 Task: Add an event with the title Second Interview with Hailey, date ''2024/03/13'', time 9:40 AM to 11:40 AMand add a description: The session will begin with an introduction to the importance of effective presentations, emphasizing the impact of clear communication, engaging delivery, and confident body language. Participants will have the opportunity to learn key strategies and best practices for creating impactful presentations that captivate audiences and convey messages effectively.Select event color  Sage . Add location for the event as: 654 Puerta del Sol, Madrid, Spain, logged in from the account softage.9@softage.netand send the event invitation to softage.7@softage.net with CC to  softage.1@softage.net. Set a reminder for the event Every weekday(Monday to Friday)
Action: Mouse moved to (63, 139)
Screenshot: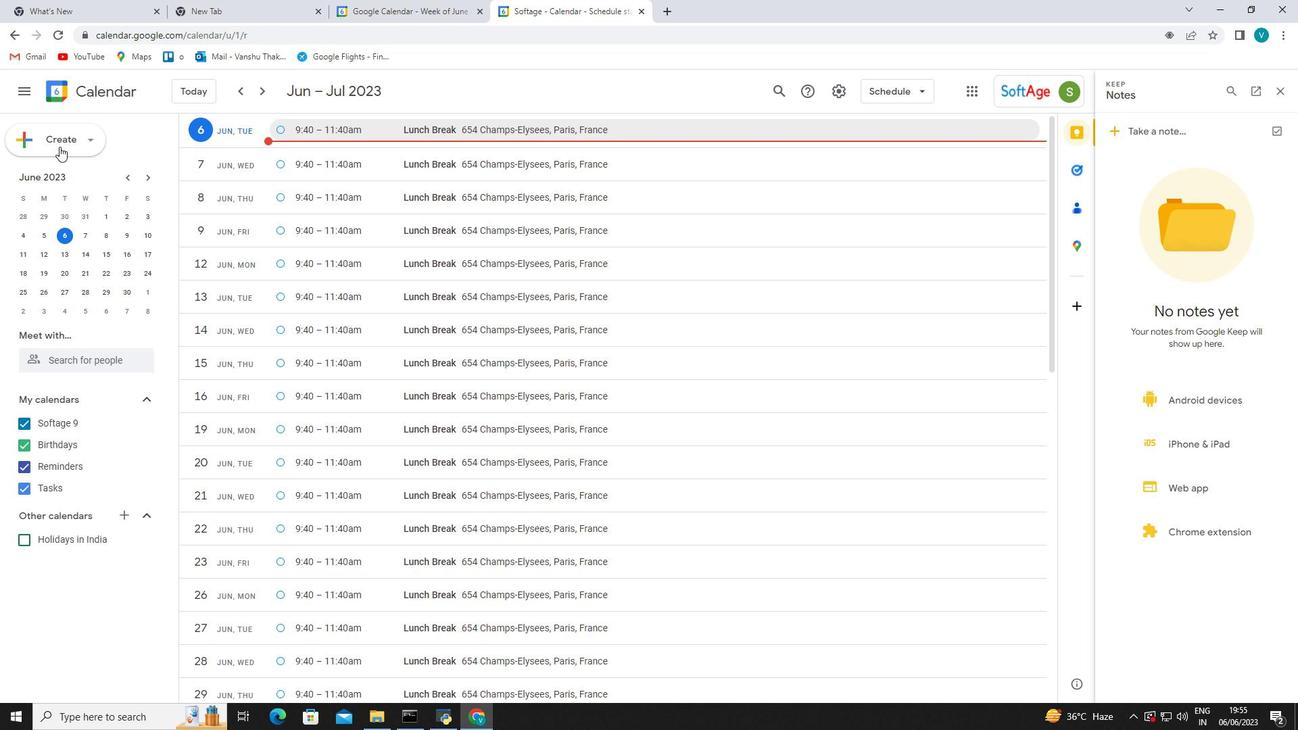 
Action: Mouse pressed left at (63, 139)
Screenshot: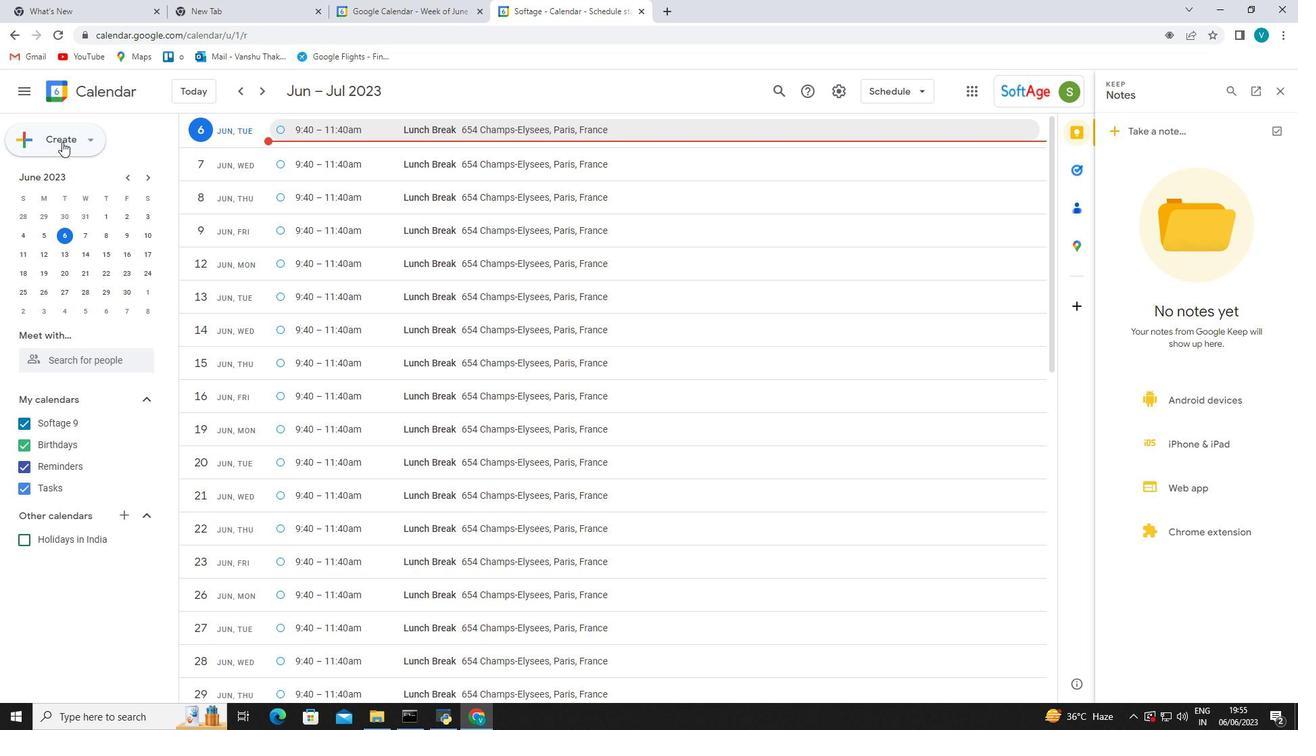 
Action: Mouse moved to (67, 166)
Screenshot: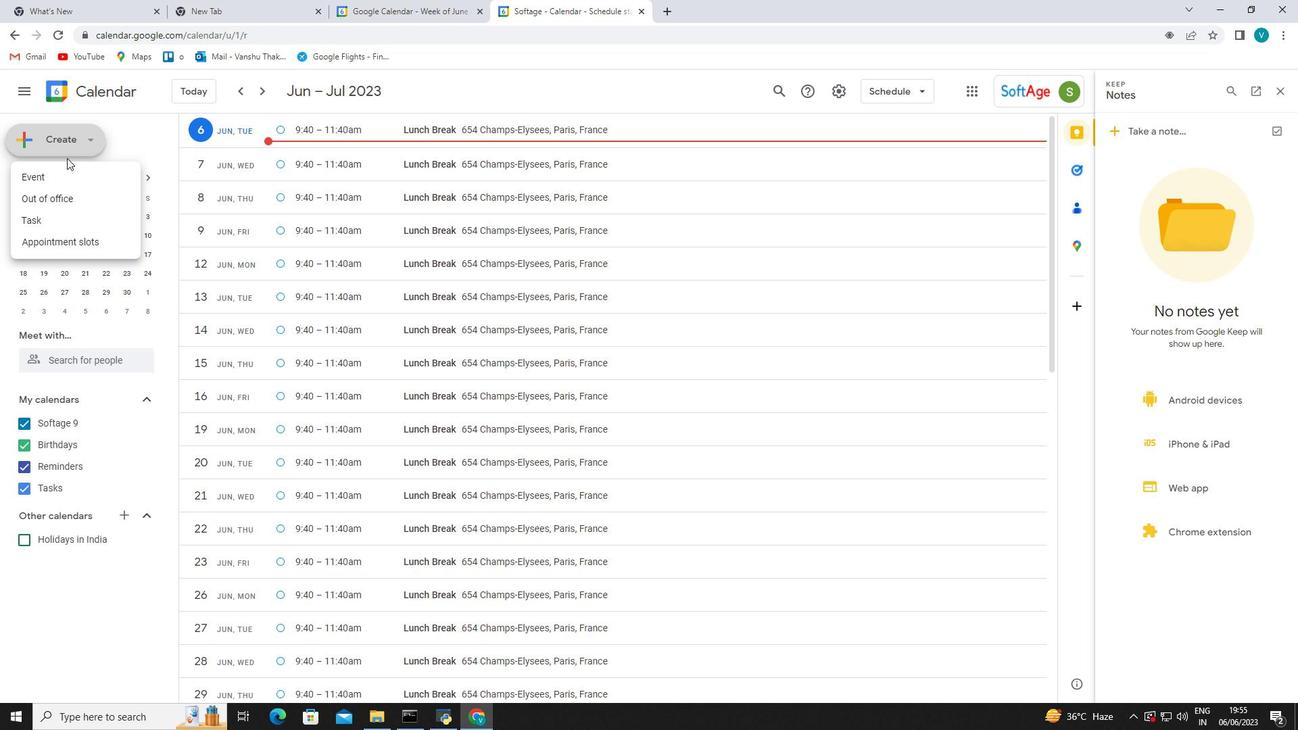 
Action: Mouse pressed left at (67, 166)
Screenshot: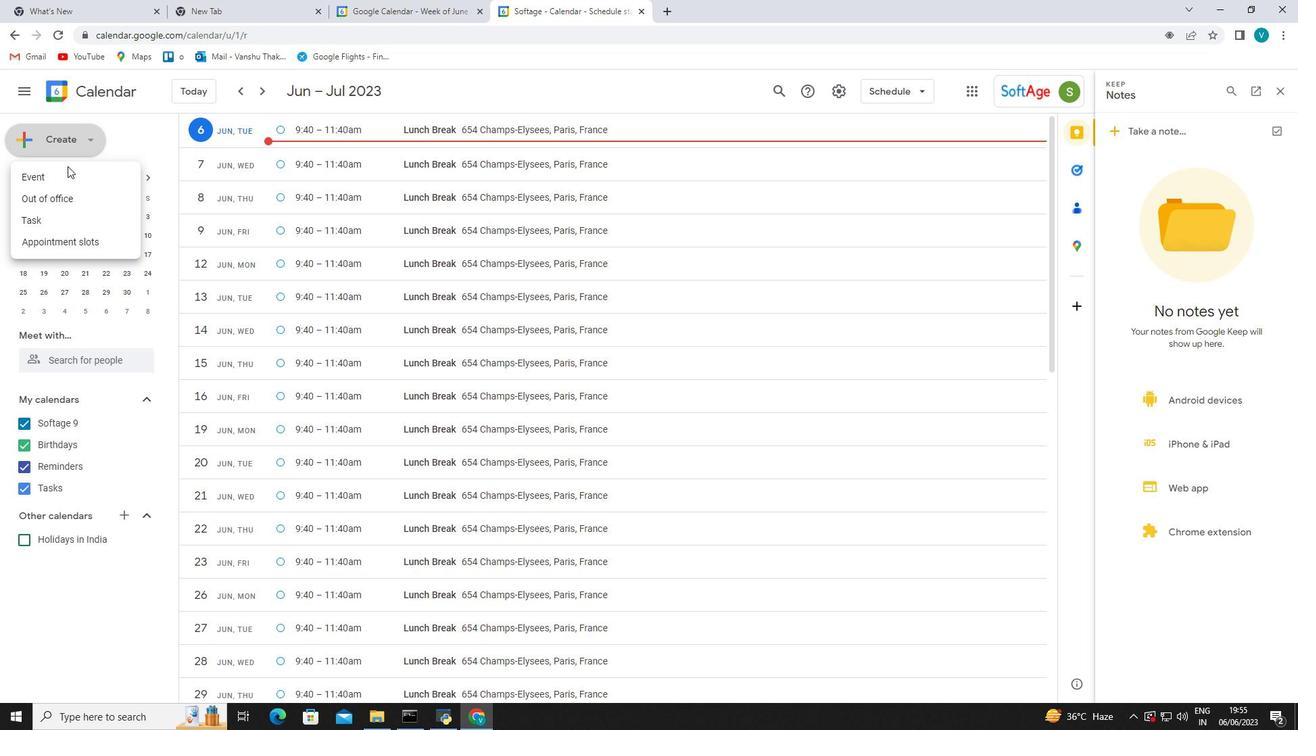 
Action: Mouse moved to (70, 175)
Screenshot: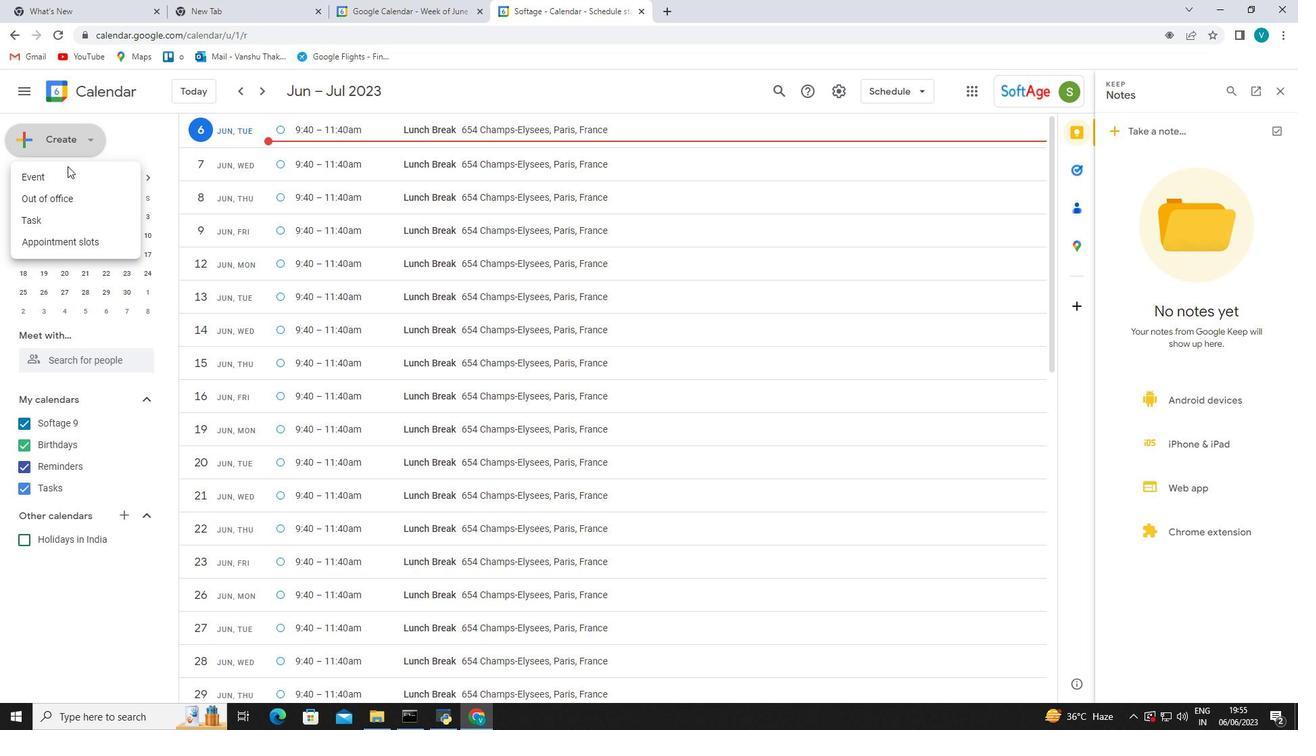 
Action: Mouse pressed left at (70, 175)
Screenshot: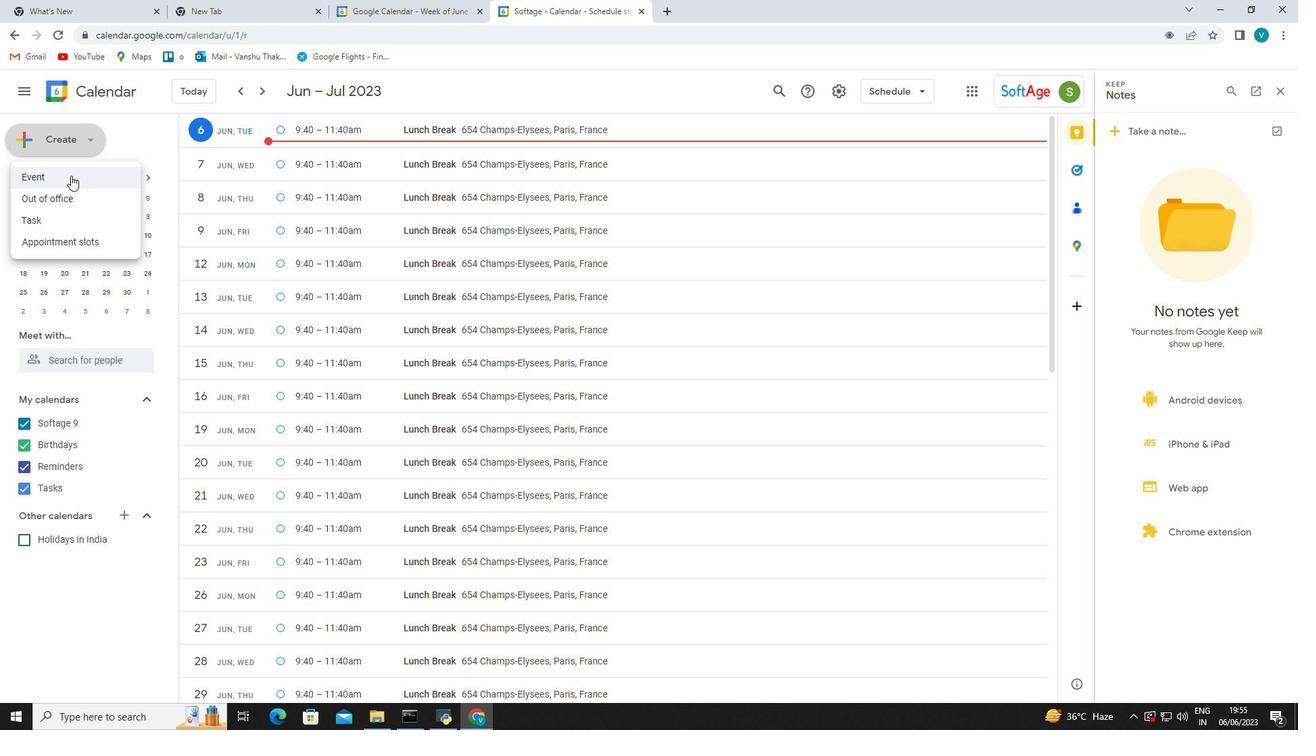 
Action: Mouse moved to (1284, 92)
Screenshot: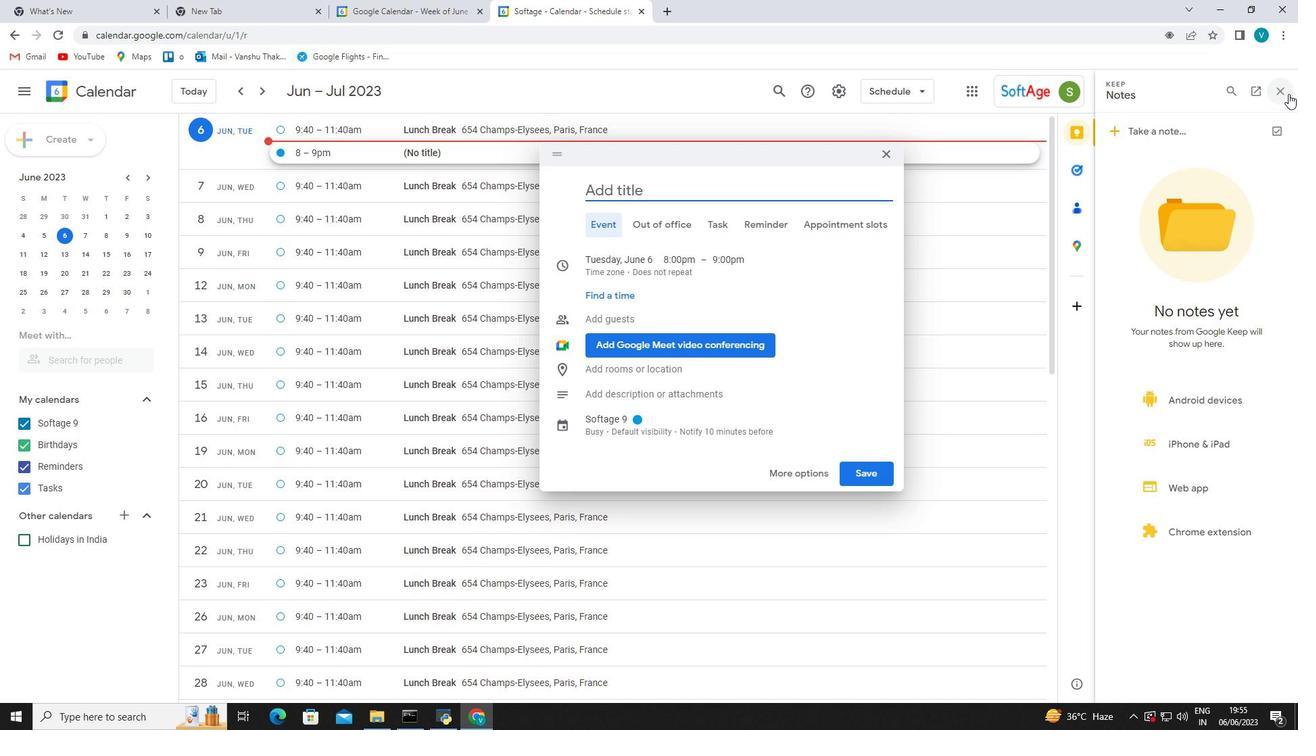 
Action: Mouse pressed left at (1284, 92)
Screenshot: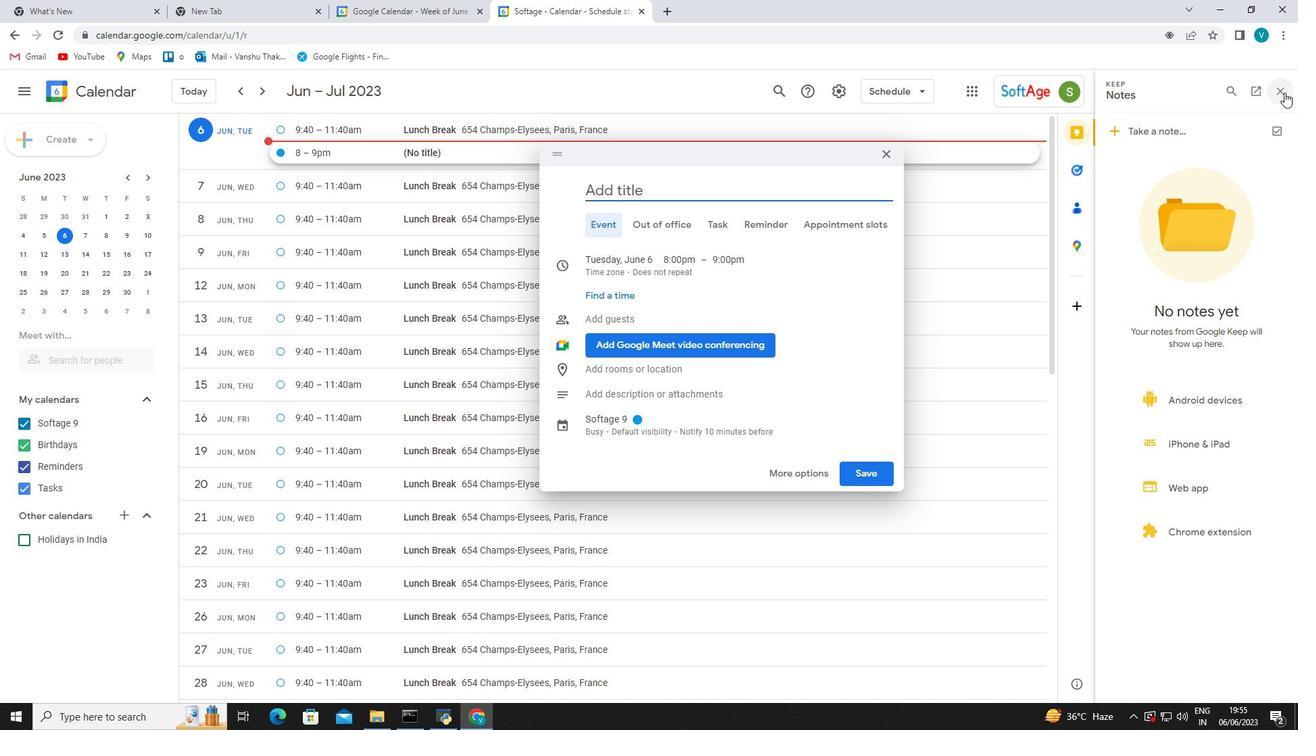 
Action: Mouse moved to (736, 186)
Screenshot: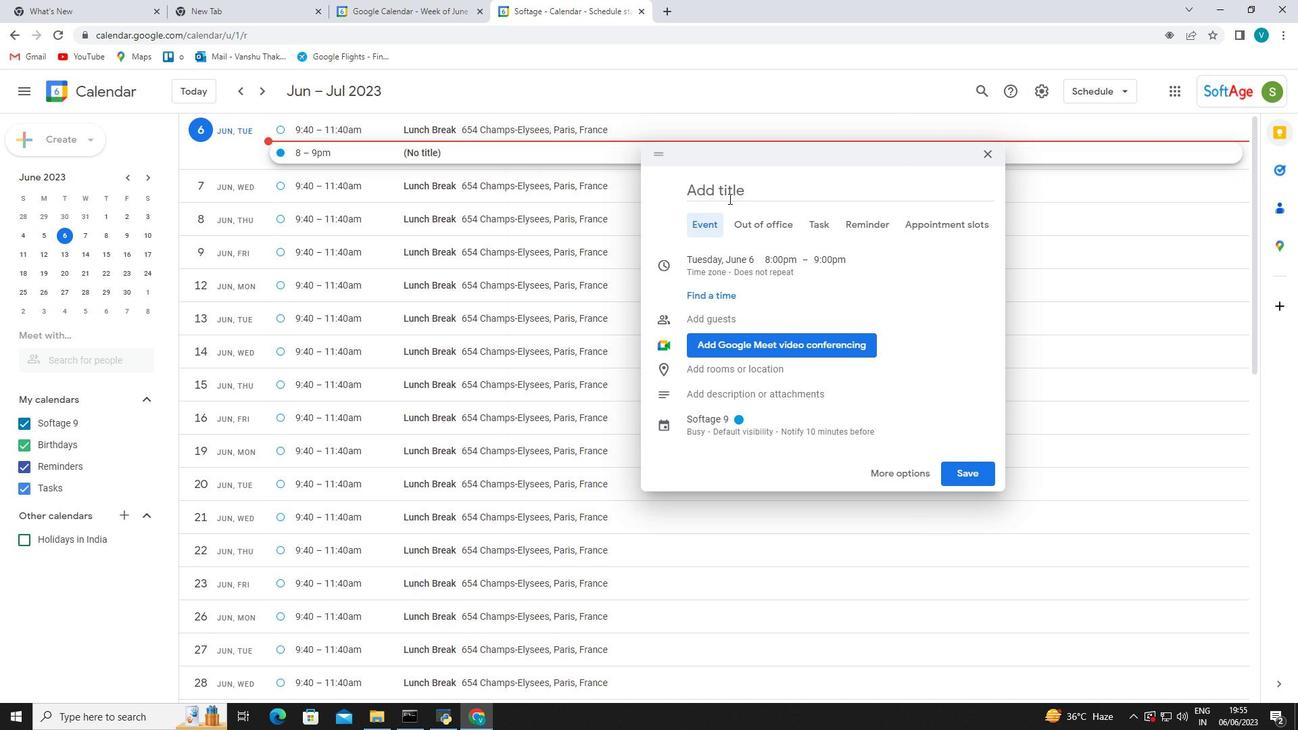 
Action: Mouse pressed left at (736, 186)
Screenshot: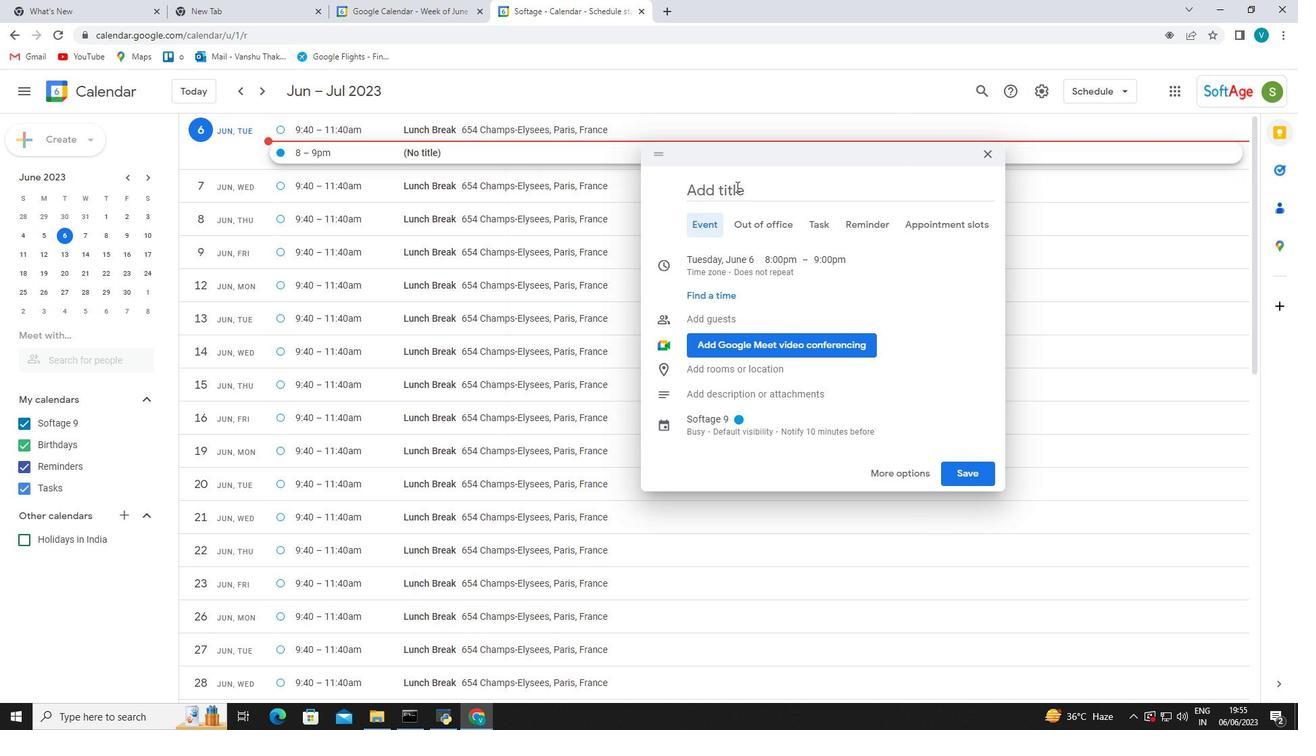 
Action: Key pressed <Key.shift_r>Secom<Key.backspace>nd<Key.space><Key.shift_r>Intervo<Key.backspace>iew<Key.space>with<Key.space><Key.shift_r>Hailey<Key.space>
Screenshot: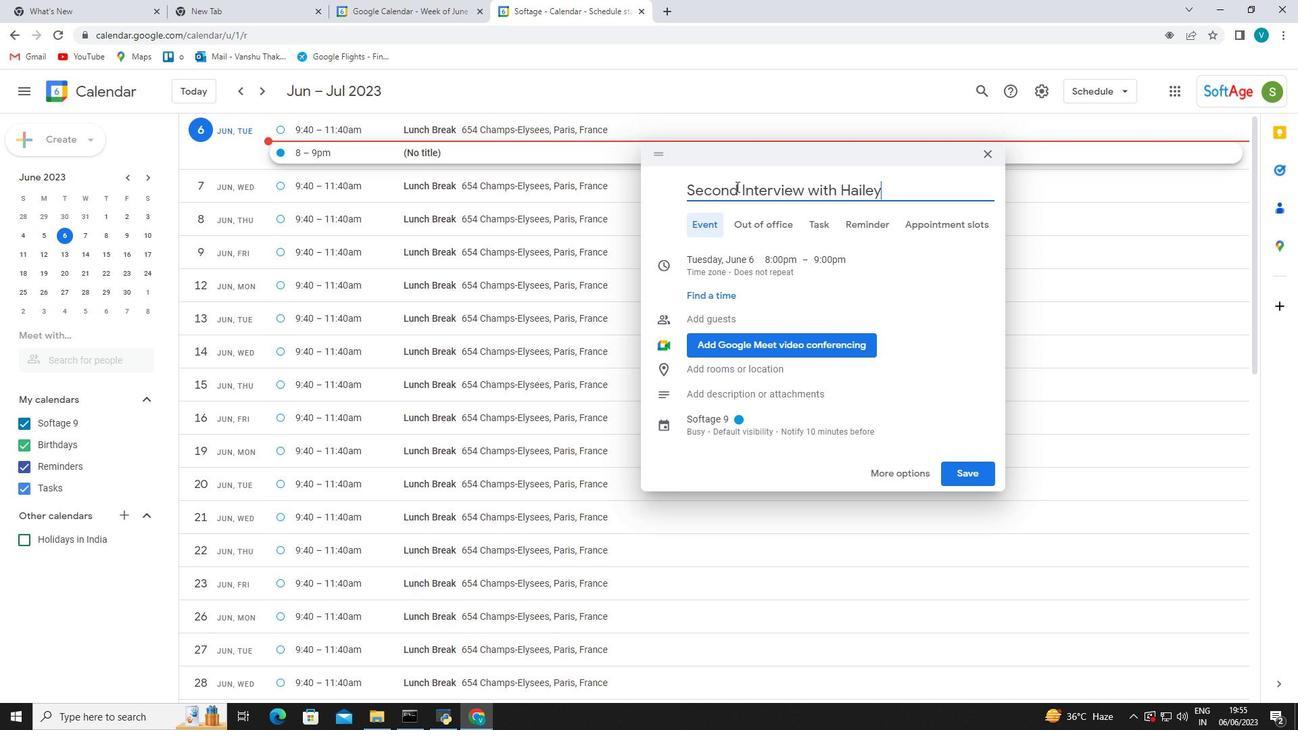 
Action: Mouse moved to (734, 254)
Screenshot: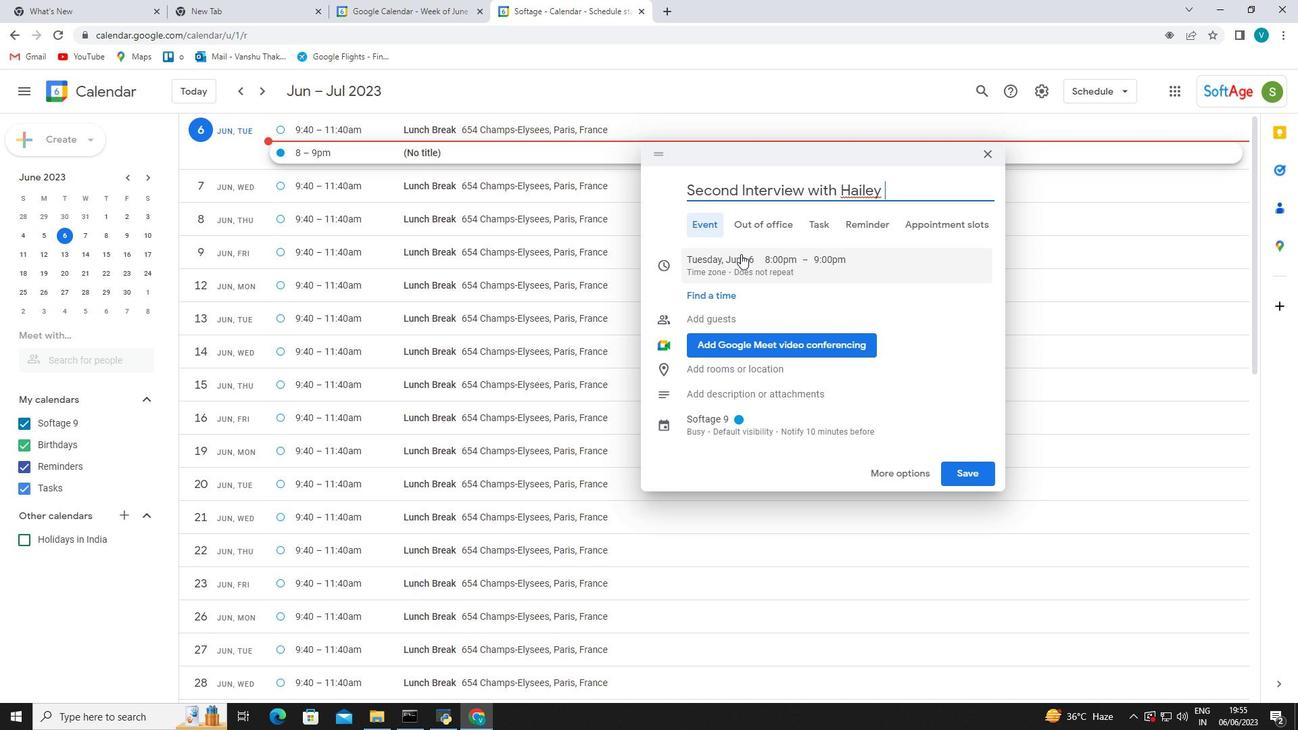 
Action: Mouse pressed left at (734, 254)
Screenshot: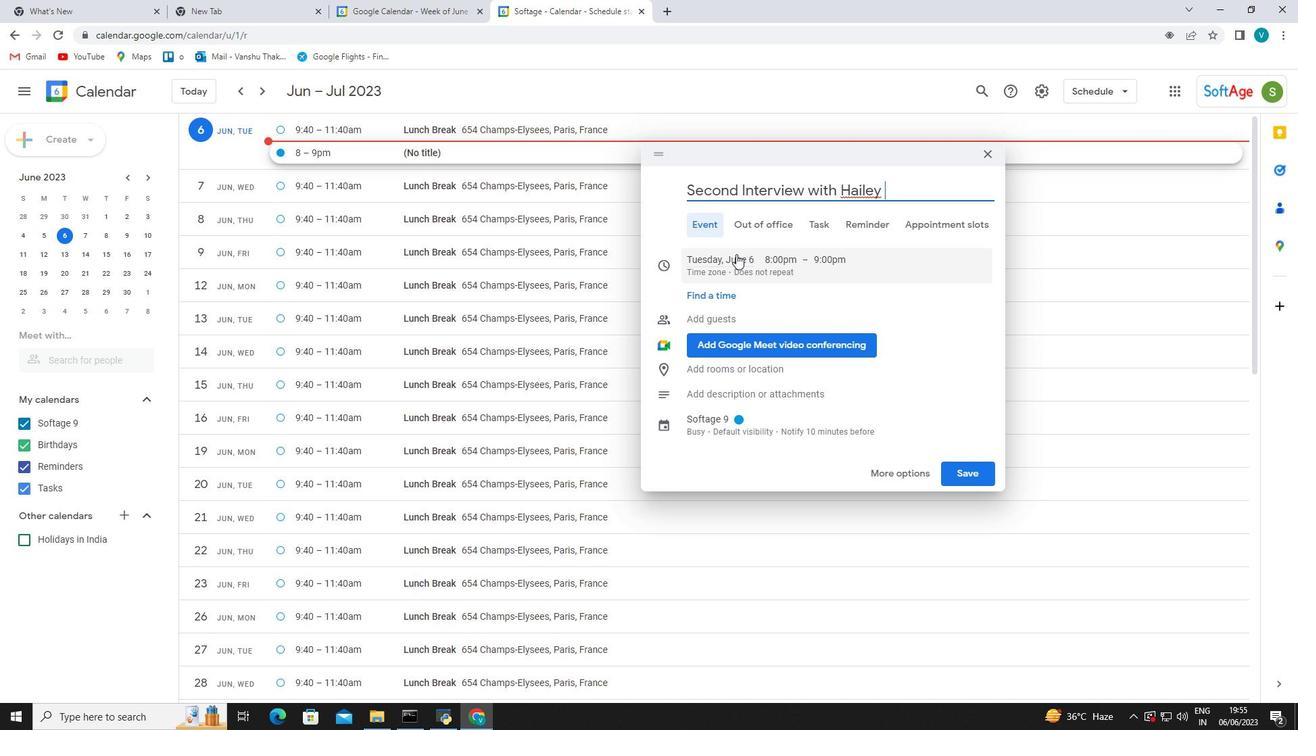 
Action: Mouse moved to (889, 293)
Screenshot: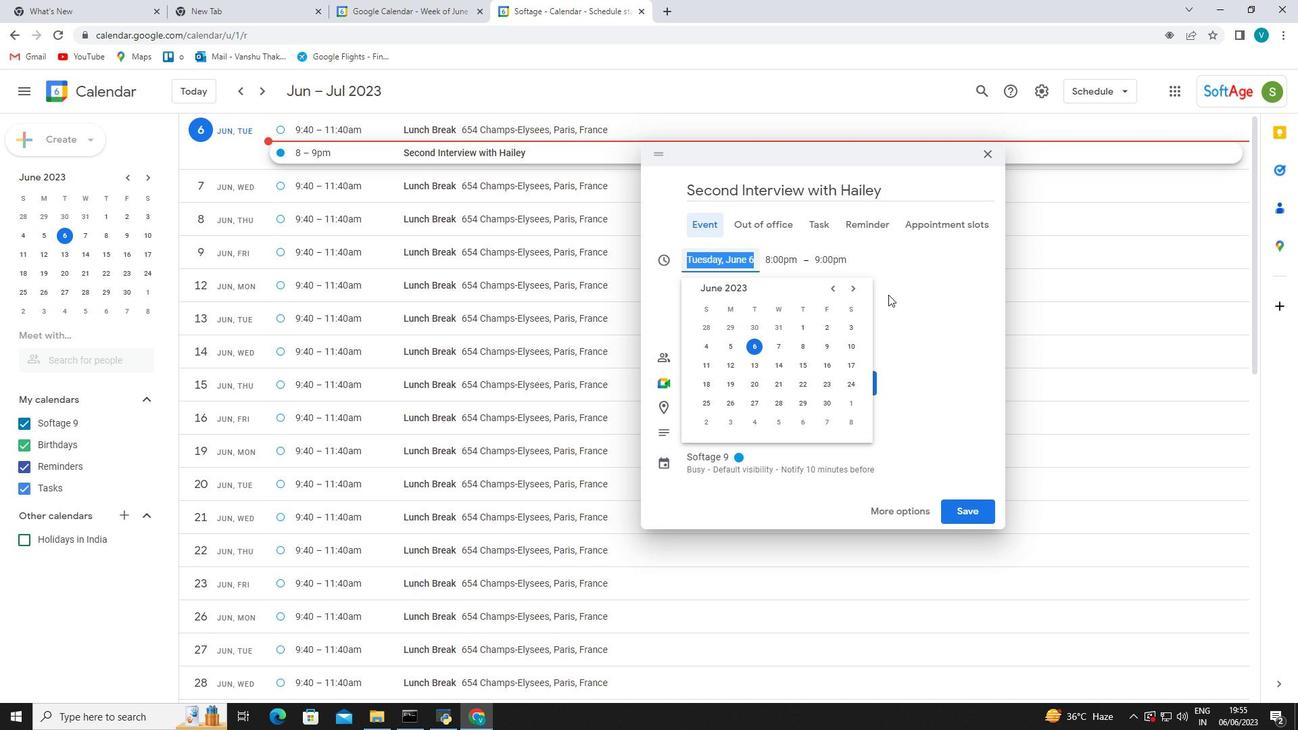 
Action: Key pressed 2024/03/13<Key.enter>
Screenshot: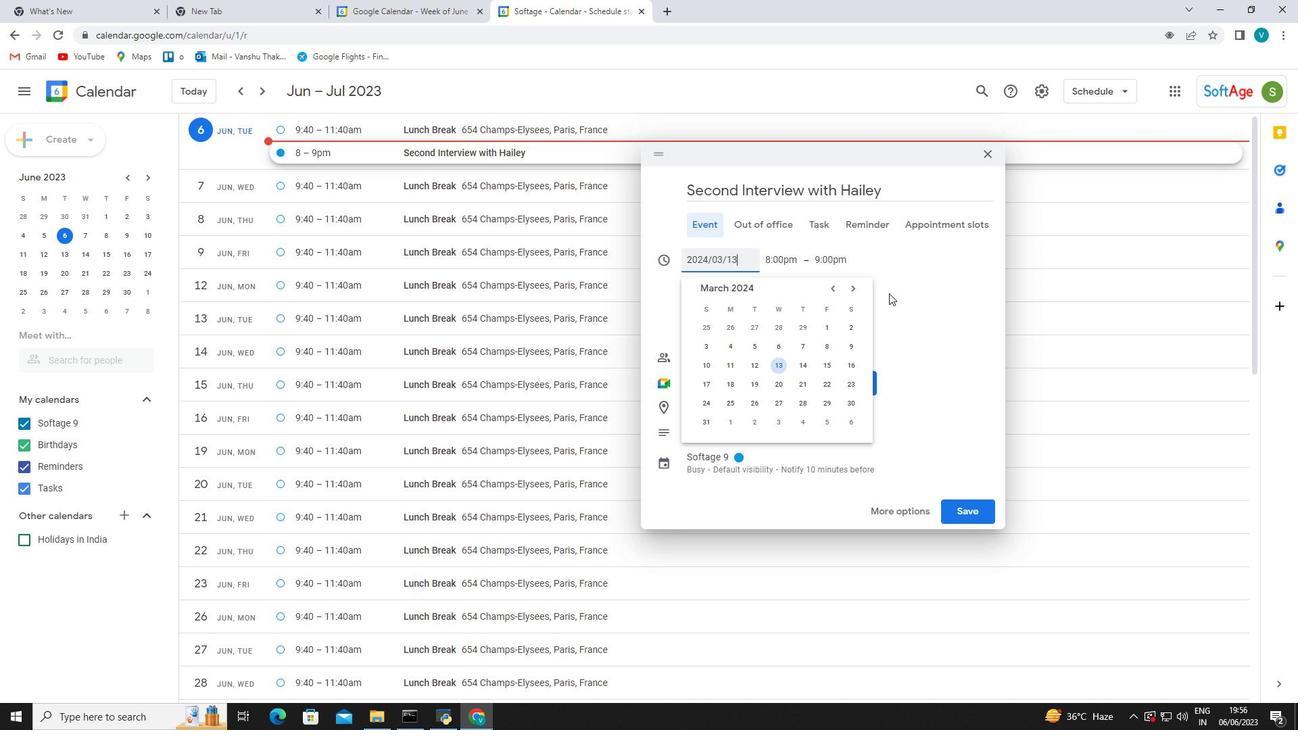 
Action: Mouse moved to (828, 260)
Screenshot: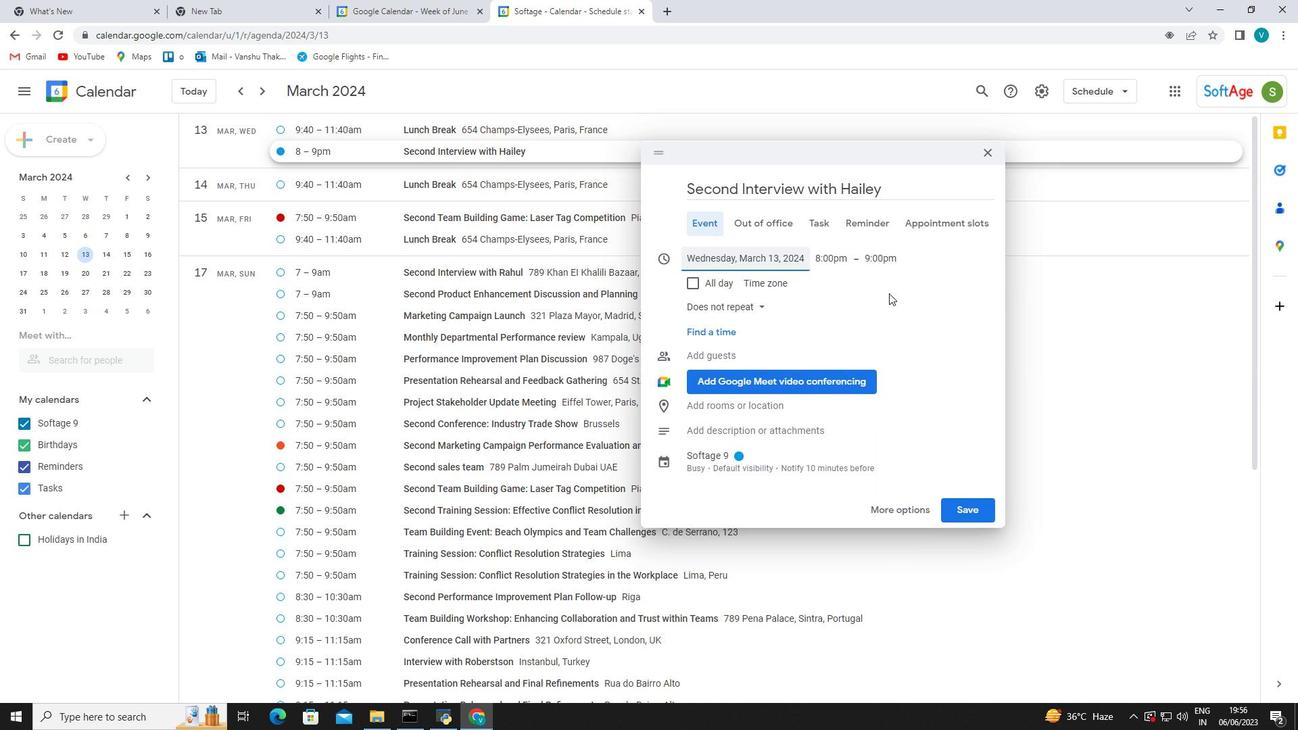 
Action: Mouse pressed left at (828, 260)
Screenshot: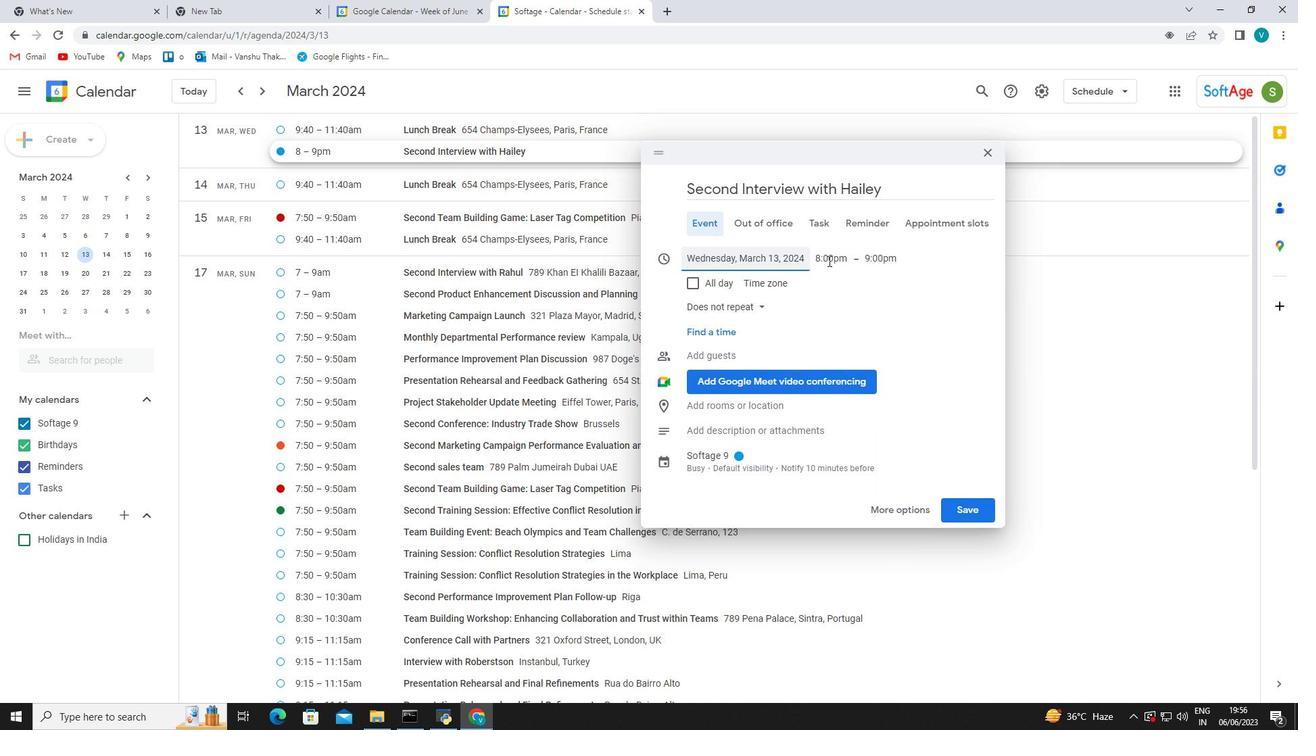 
Action: Mouse moved to (986, 371)
Screenshot: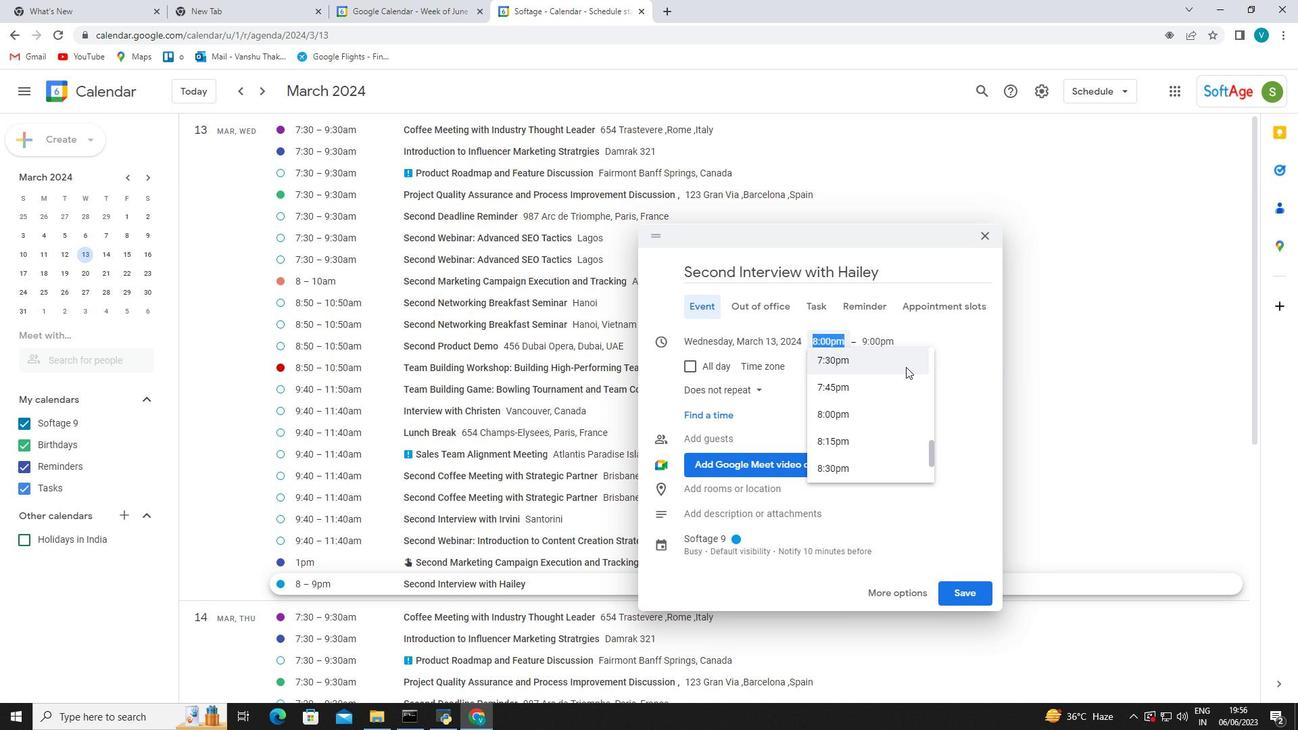 
Action: Key pressed 9<Key.shift_r>:40am<Key.enter>
Screenshot: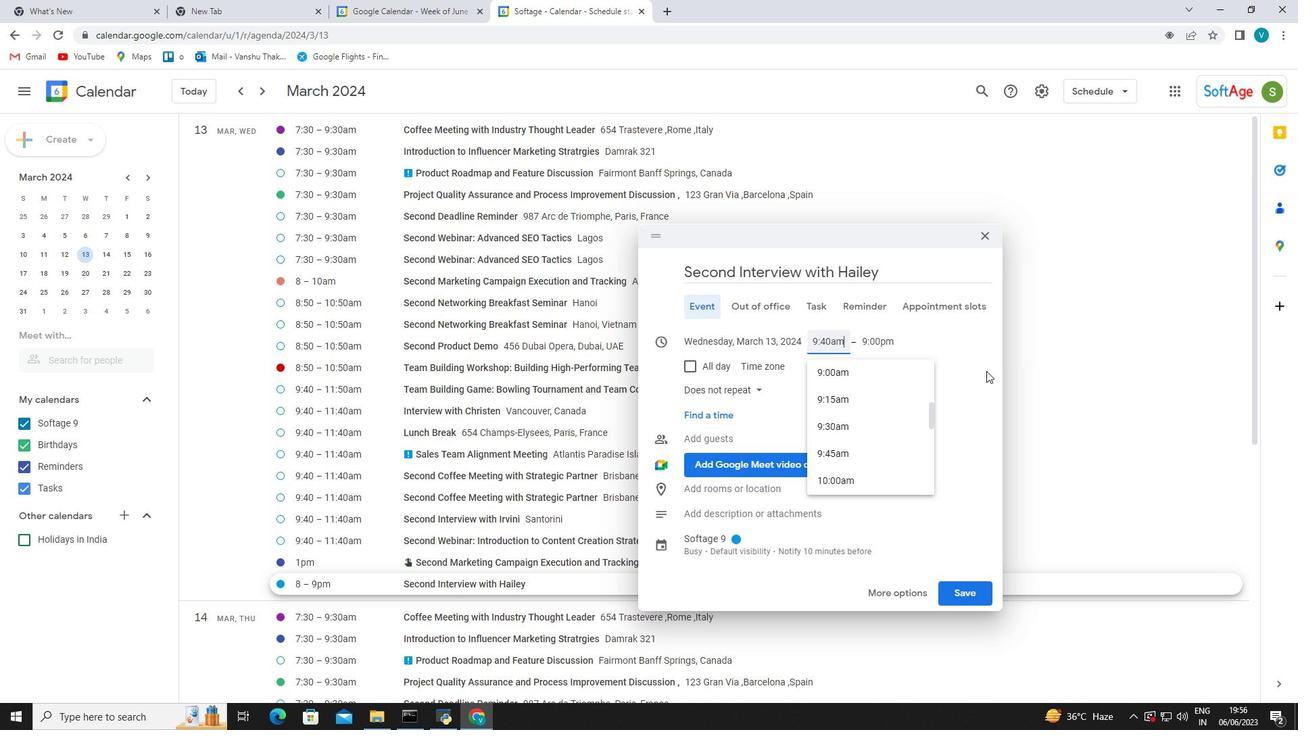 
Action: Mouse moved to (881, 336)
Screenshot: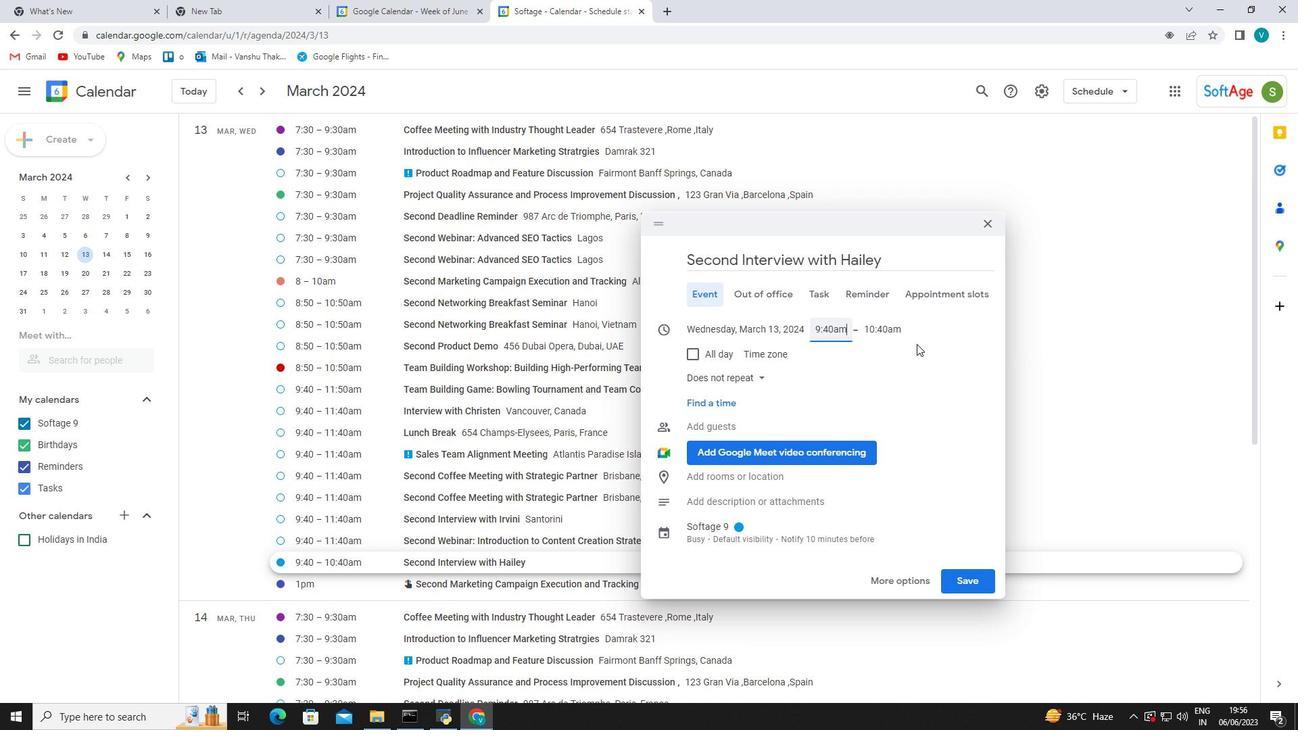 
Action: Mouse pressed left at (881, 336)
Screenshot: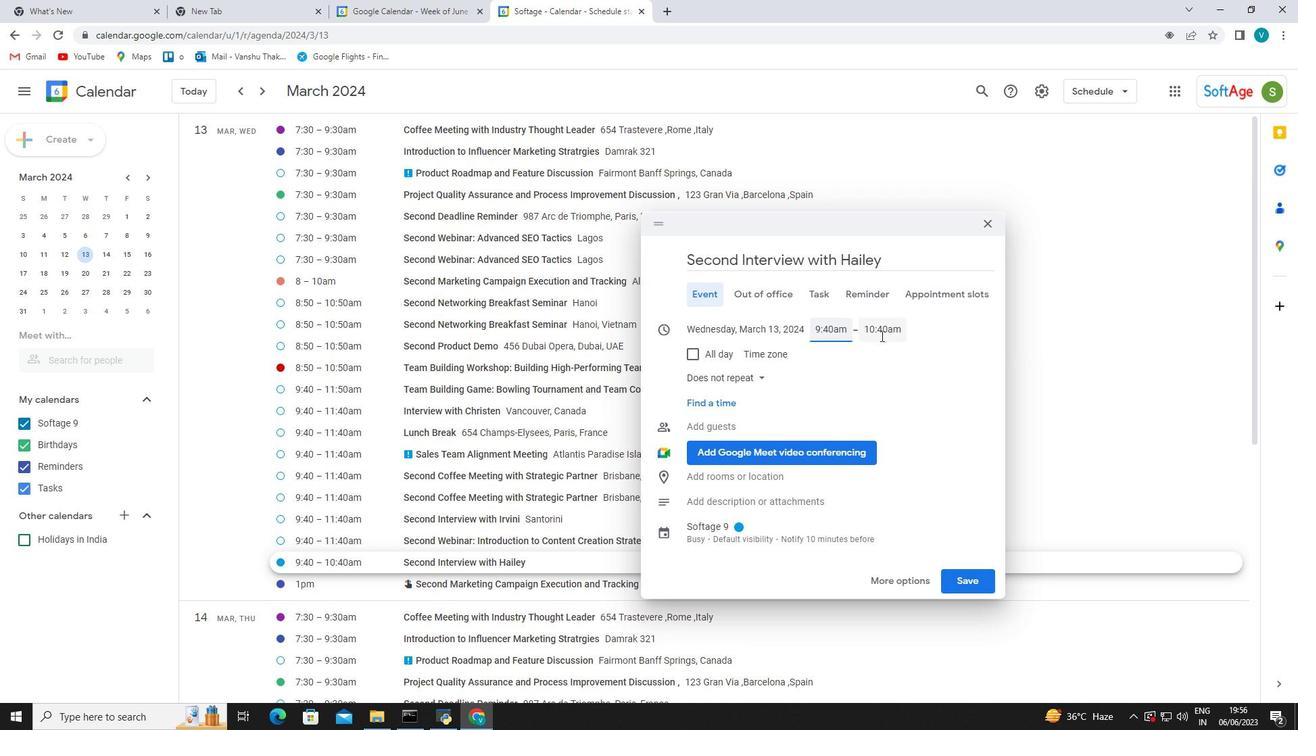 
Action: Mouse moved to (914, 320)
Screenshot: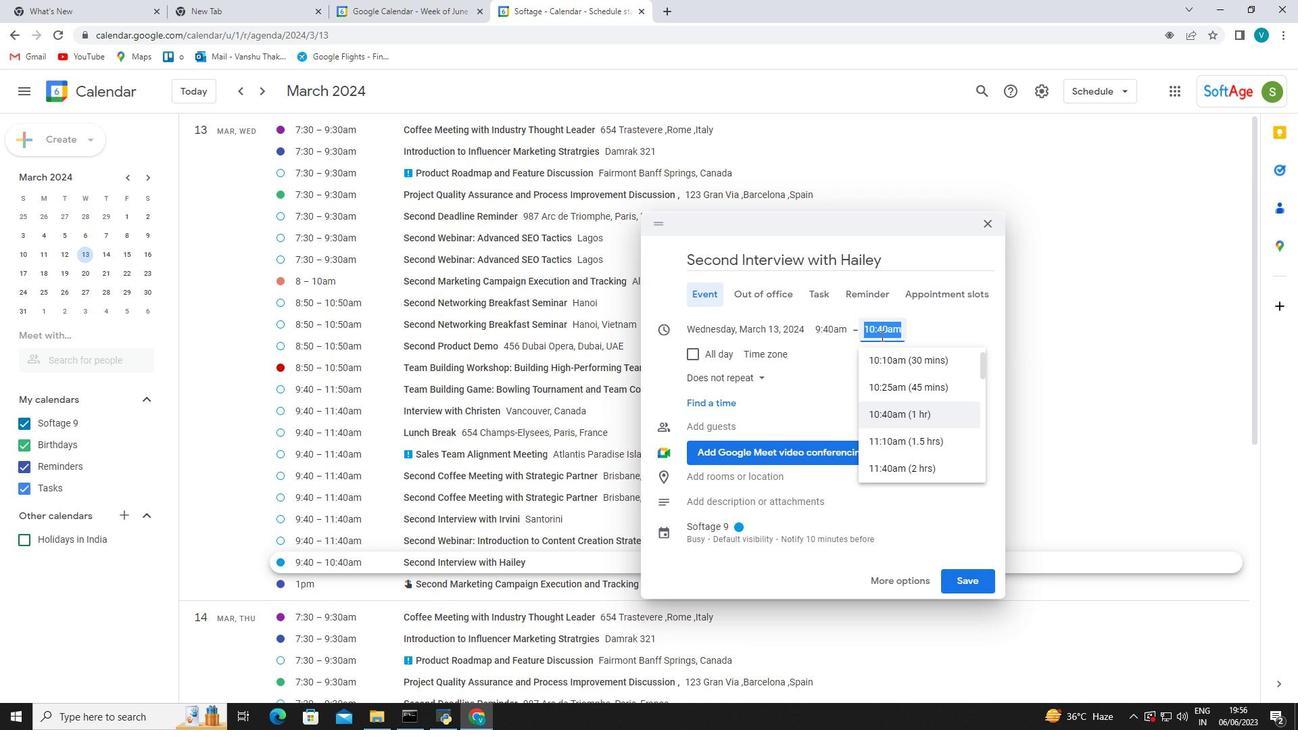 
Action: Key pressed 11<Key.shift_r>:40am<Key.enter>
Screenshot: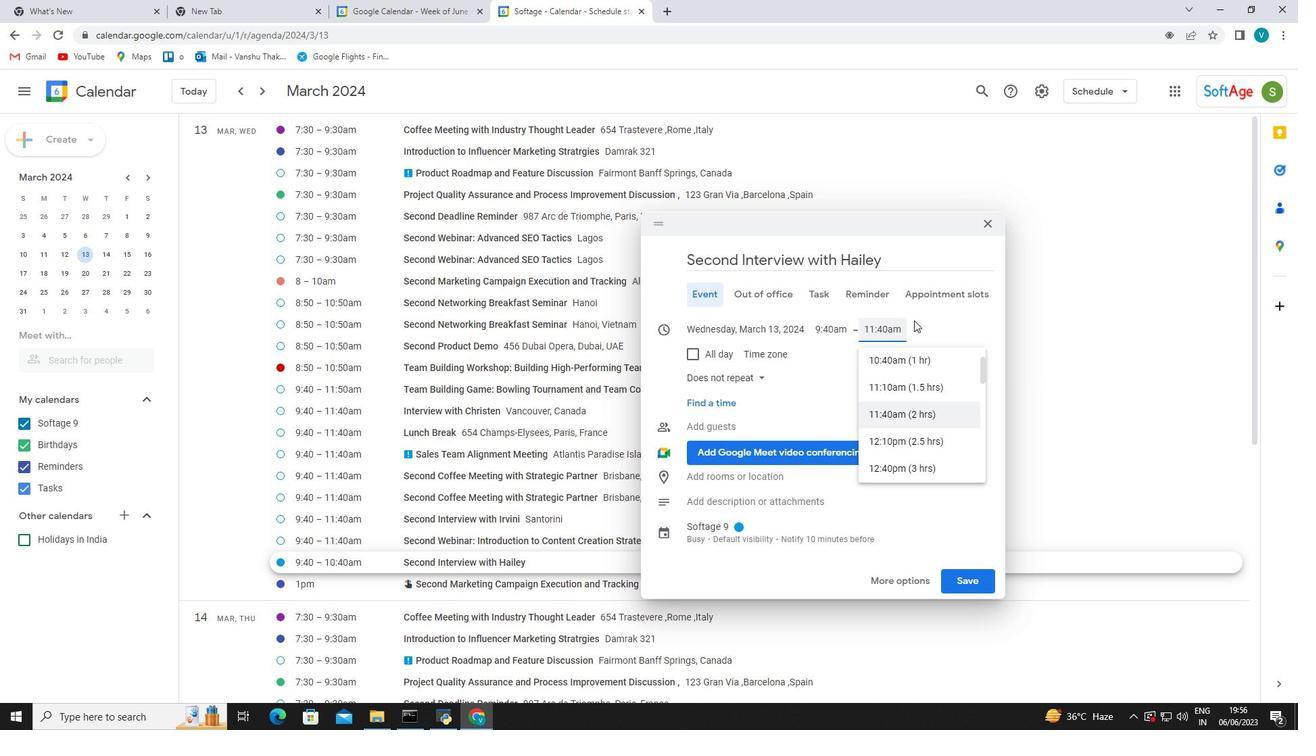 
Action: Mouse moved to (699, 428)
Screenshot: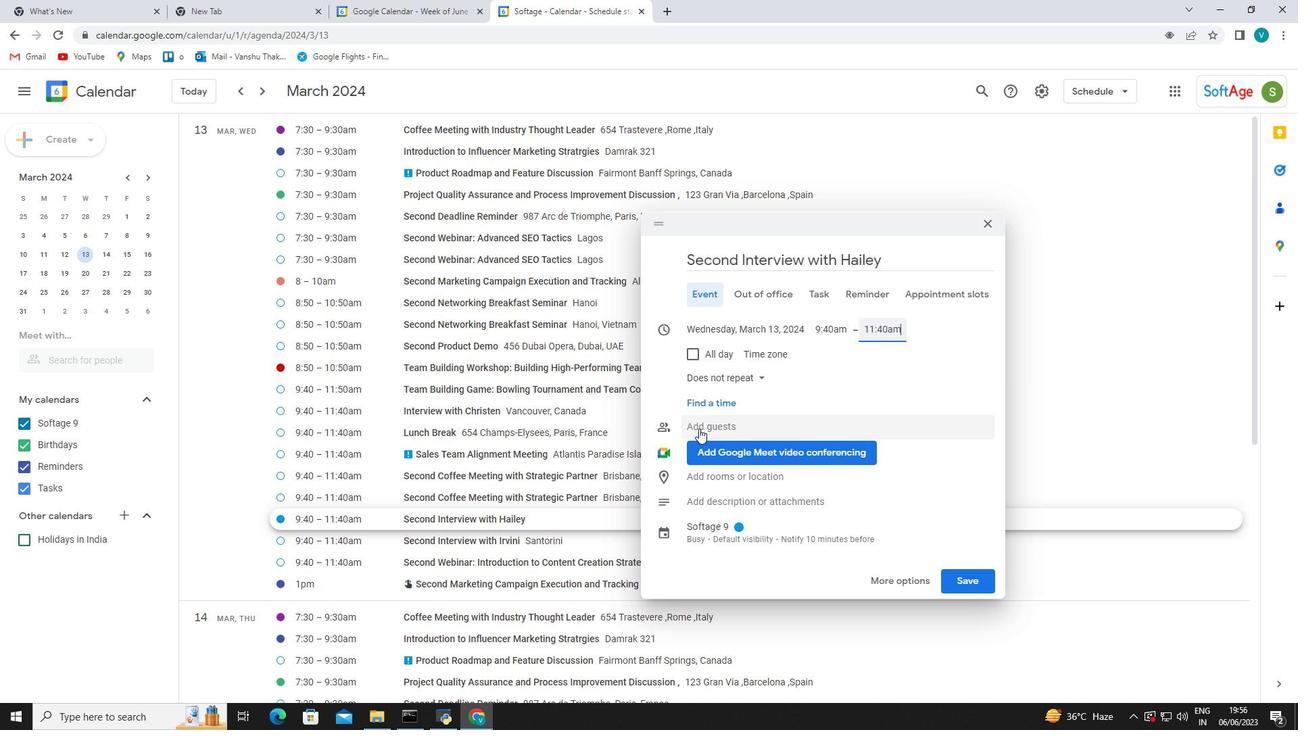 
Action: Mouse scrolled (699, 428) with delta (0, 0)
Screenshot: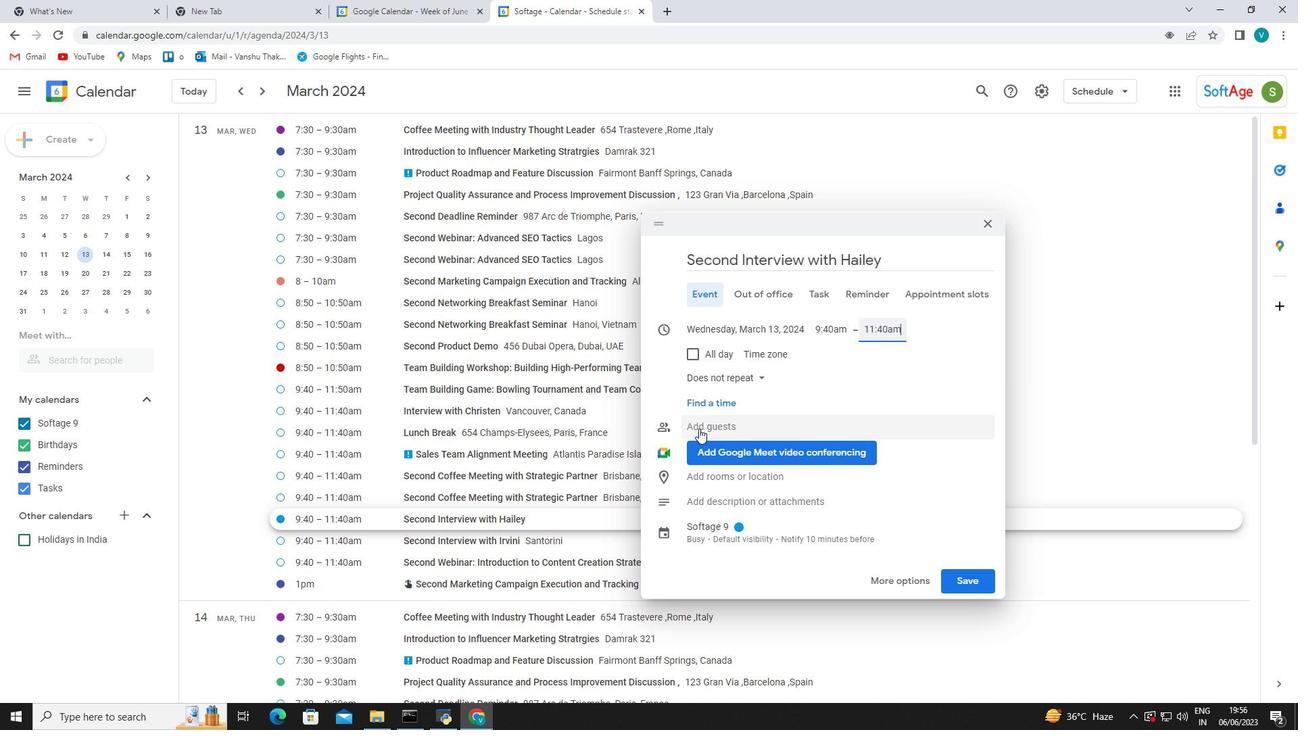 
Action: Mouse moved to (722, 426)
Screenshot: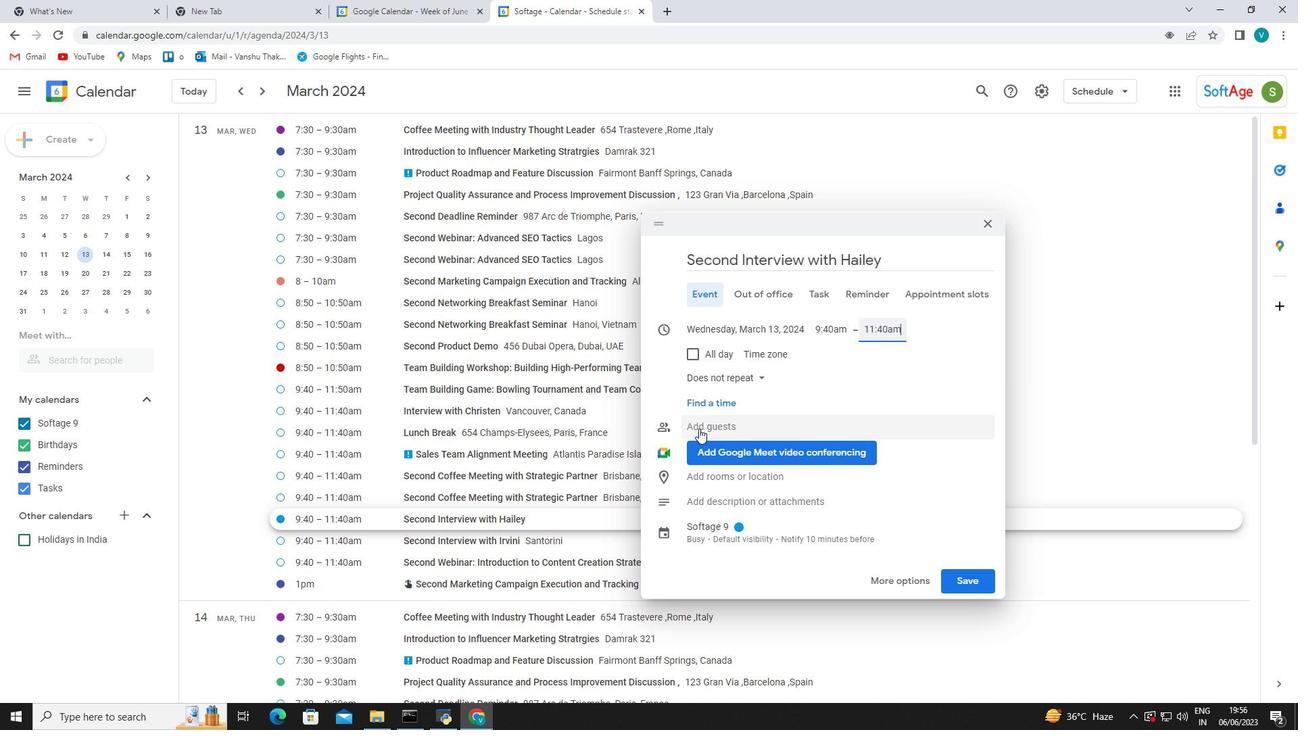
Action: Mouse scrolled (722, 425) with delta (0, 0)
Screenshot: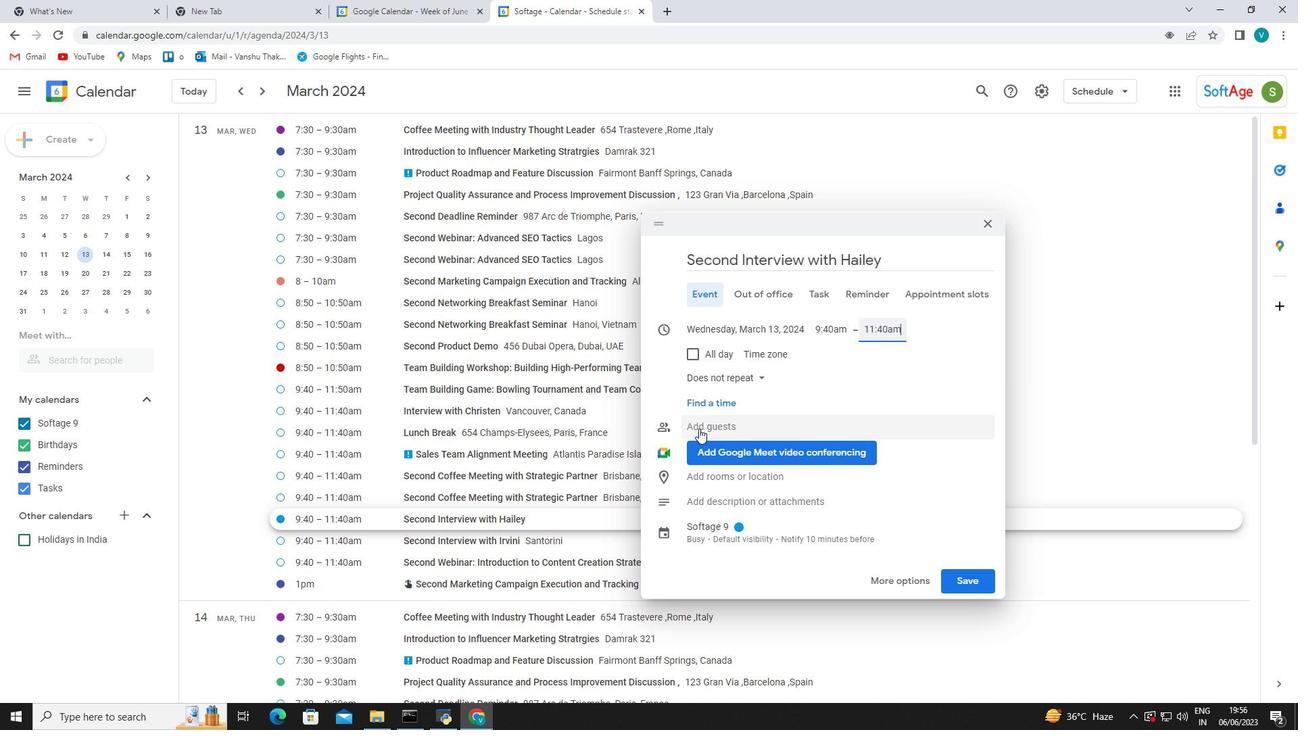 
Action: Mouse moved to (758, 424)
Screenshot: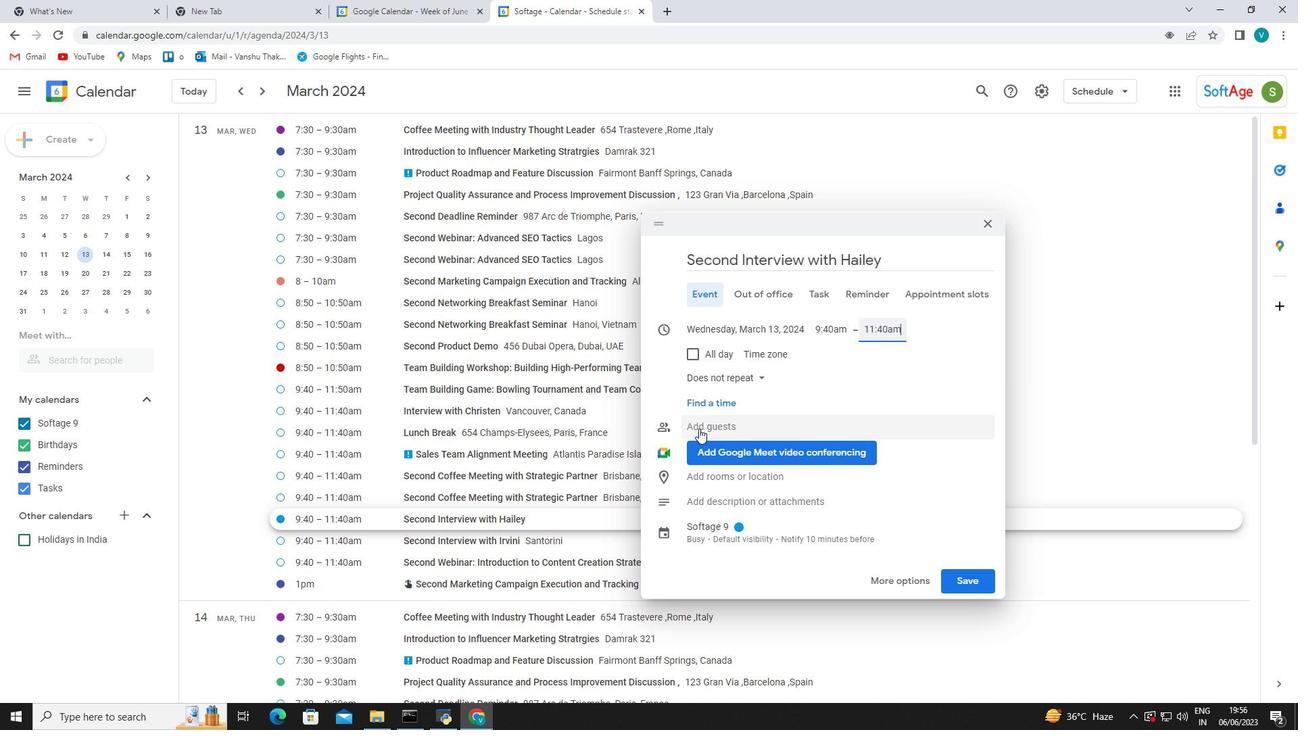 
Action: Mouse scrolled (758, 423) with delta (0, 0)
Screenshot: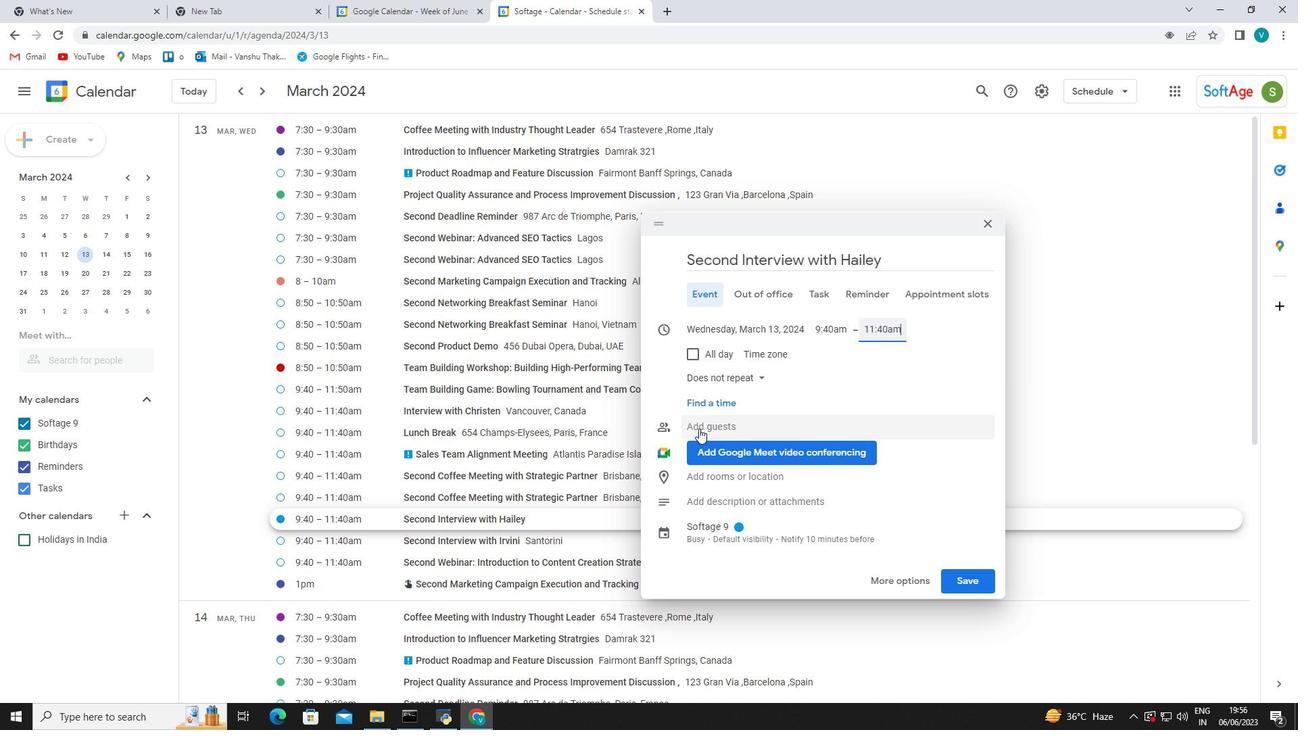 
Action: Mouse moved to (732, 502)
Screenshot: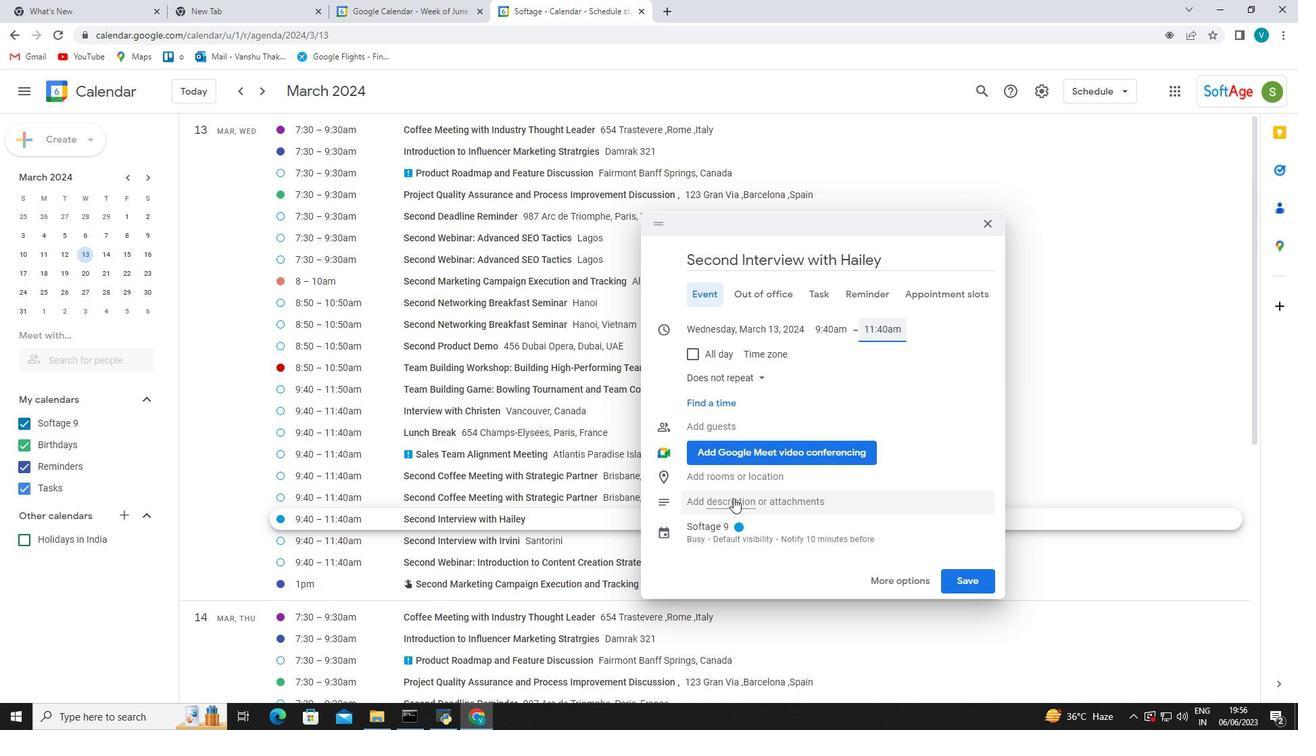 
Action: Mouse pressed left at (732, 502)
Screenshot: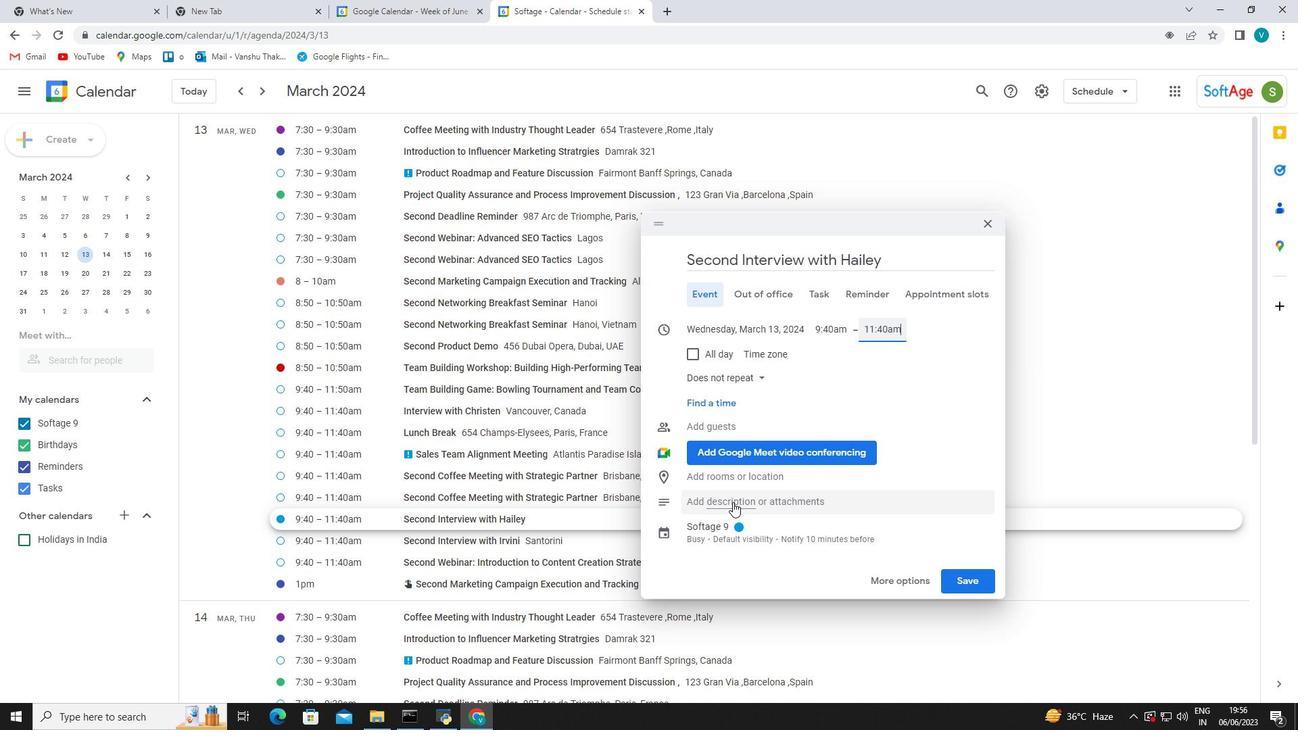 
Action: Mouse moved to (715, 515)
Screenshot: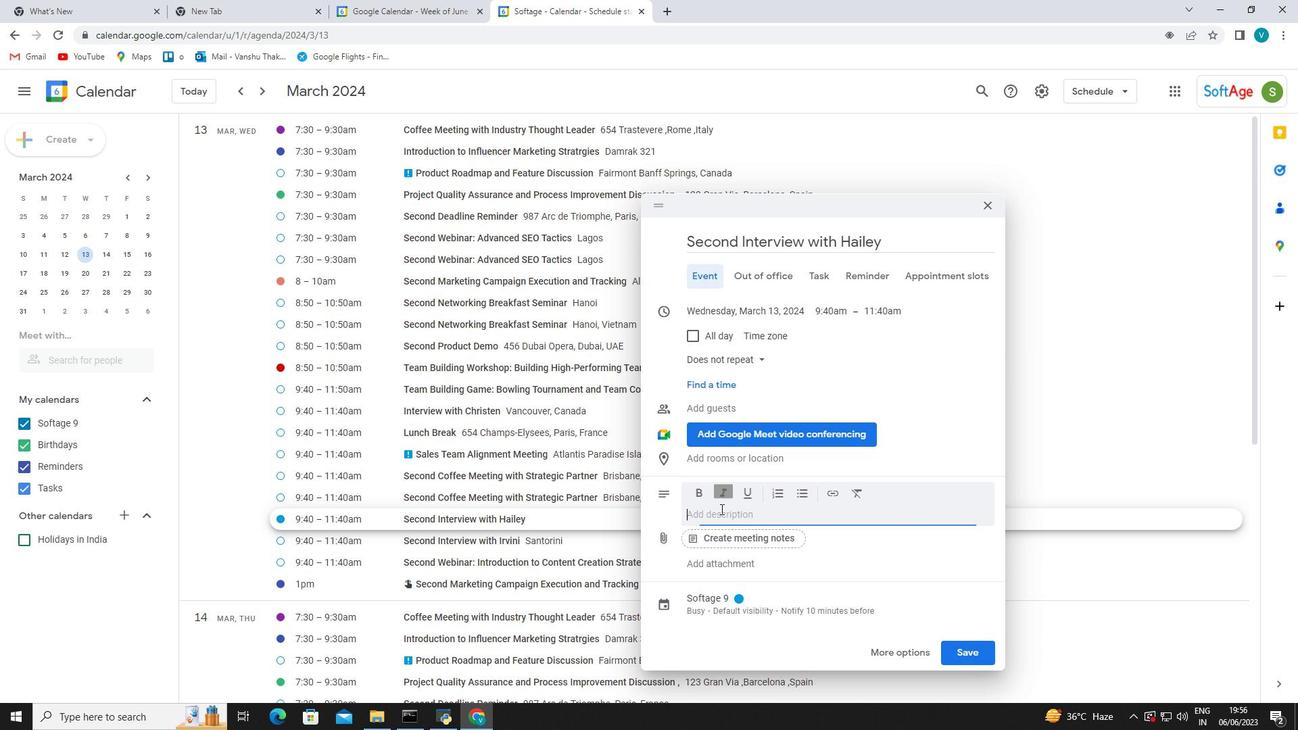 
Action: Mouse pressed left at (715, 515)
Screenshot: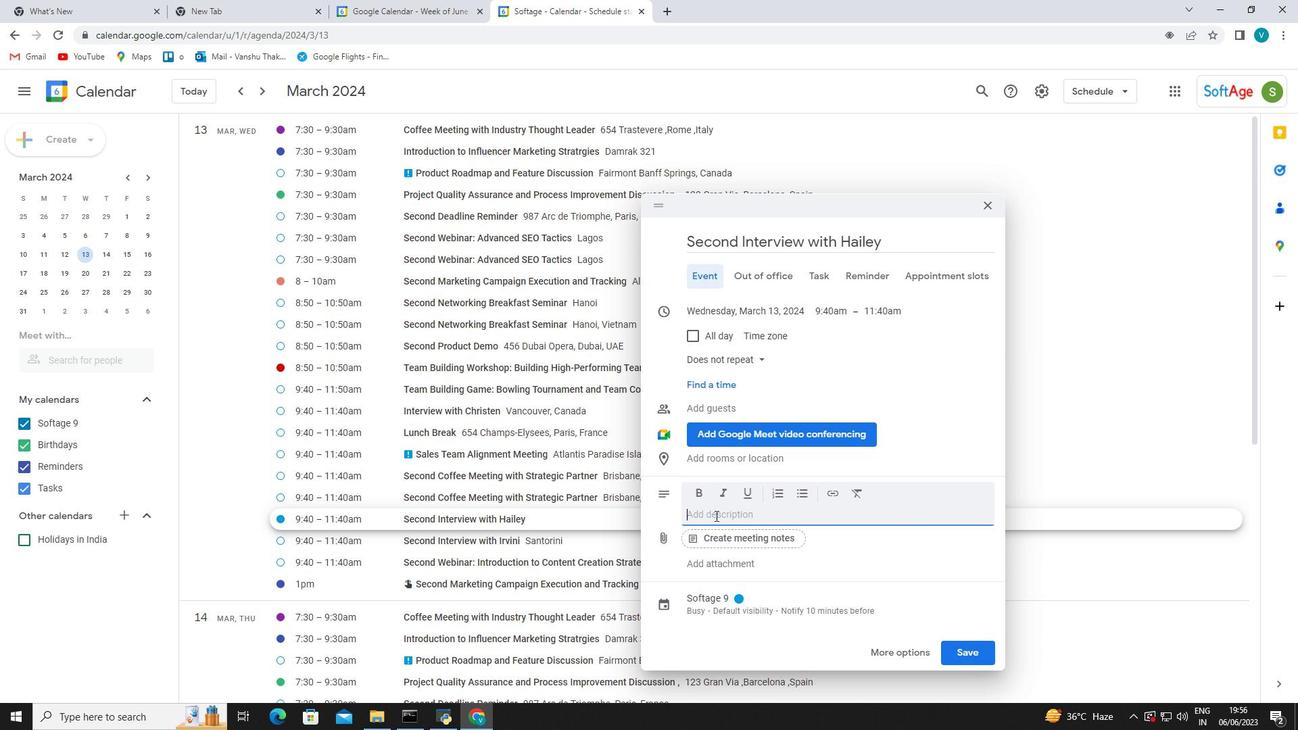 
Action: Key pressed <Key.shift_r><Key.shift_r><Key.shift_r><Key.shift_r><Key.shift_r><Key.shift_r><Key.shift_r><Key.shift_r><Key.shift_r><Key.shift_r><Key.shift_r><Key.shift_r><Key.shift_r><Key.shift_r><Key.shift_r><Key.shift_r><Key.shift_r>The<Key.space>sessionwi;<Key.backspace><Key.backspace><Key.backspace><Key.space>will<Key.space>begin<Key.space>with<Key.space>an<Key.space>introduction<Key.space>to<Key.space>the<Key.space>importance<Key.space>of<Key.space>effective<Key.space>presentations<Key.space>,emphasizing<Key.space>r<Key.backspace>the<Key.space>impact<Key.space>of<Key.space>clear<Key.space>communication<Key.space>,engaging<Key.space>the<Key.space>impact<Key.space>of<Key.space>cler<Key.space><Key.backspace><Key.backspace>ar<Key.space>communication<Key.space>,e<Key.backspace><Key.backspace><Key.backspace><Key.backspace><Key.backspace><Key.backspace><Key.backspace><Key.backspace><Key.backspace><Key.backspace><Key.backspace><Key.backspace><Key.backspace><Key.backspace><Key.backspace><Key.backspace><Key.backspace><Key.backspace><Key.backspace><Key.backspace><Key.backspace><Key.backspace><Key.backspace><Key.backspace><Key.backspace><Key.backspace><Key.backspace><Key.backspace><Key.backspace><Key.backspace><Key.backspace><Key.backspace><Key.backspace><Key.backspace><Key.backspace><Key.backspace>delivery<Key.space>,and<Key.space>confident<Key.space>body<Key.space>language<Key.space>.<Key.shift_r>Participans<Key.space>
Screenshot: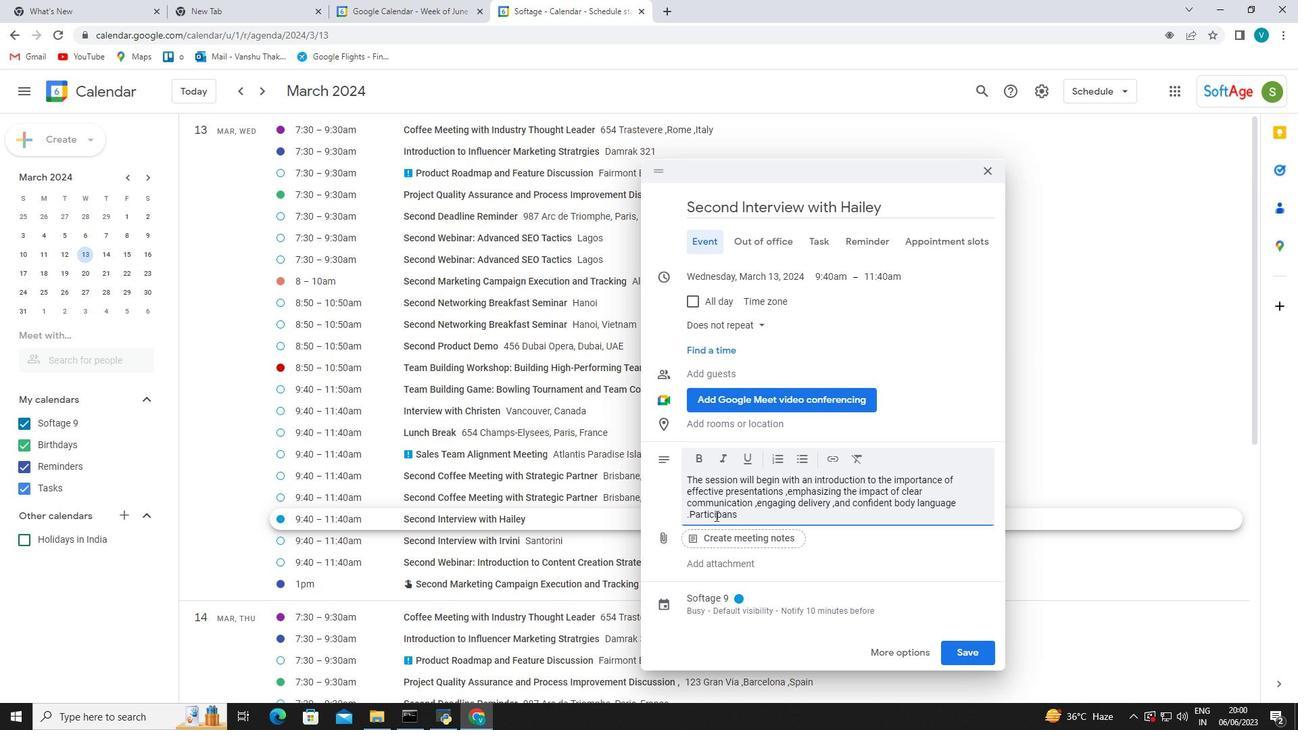 
Action: Mouse pressed right at (715, 515)
Screenshot: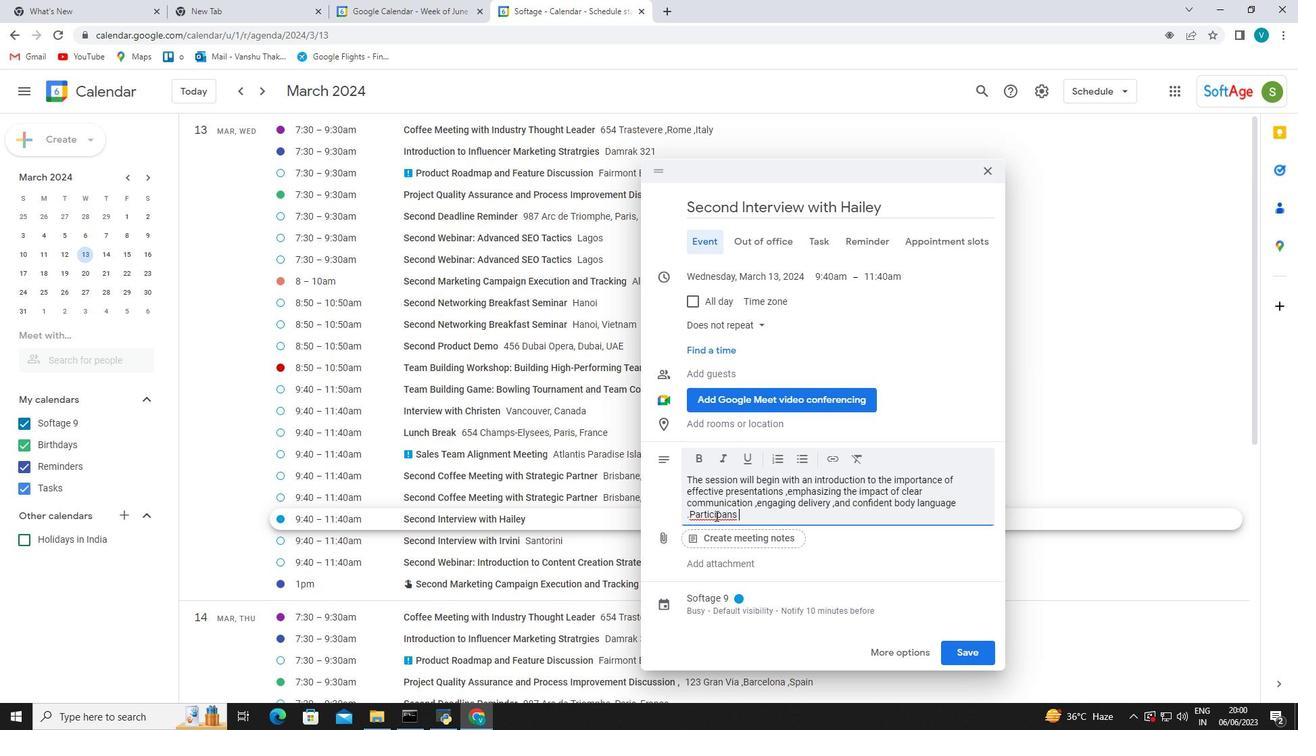 
Action: Mouse moved to (778, 311)
Screenshot: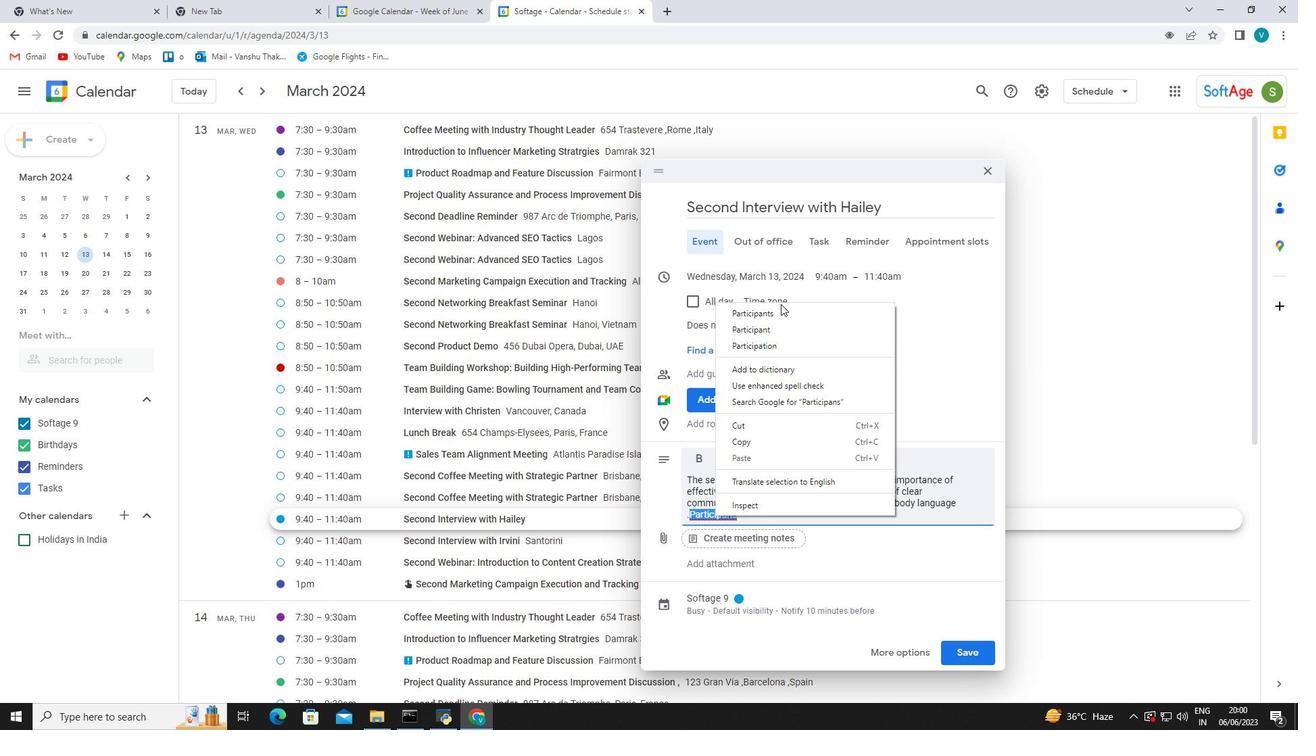 
Action: Mouse pressed left at (778, 311)
Screenshot: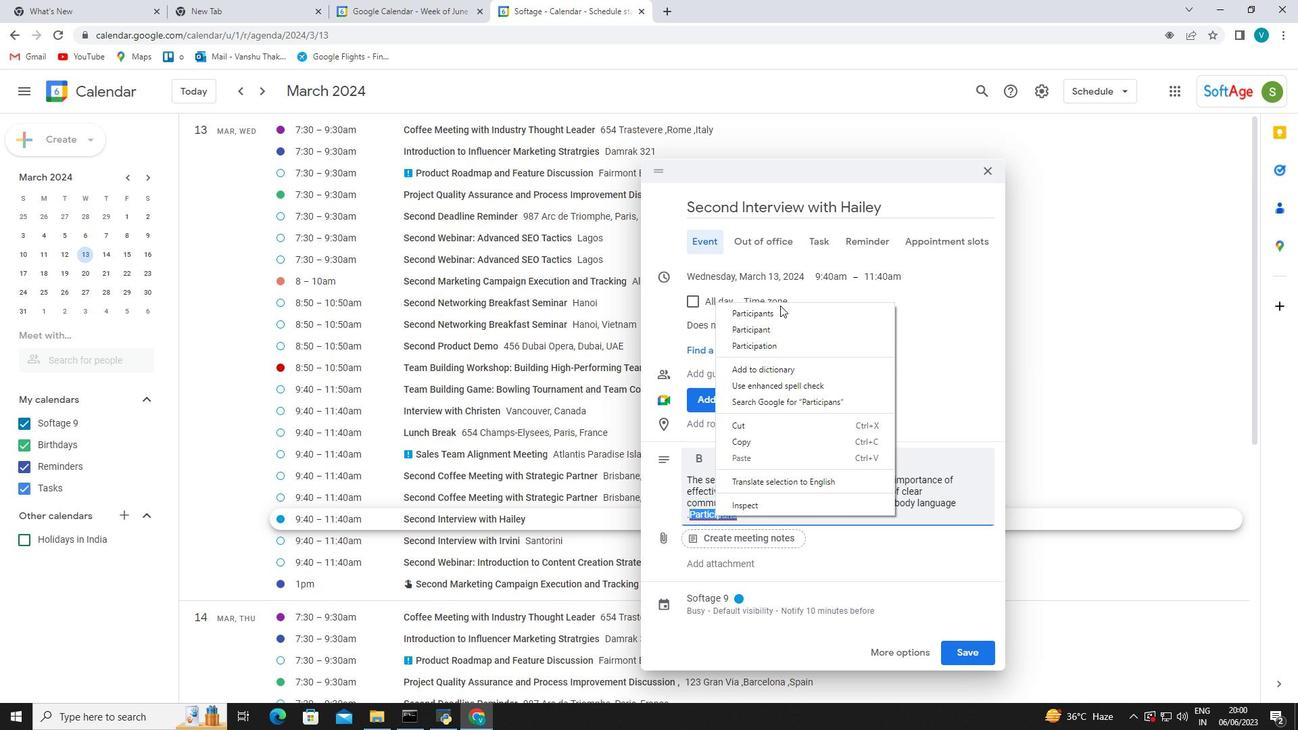 
Action: Mouse moved to (772, 510)
Screenshot: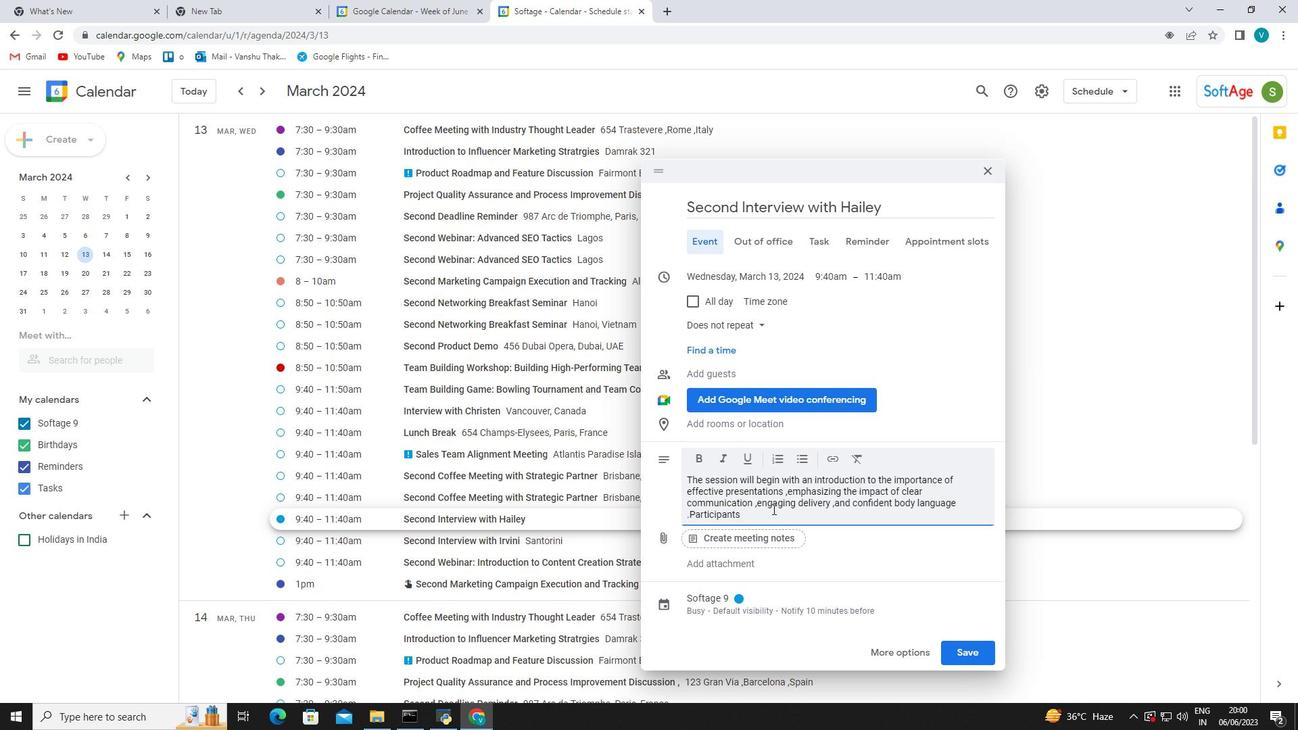 
Action: Key pressed <Key.space>will<Key.space>have<Key.space>the<Key.space>opportunity<Key.space>to<Key.space>leaa<Key.backspace>rn<Key.space>l<Key.backspace>key<Key.space>strategies<Key.space>ab<Key.backspace>nd<Key.space>best<Key.space>praccccccccccccccc<Key.backspace><Key.backspace><Key.backspace><Key.backspace><Key.backspace><Key.backspace><Key.backspace><Key.backspace><Key.backspace><Key.backspace><Key.backspace><Key.backspace><Key.backspace><Key.backspace>tices<Key.space>force<Key.backspace><Key.backspace><Key.space>creting<Key.space><Key.backspace><Key.backspace><Key.backspace><Key.backspace><Key.backspace>ating<Key.space>impactful<Key.space>
Screenshot: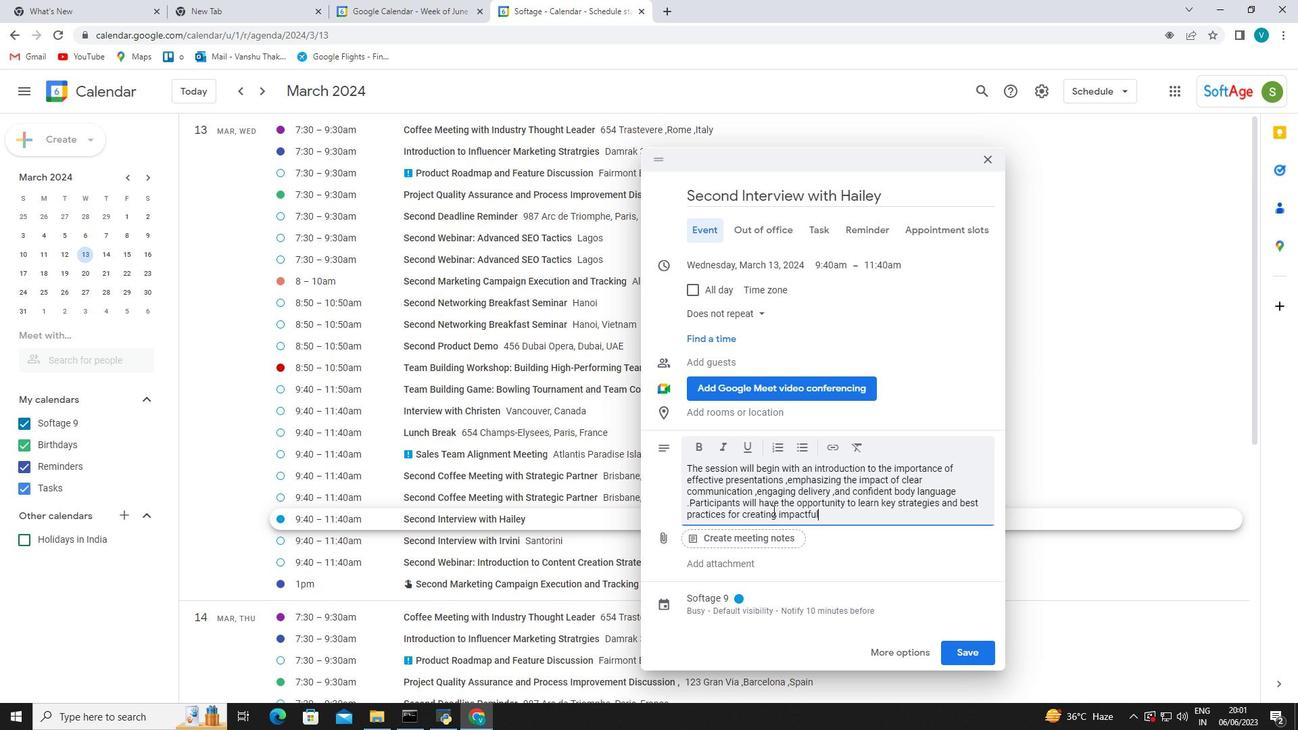 
Action: Mouse moved to (809, 515)
Screenshot: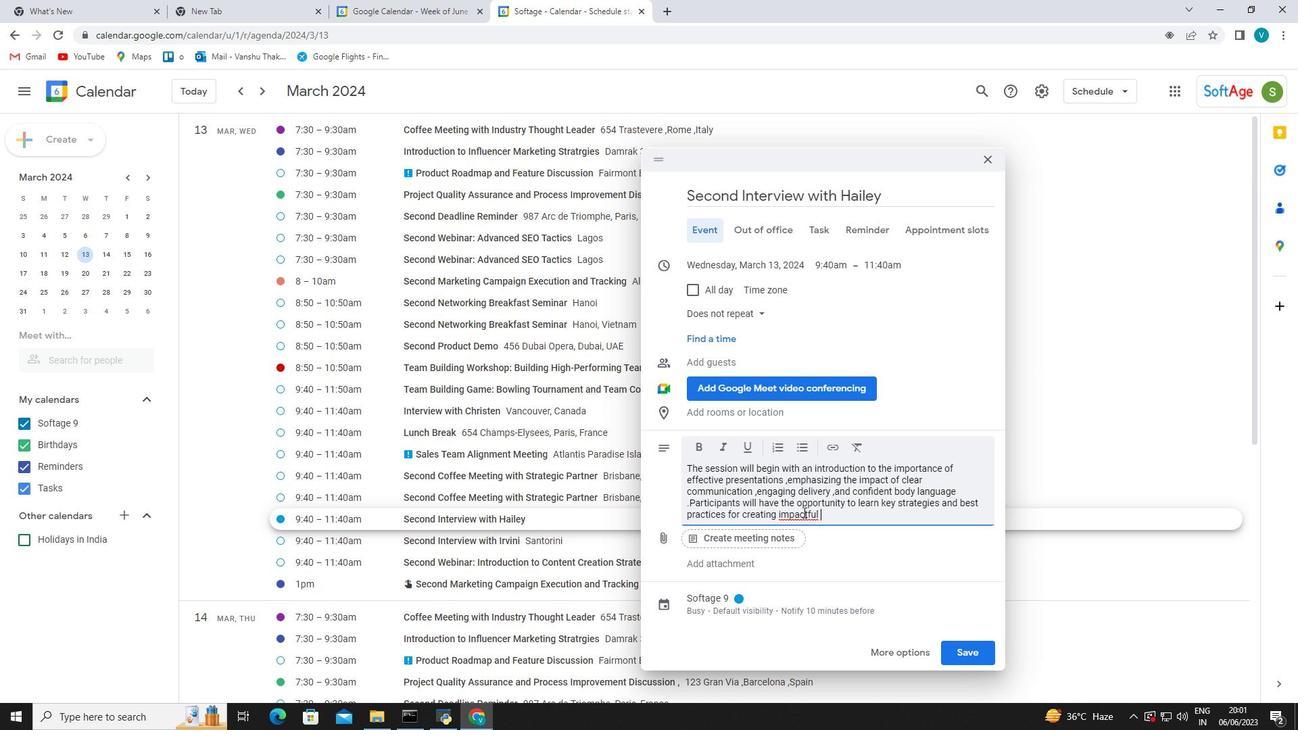 
Action: Mouse pressed right at (809, 515)
Screenshot: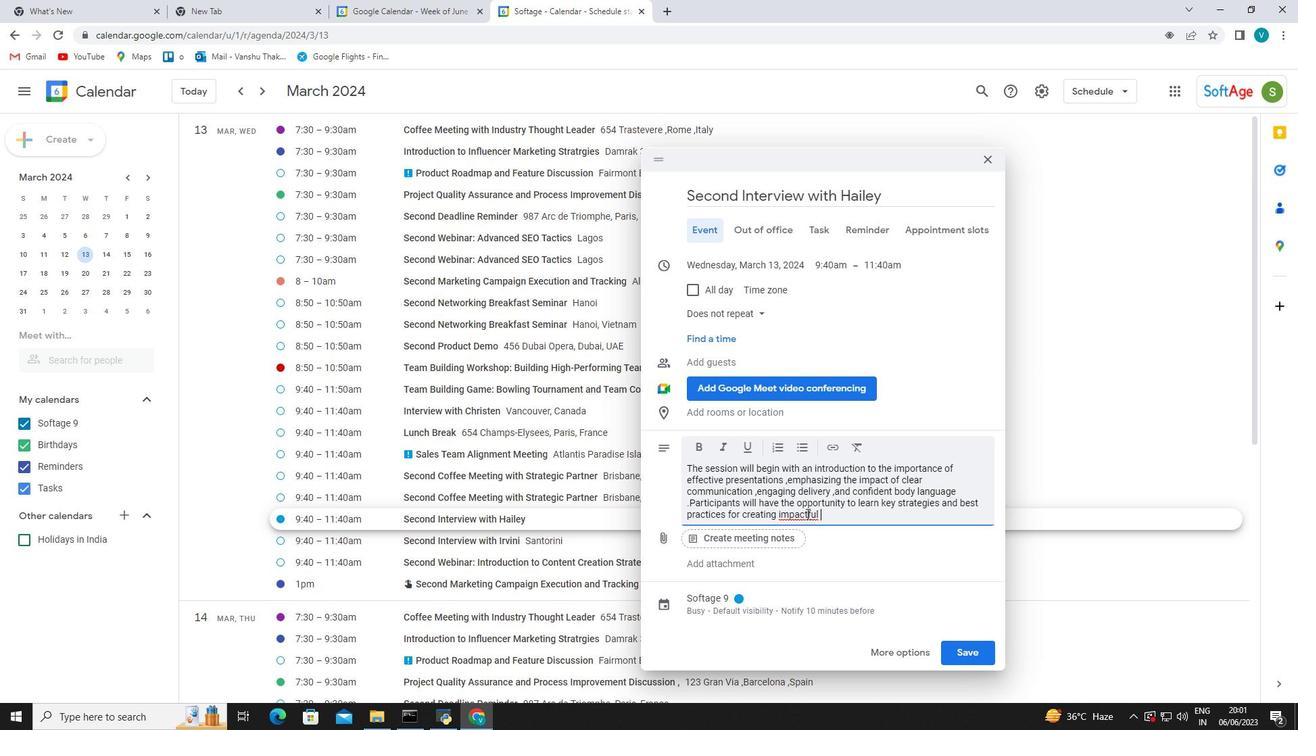 
Action: Mouse moved to (800, 513)
Screenshot: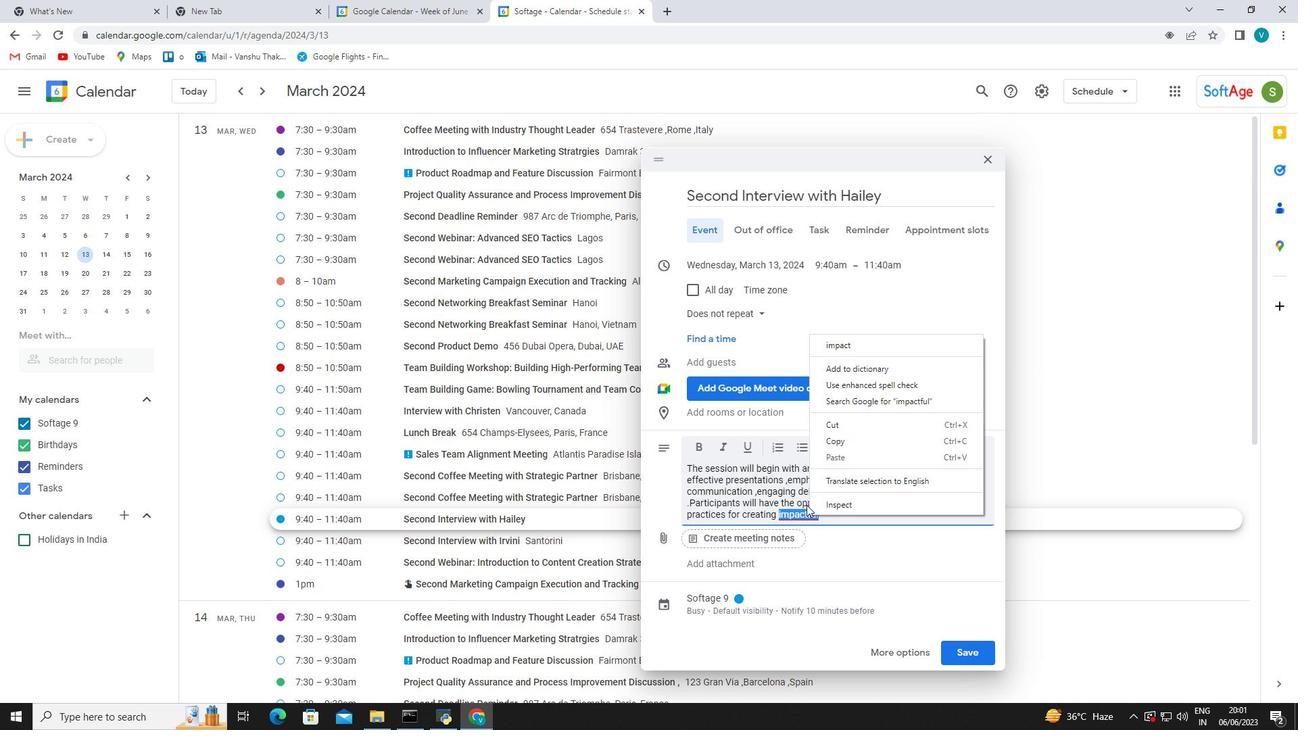 
Action: Mouse pressed left at (800, 513)
Screenshot: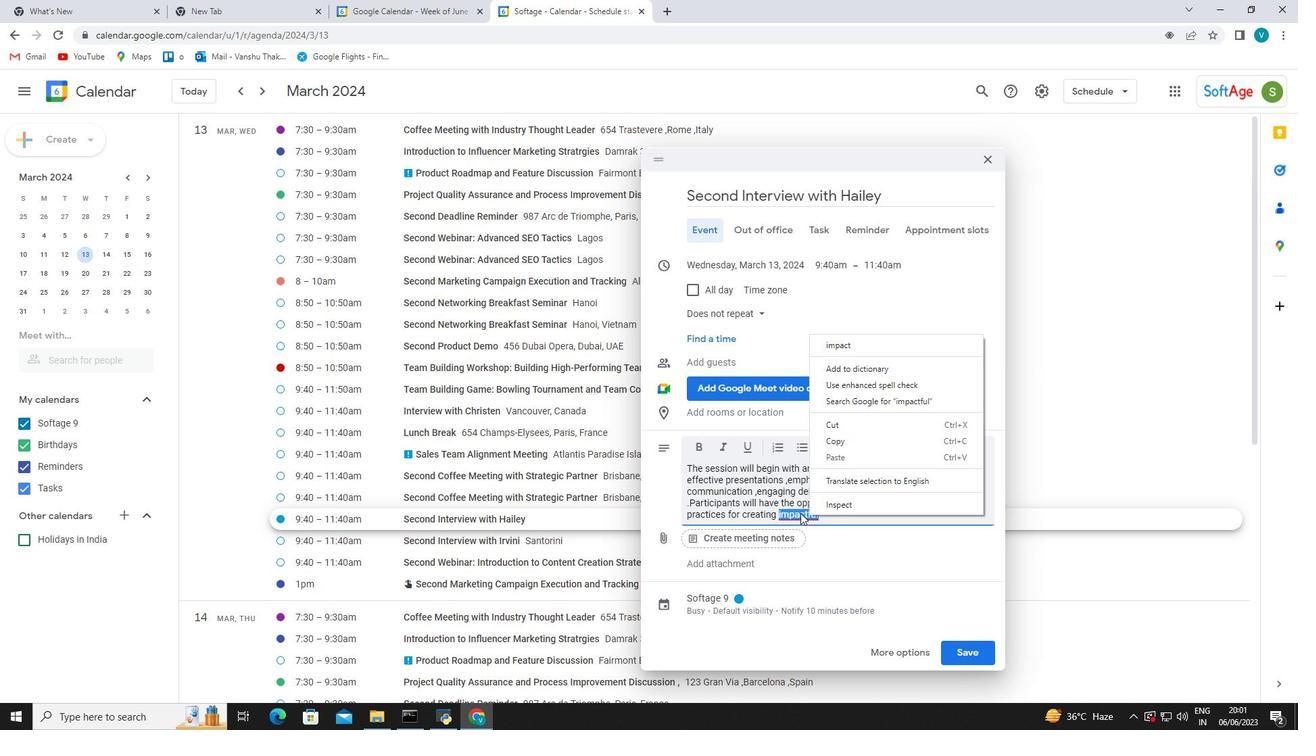 
Action: Mouse moved to (853, 517)
Screenshot: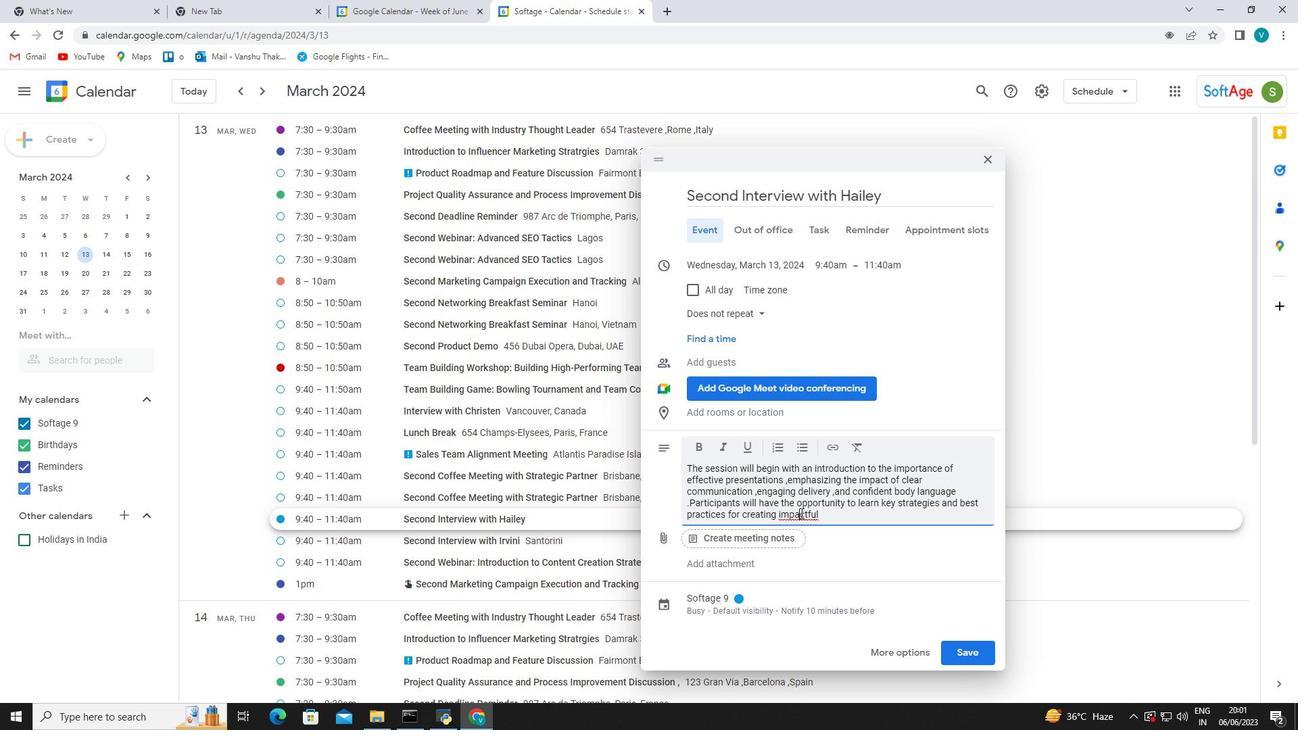 
Action: Mouse pressed left at (853, 517)
Screenshot: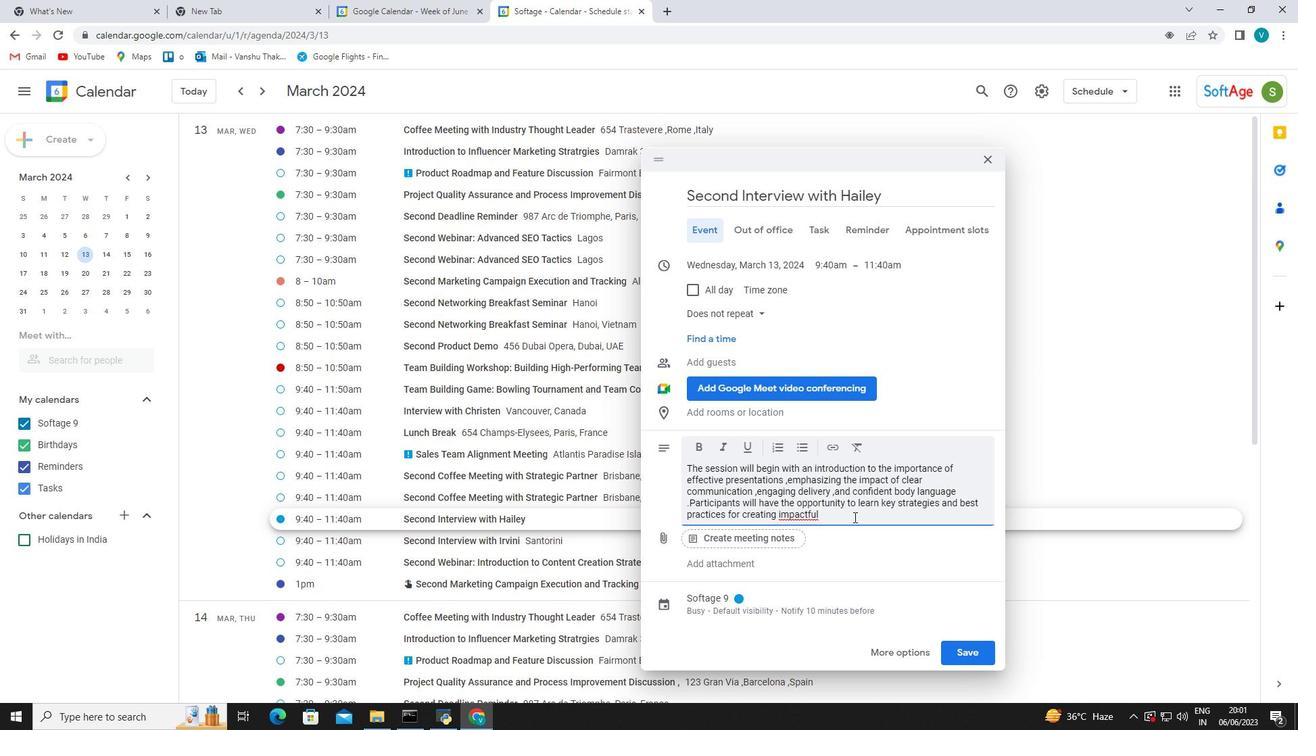 
Action: Key pressed presentations<Key.space>that<Key.space>captivate<Key.space>audiences<Key.space>and<Key.space>convey<Key.space>message<Key.space>effectively<Key.space>.
Screenshot: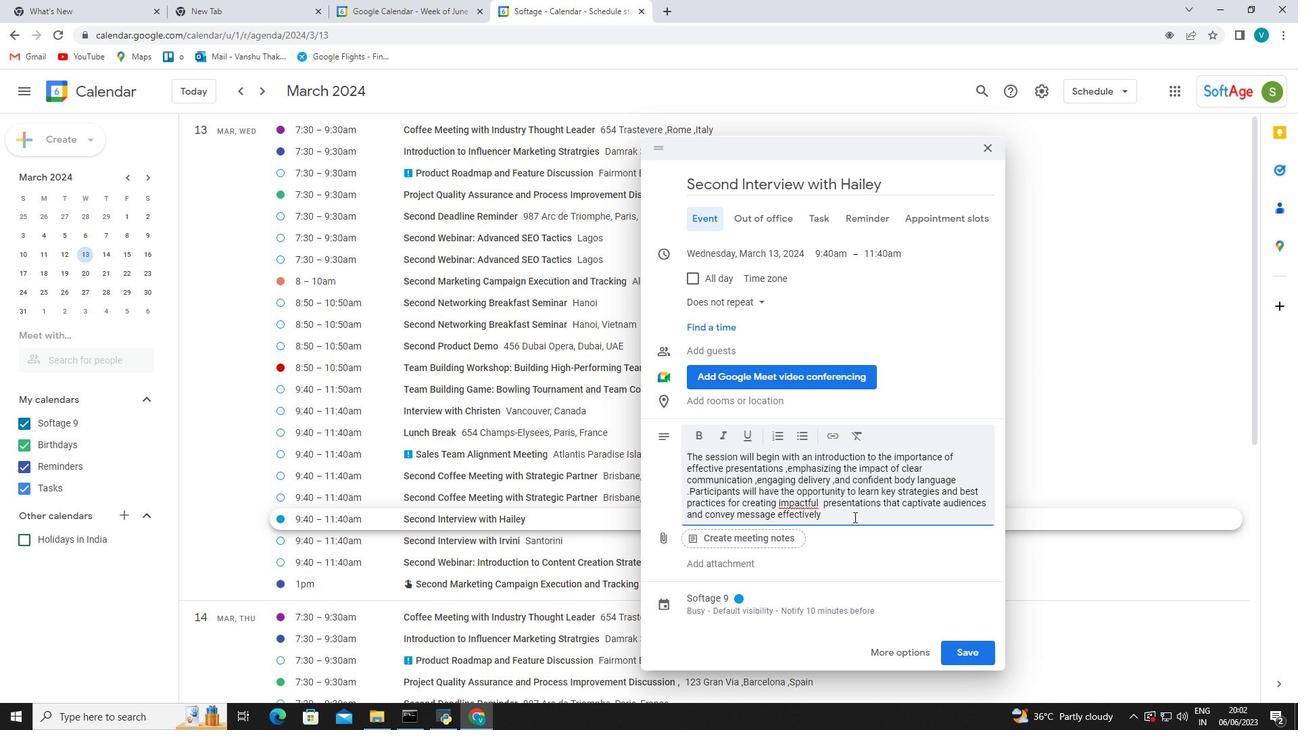 
Action: Mouse moved to (870, 456)
Screenshot: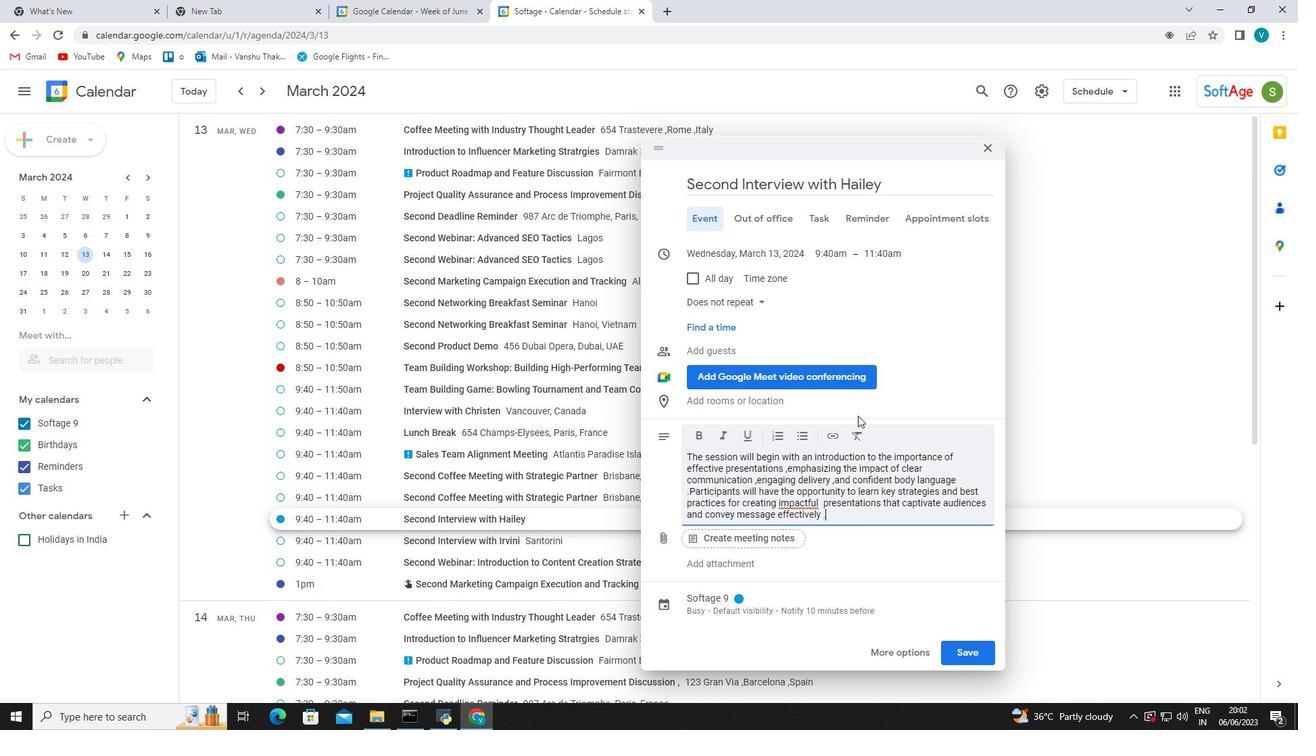 
Action: Mouse scrolled (870, 455) with delta (0, 0)
Screenshot: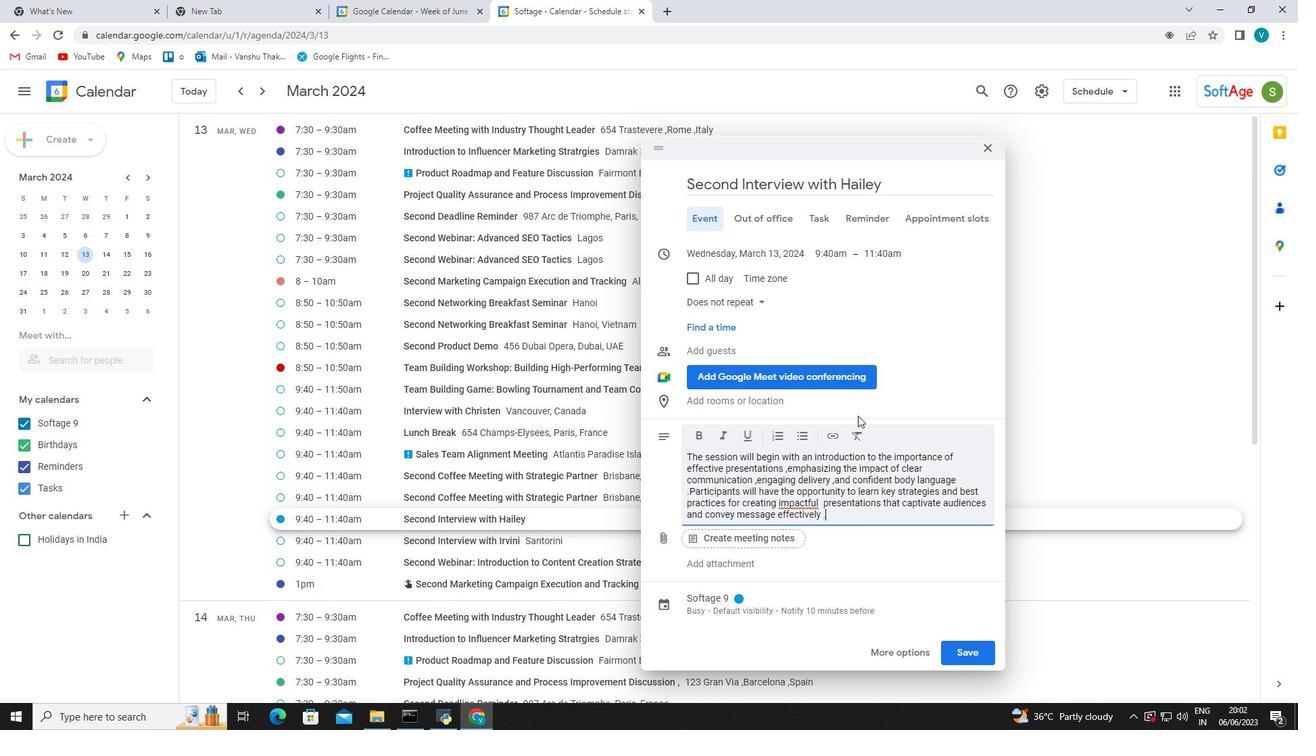 
Action: Mouse moved to (870, 461)
Screenshot: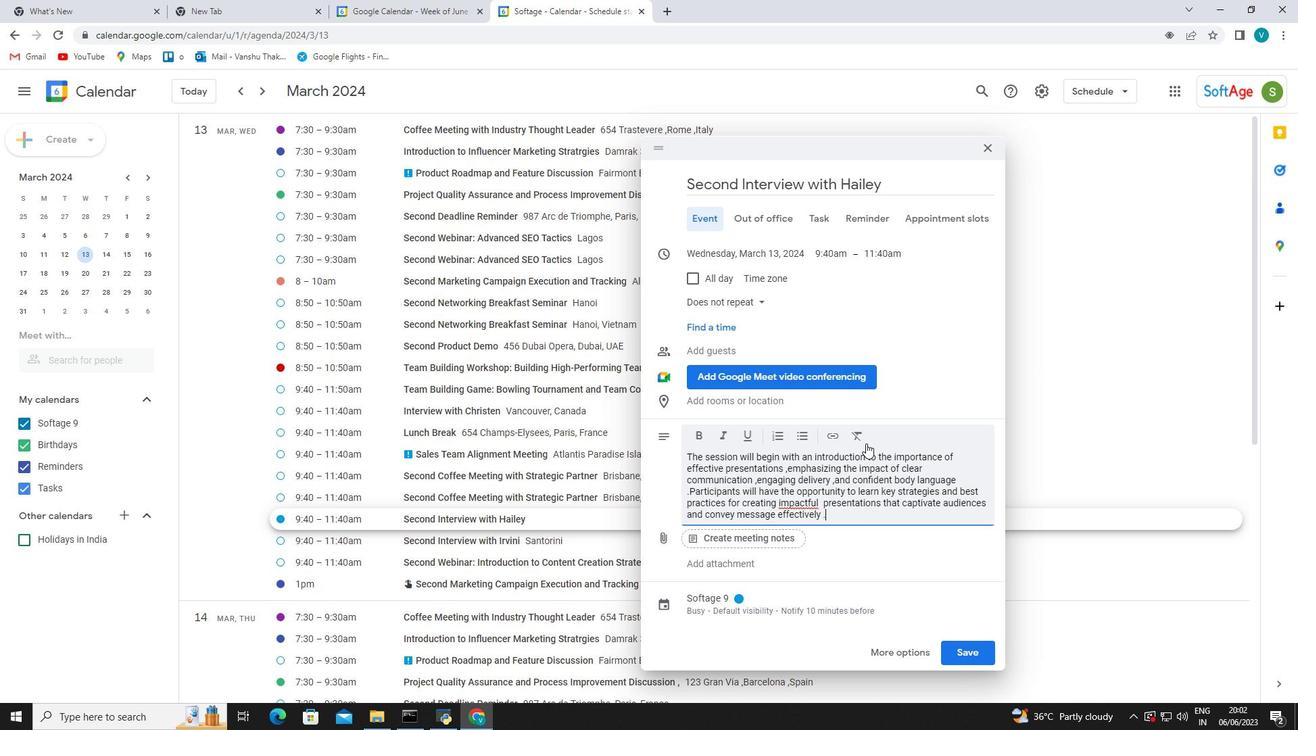 
Action: Mouse scrolled (870, 461) with delta (0, 0)
Screenshot: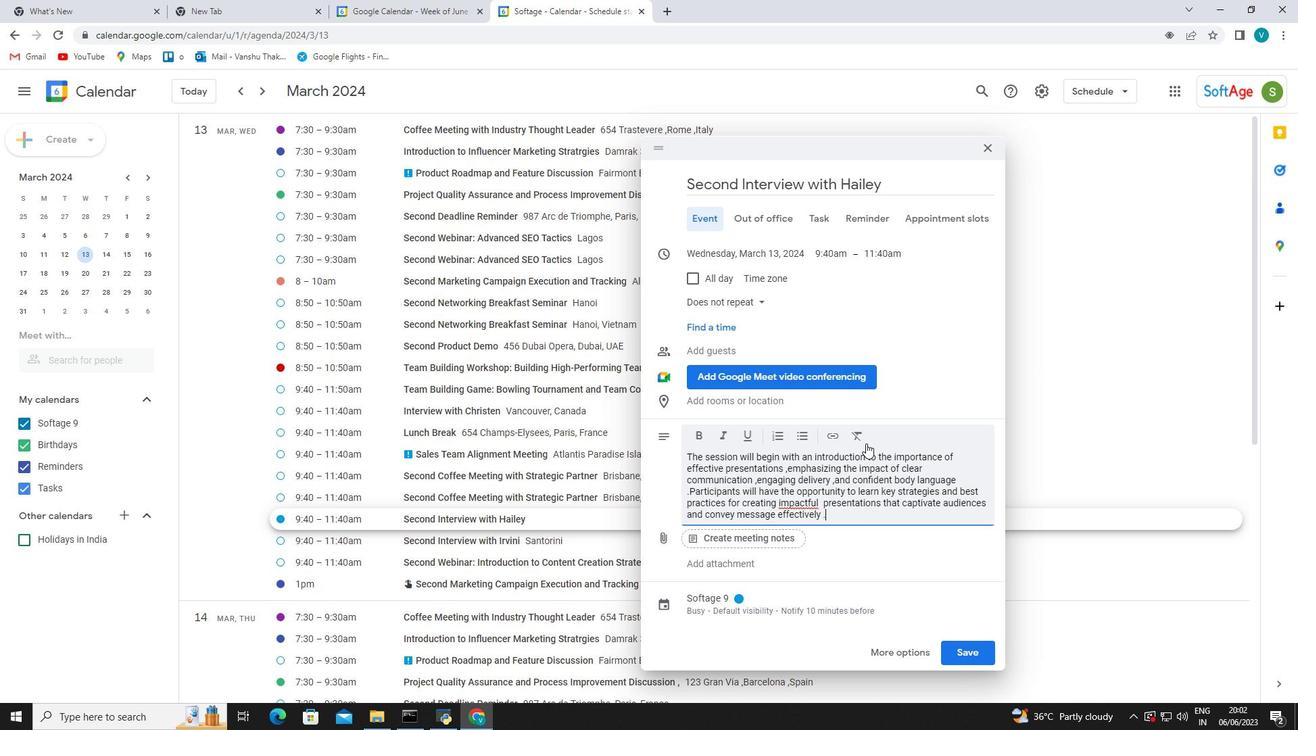
Action: Mouse moved to (870, 464)
Screenshot: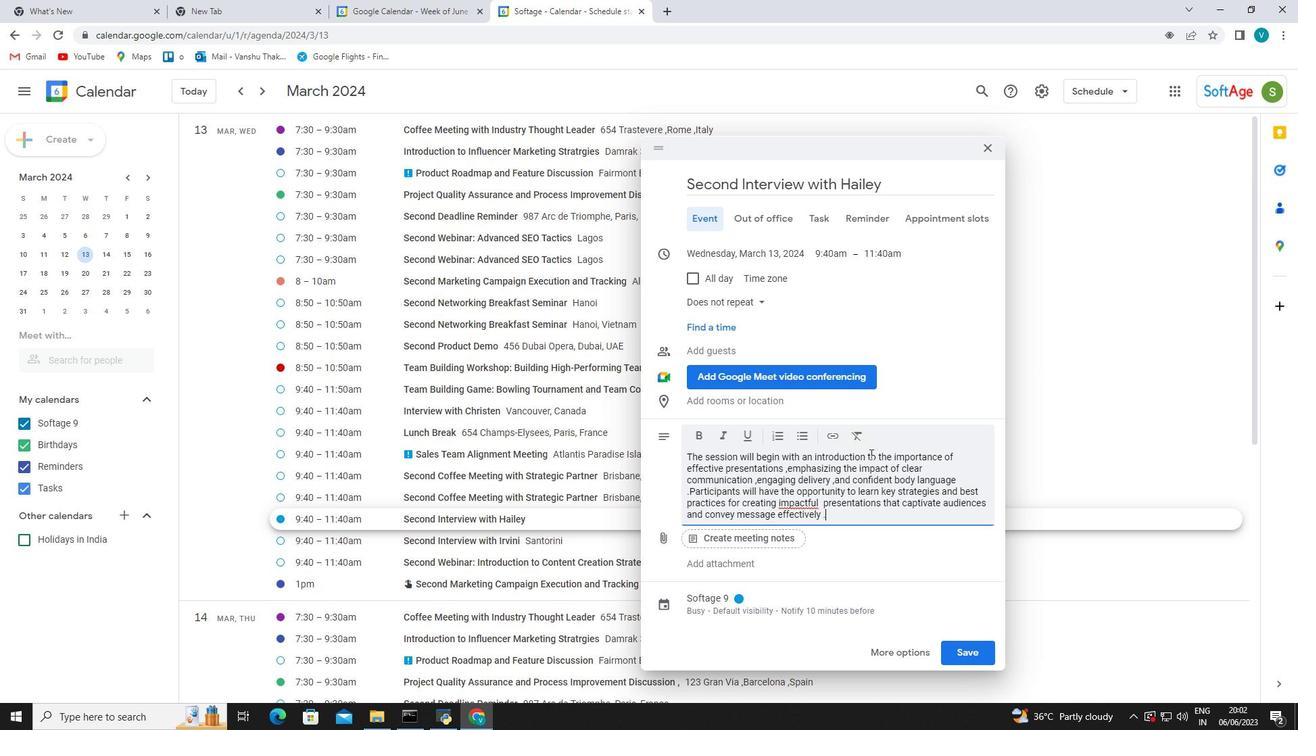 
Action: Mouse scrolled (870, 463) with delta (0, 0)
Screenshot: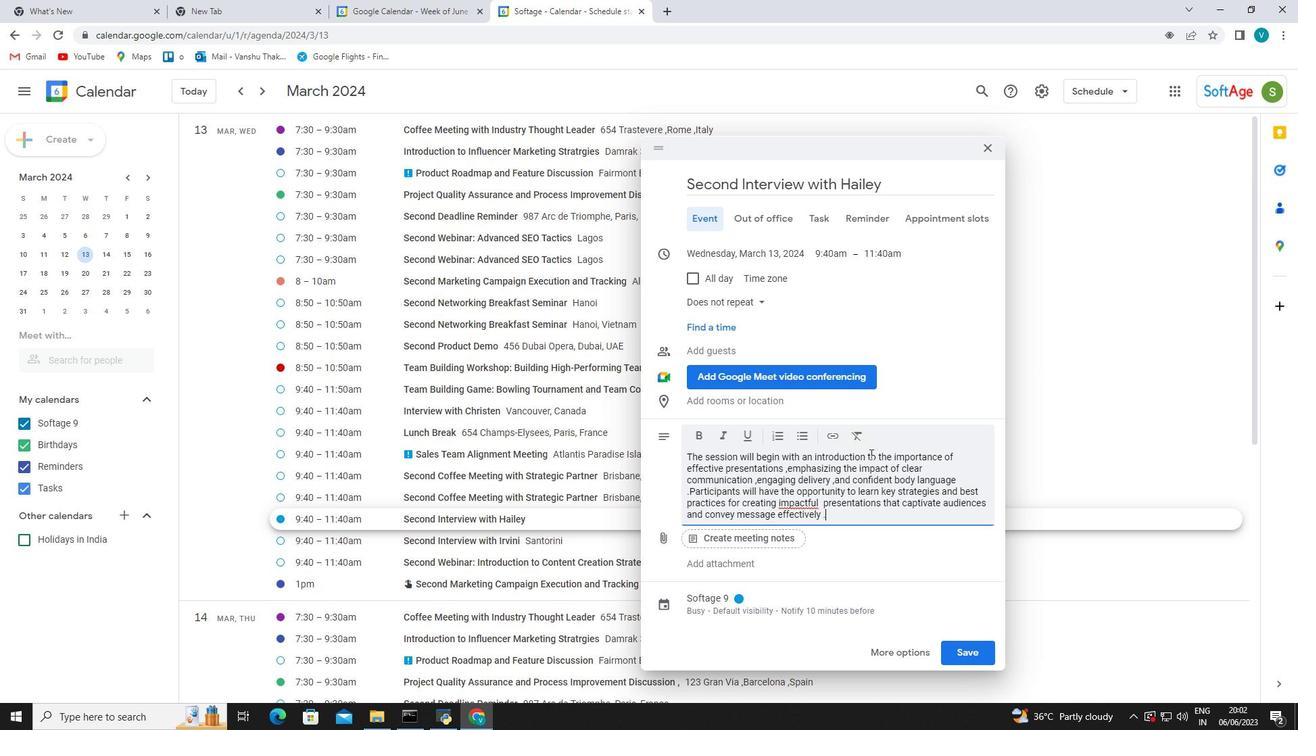 
Action: Mouse moved to (870, 468)
Screenshot: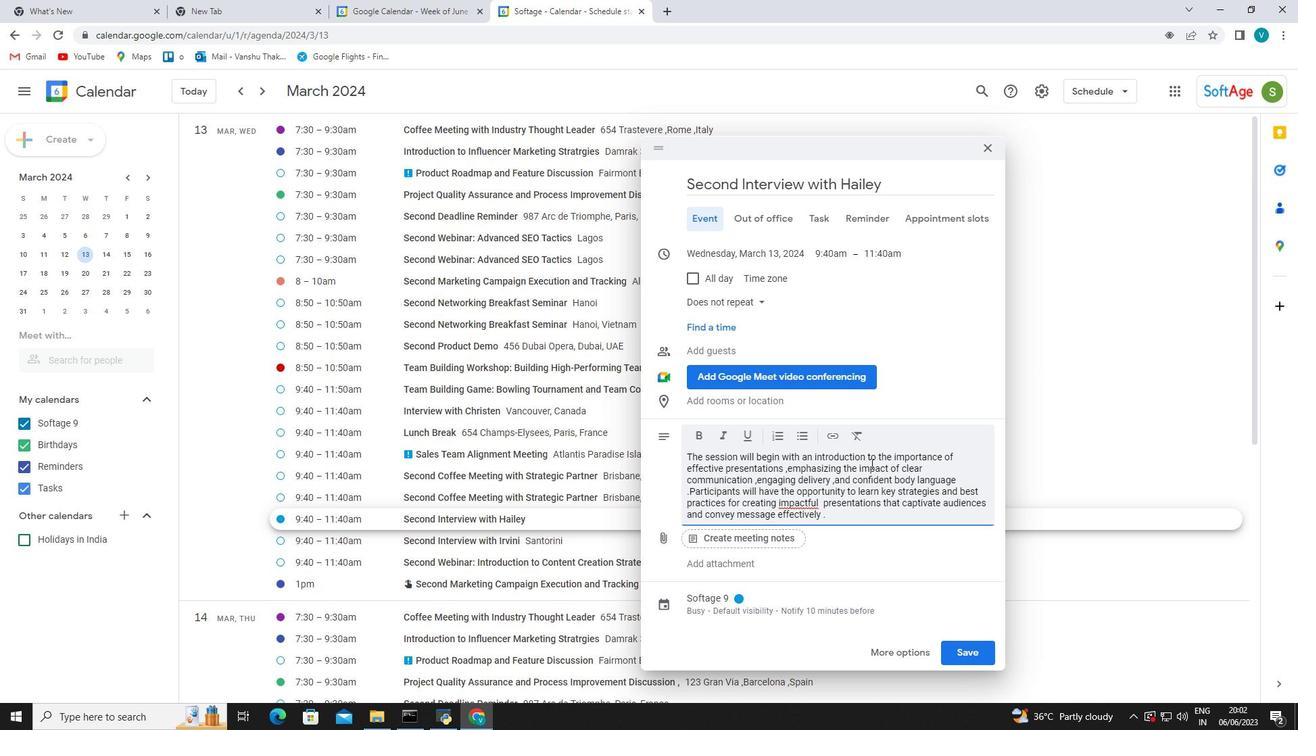 
Action: Mouse scrolled (870, 467) with delta (0, 0)
Screenshot: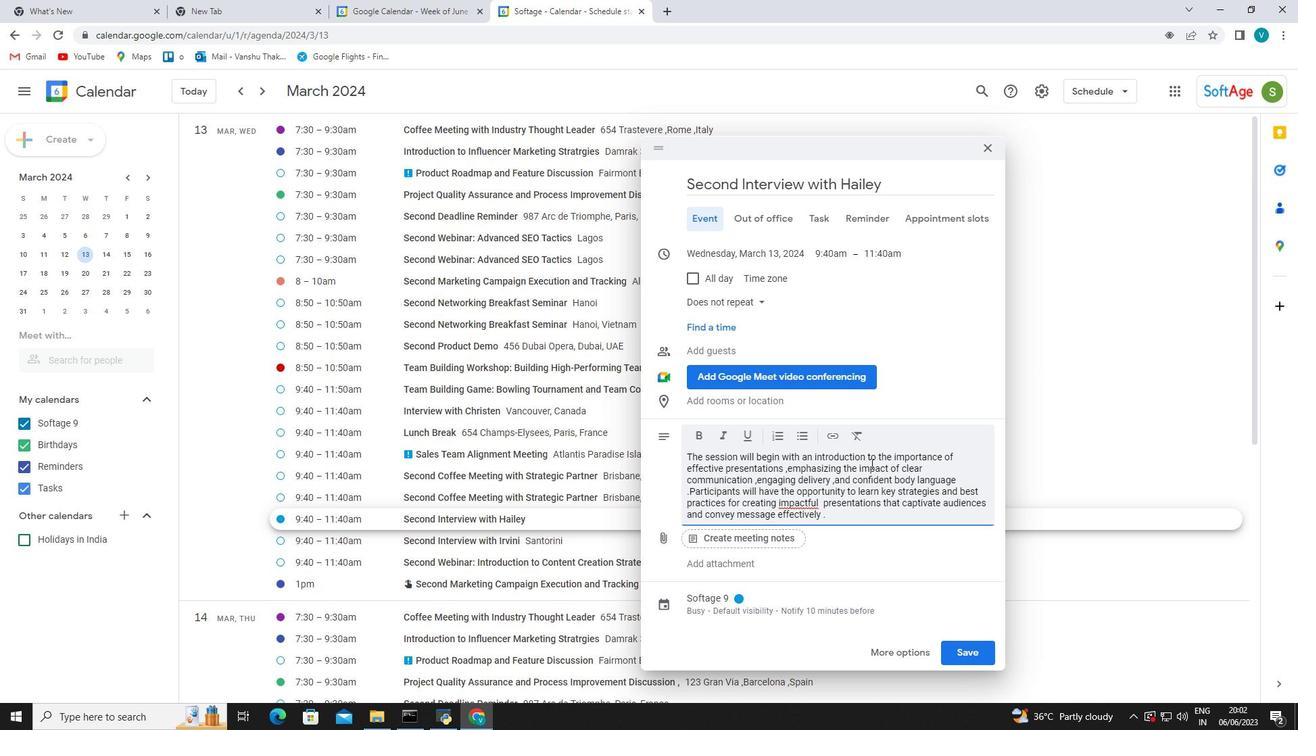 
Action: Mouse moved to (737, 604)
Screenshot: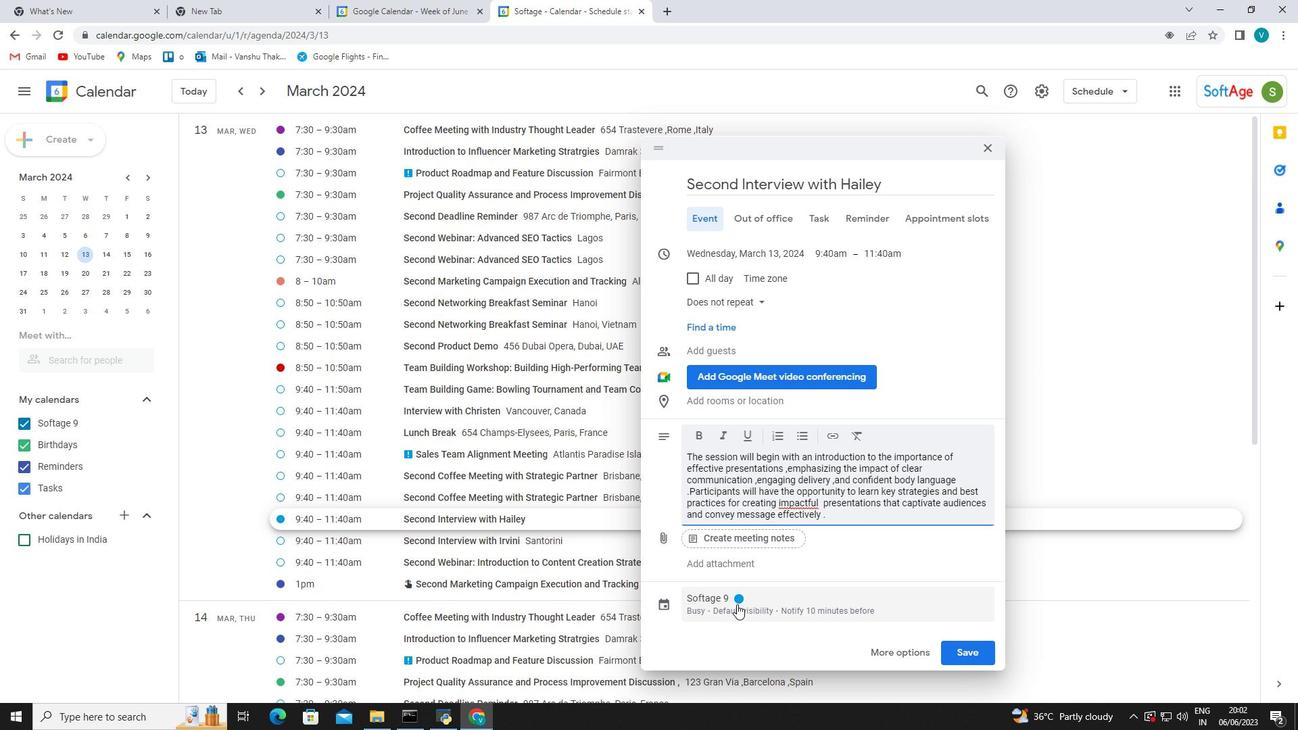 
Action: Mouse pressed left at (737, 604)
Screenshot: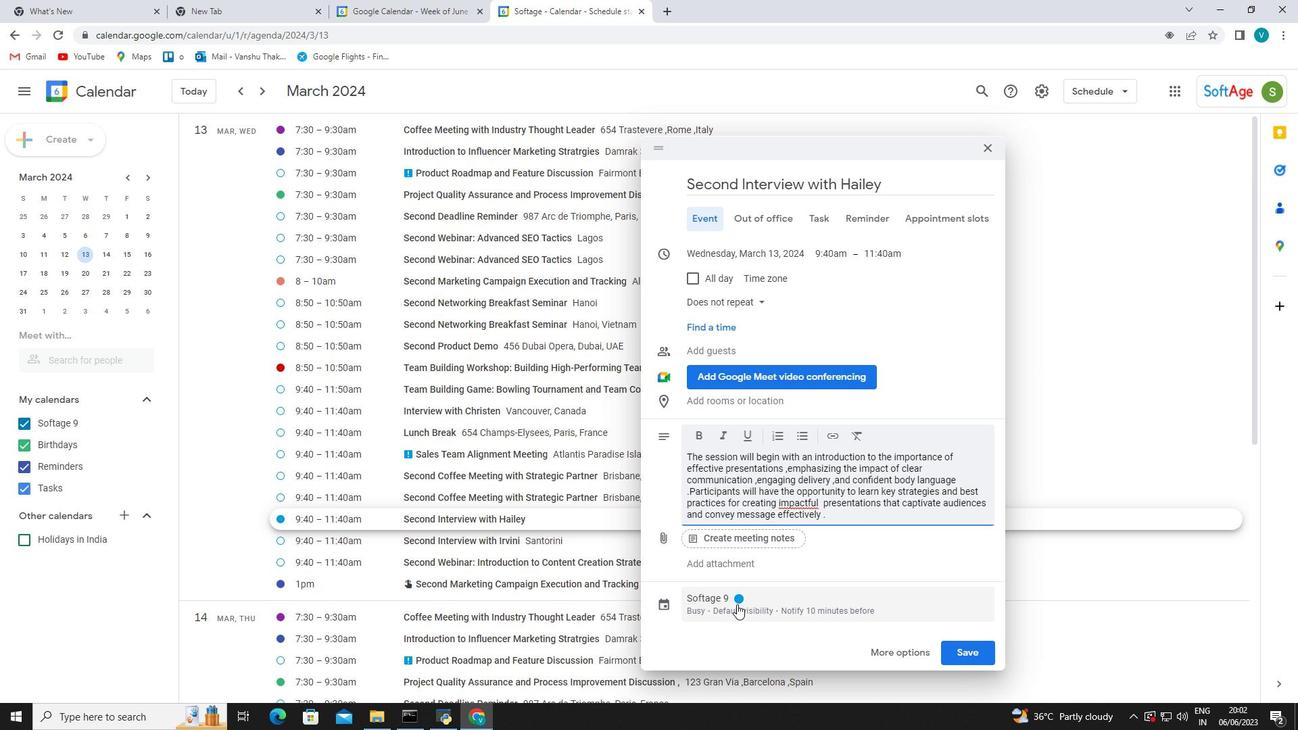 
Action: Mouse moved to (764, 499)
Screenshot: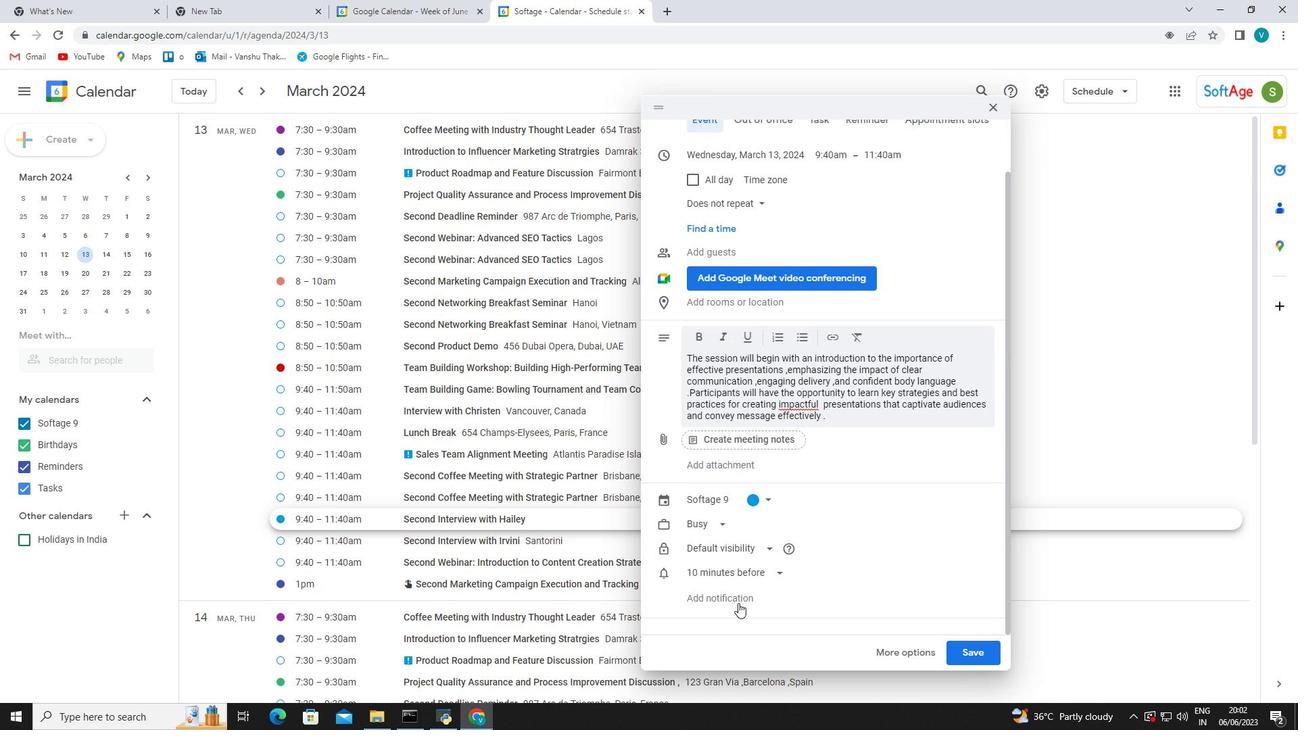 
Action: Mouse pressed left at (764, 499)
Screenshot: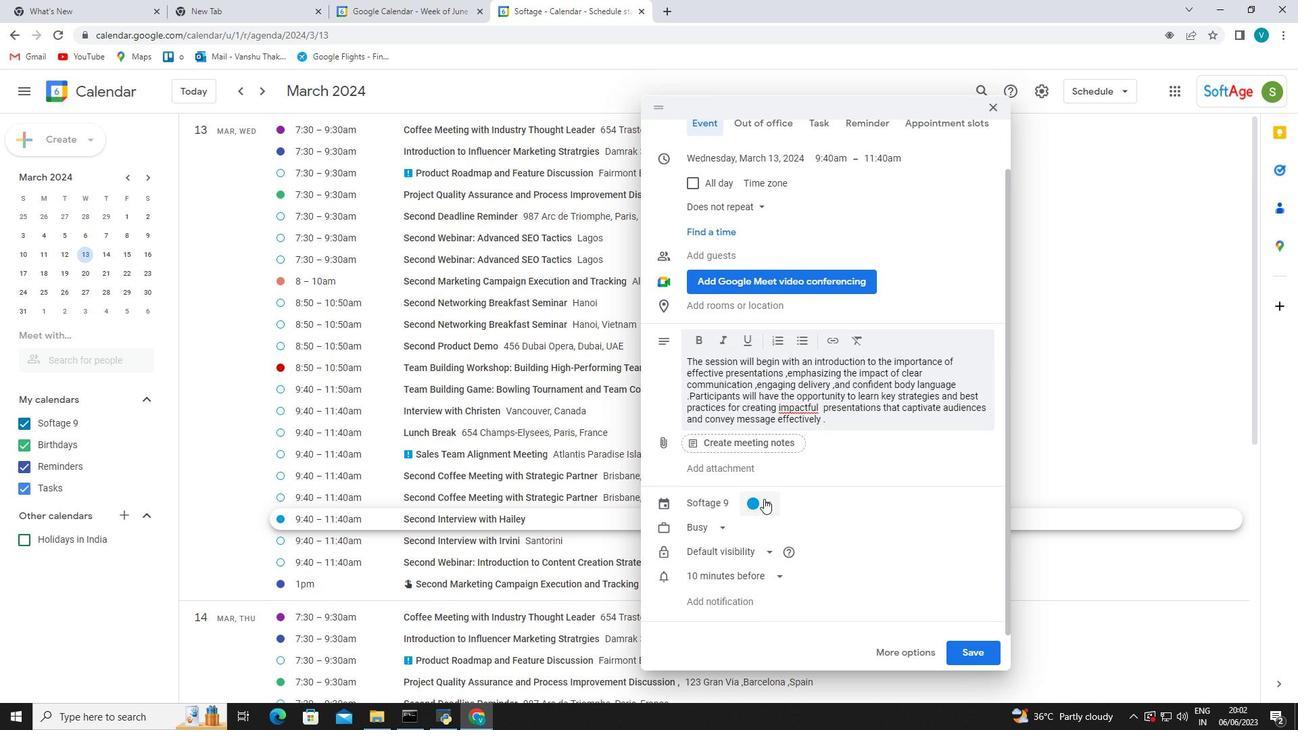 
Action: Mouse moved to (751, 533)
Screenshot: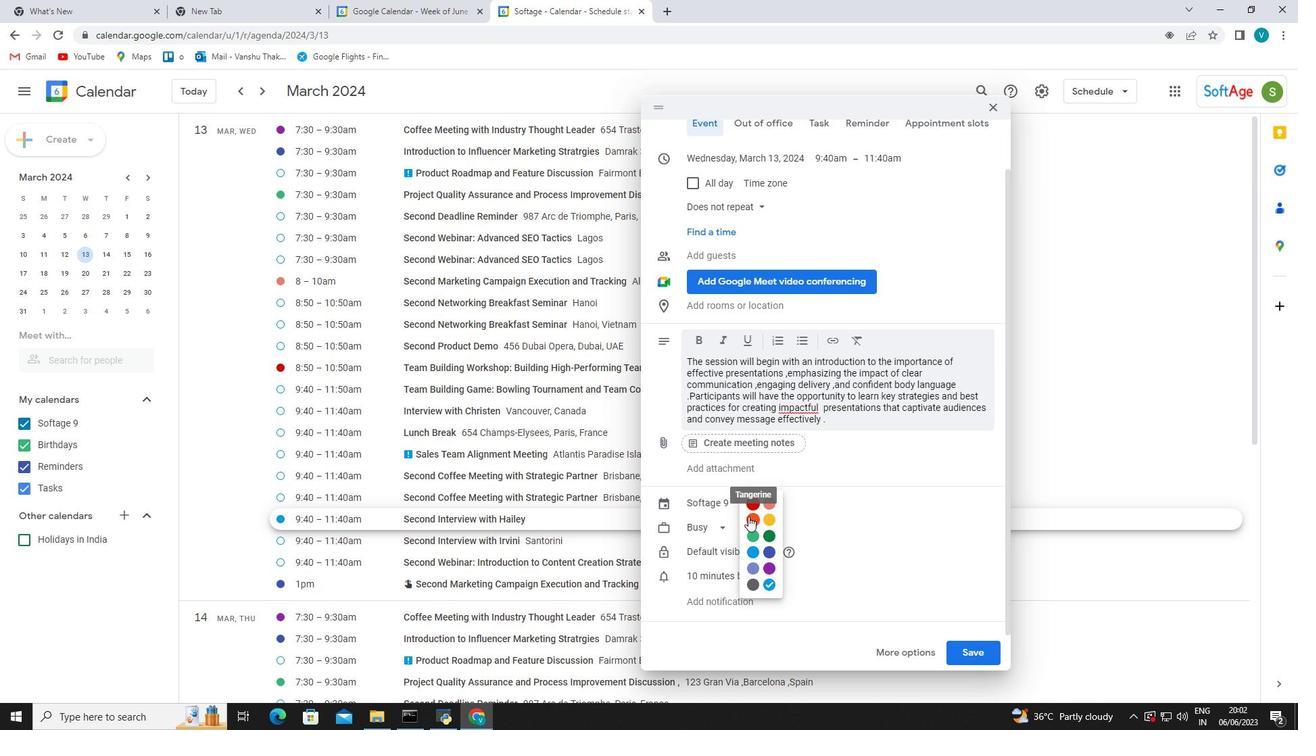 
Action: Mouse pressed left at (751, 533)
Screenshot: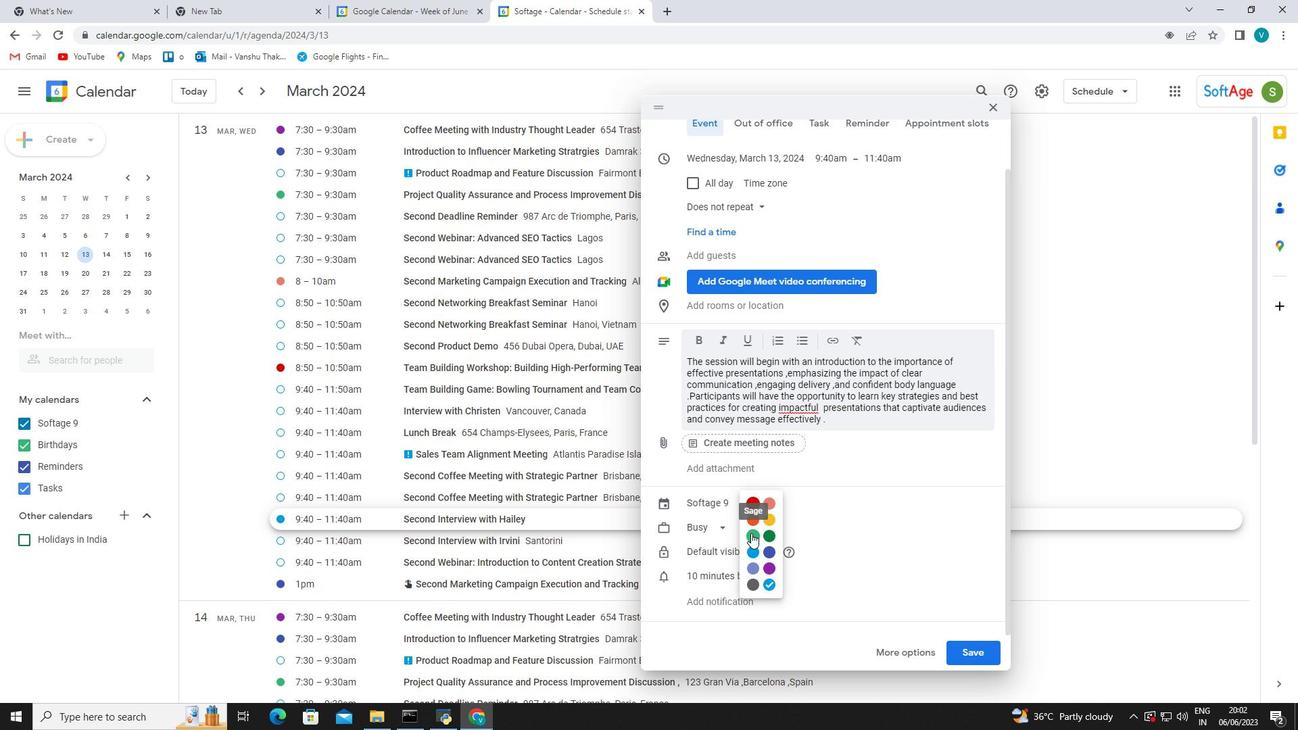 
Action: Mouse scrolled (751, 534) with delta (0, 0)
Screenshot: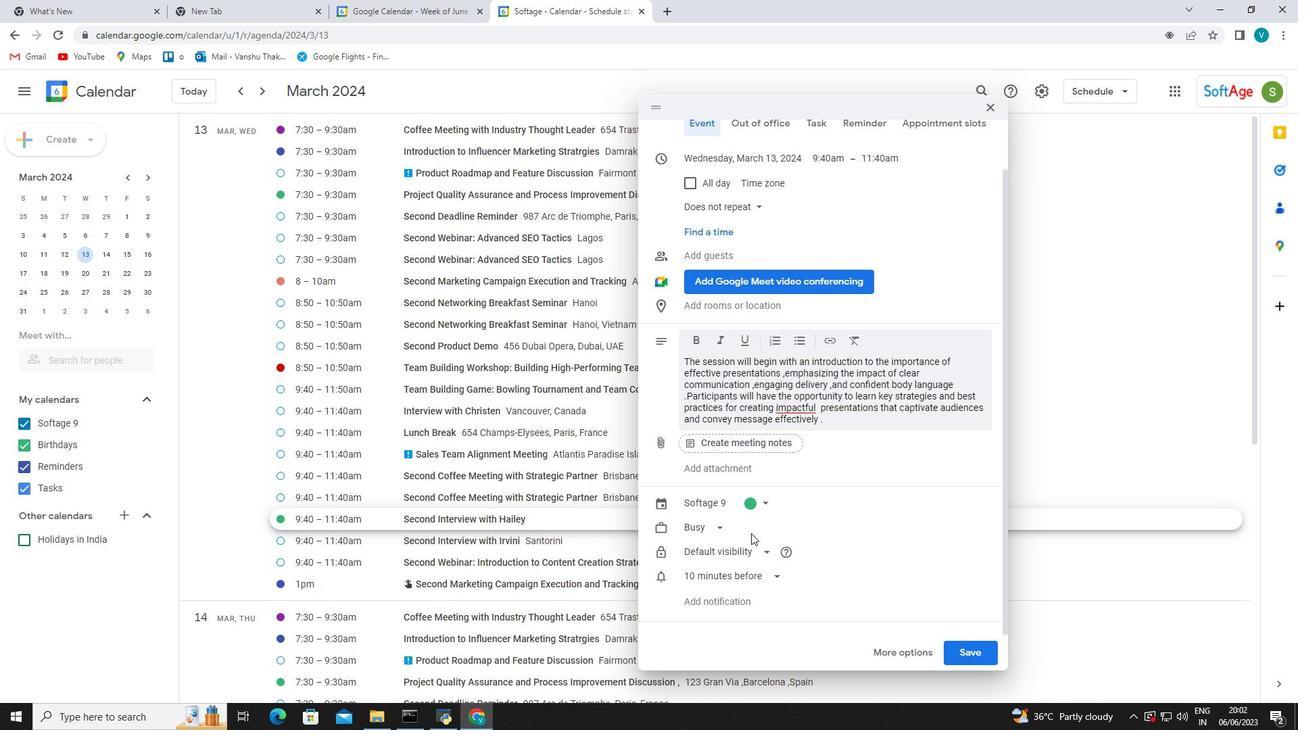 
Action: Mouse scrolled (751, 534) with delta (0, 0)
Screenshot: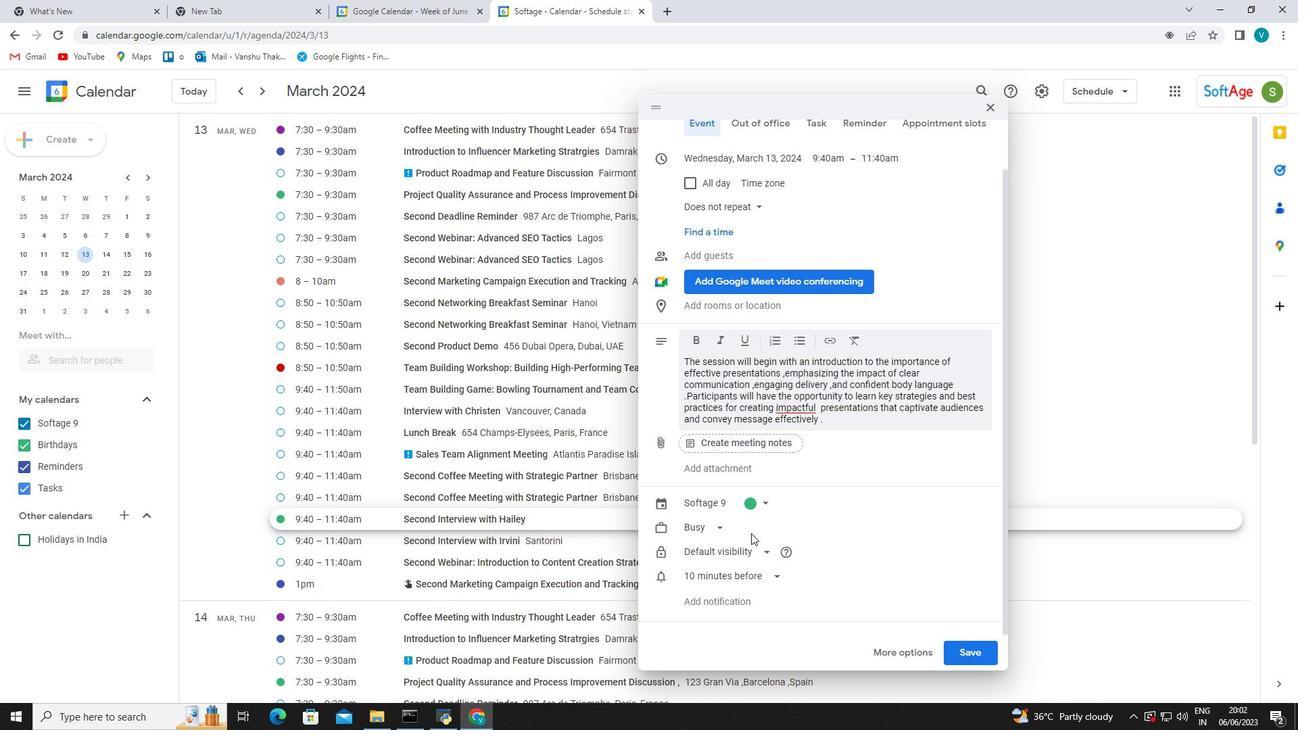 
Action: Mouse scrolled (751, 534) with delta (0, 0)
Screenshot: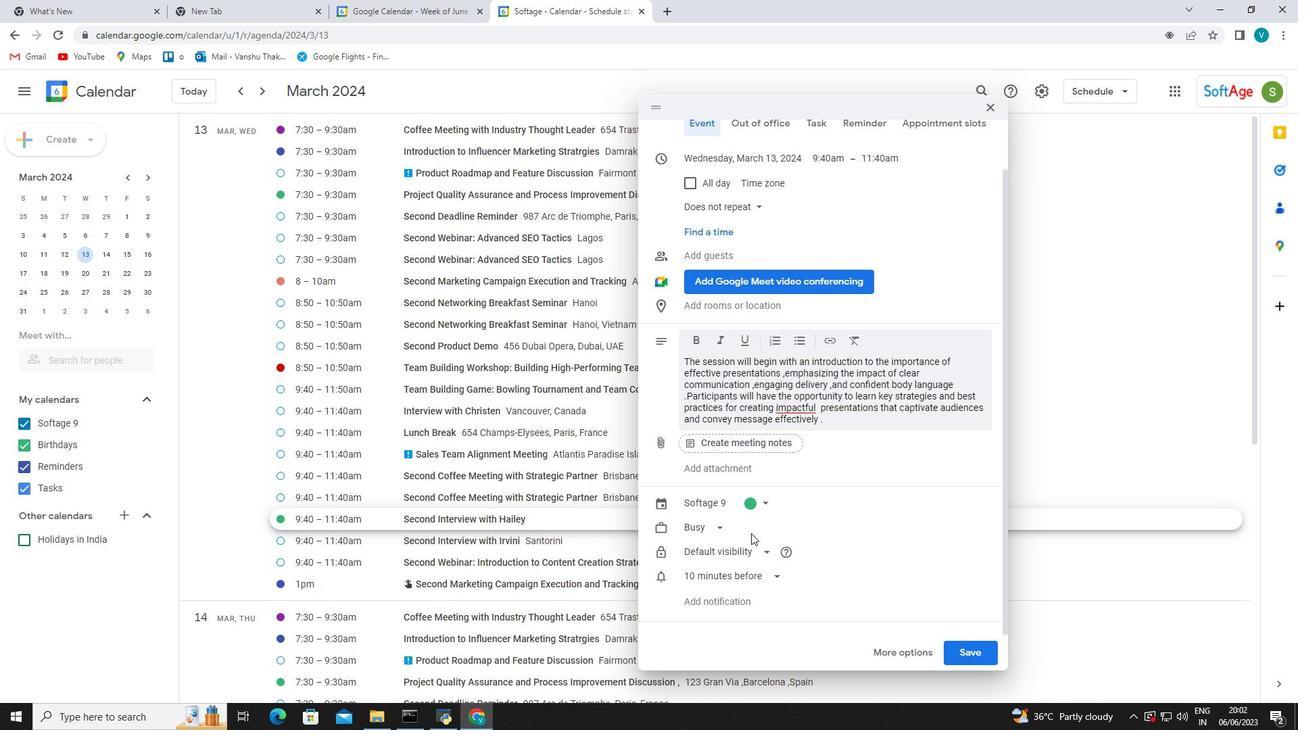 
Action: Mouse scrolled (751, 534) with delta (0, 0)
Screenshot: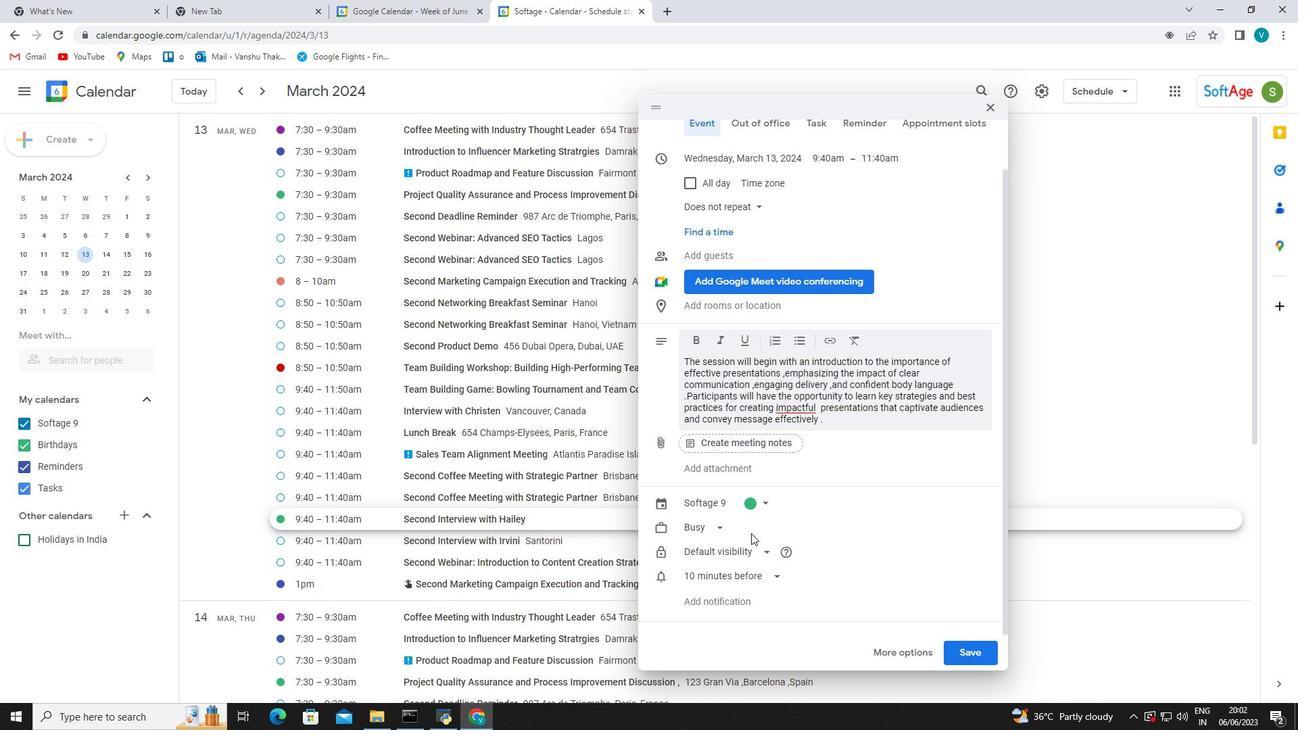 
Action: Mouse moved to (794, 398)
Screenshot: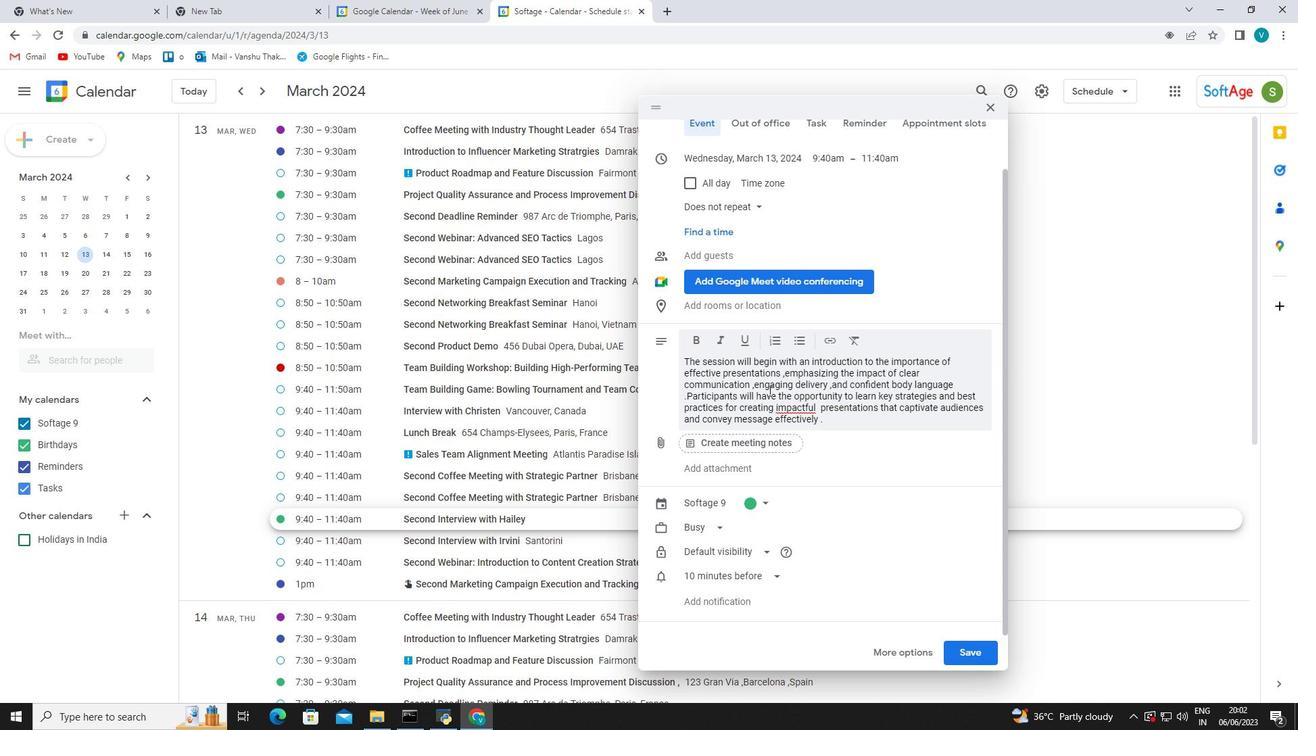 
Action: Mouse scrolled (794, 398) with delta (0, 0)
Screenshot: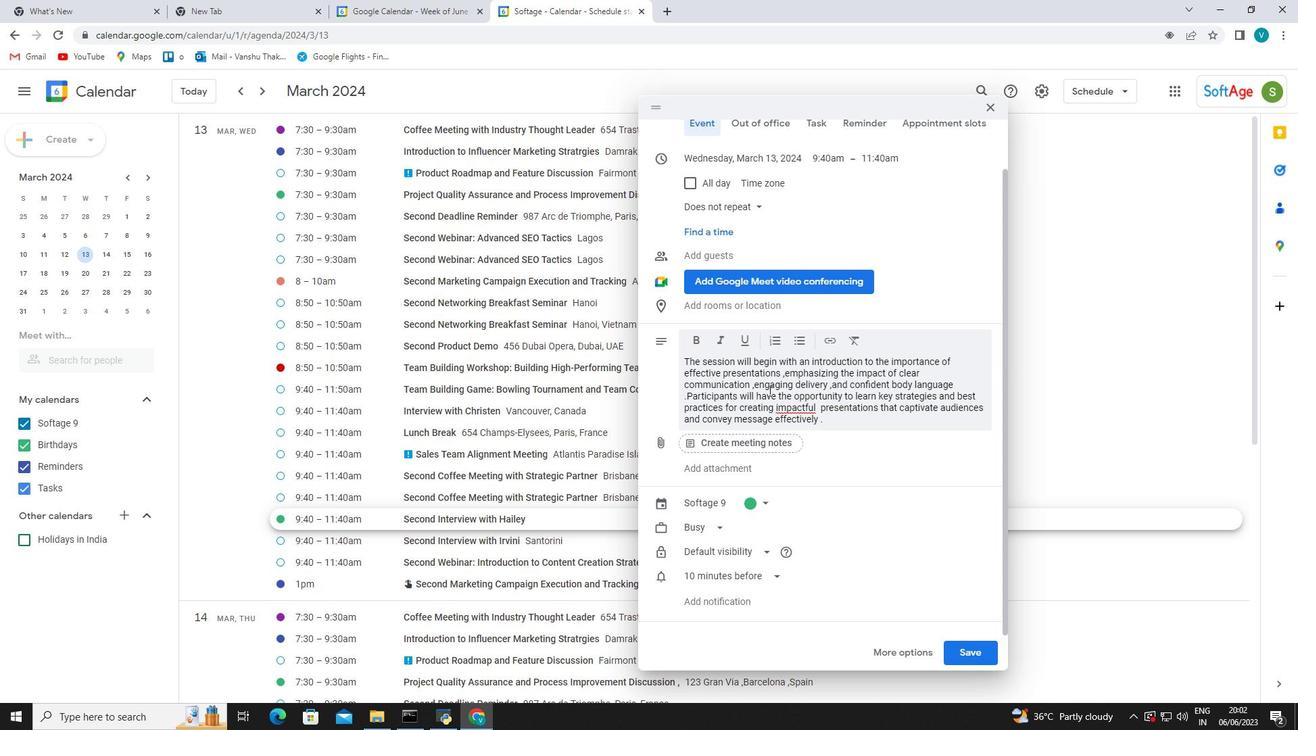 
Action: Mouse moved to (764, 478)
Screenshot: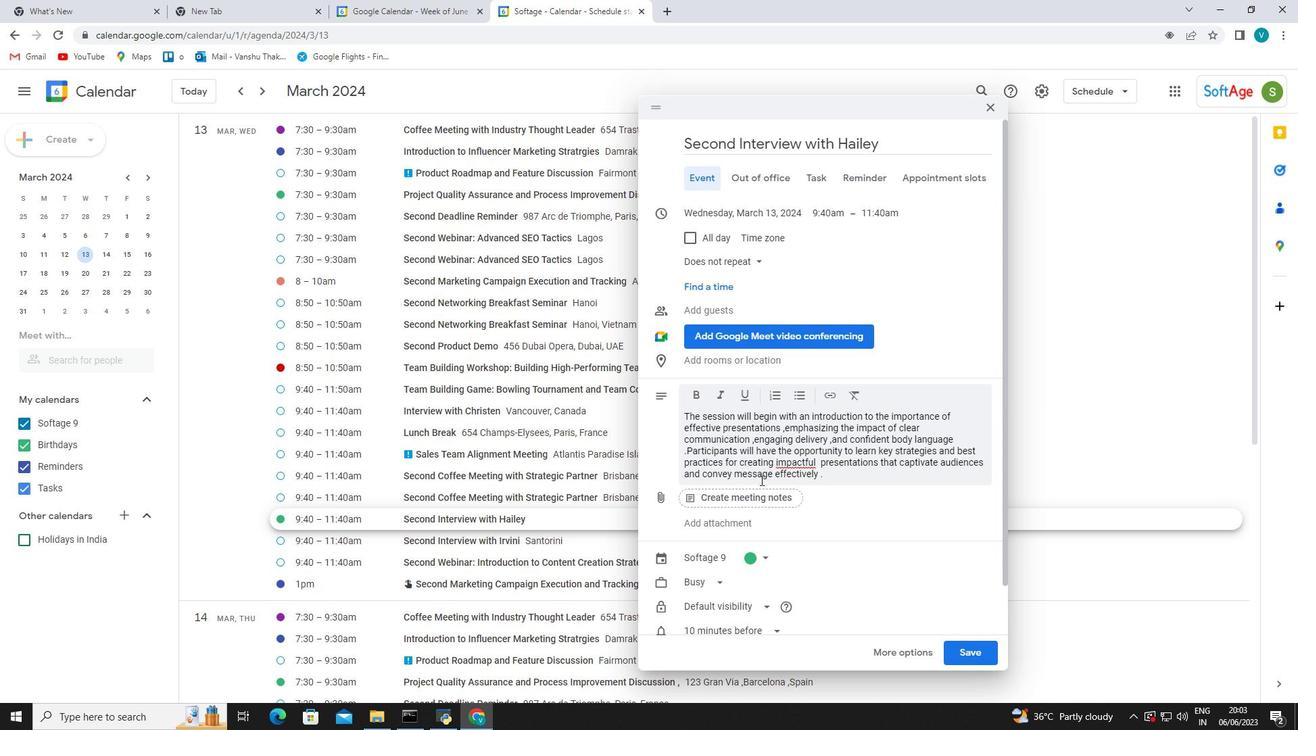 
Action: Mouse scrolled (764, 479) with delta (0, 0)
Screenshot: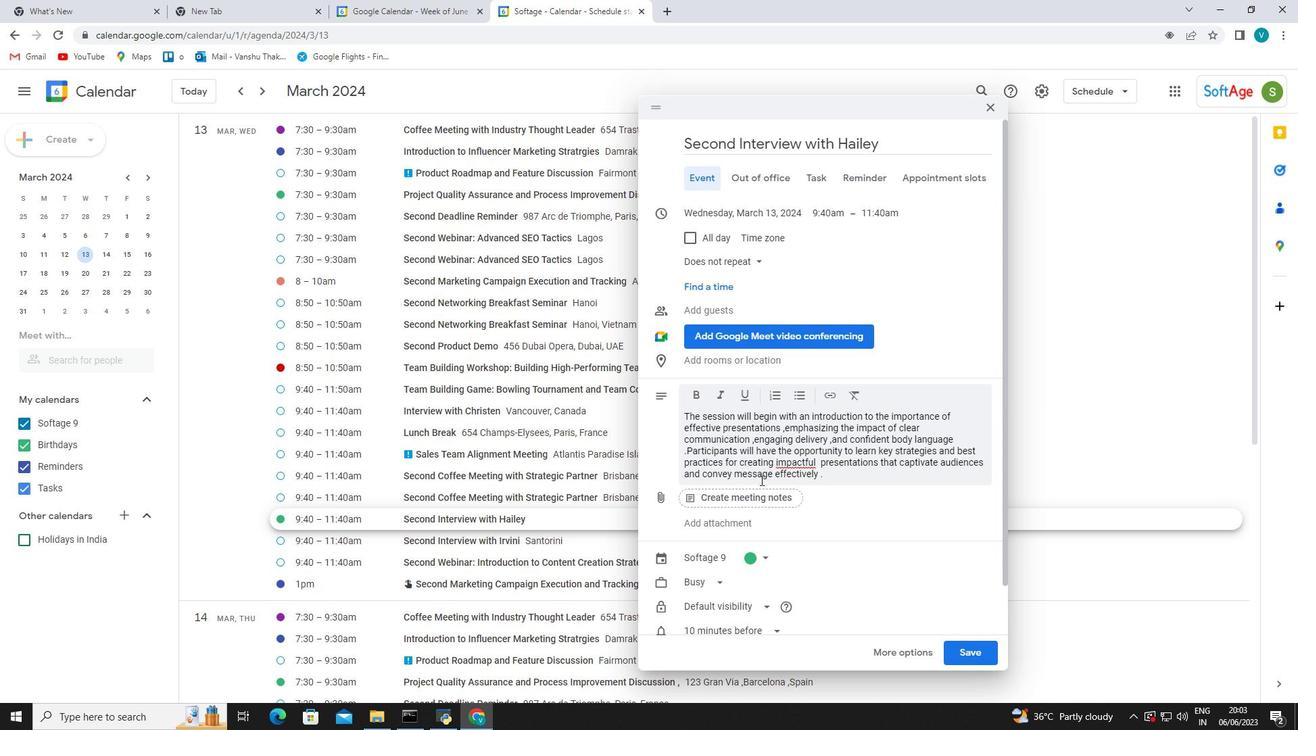 
Action: Mouse moved to (765, 477)
Screenshot: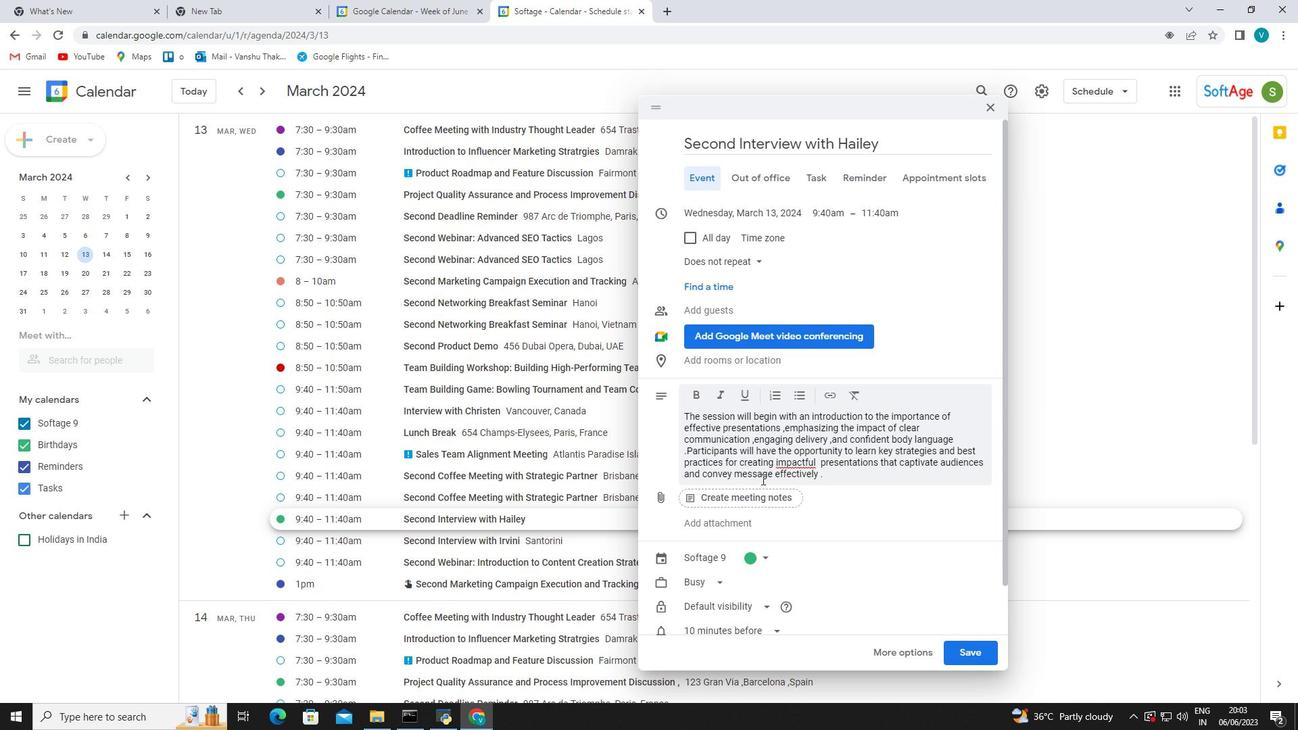 
Action: Mouse scrolled (765, 478) with delta (0, 0)
Screenshot: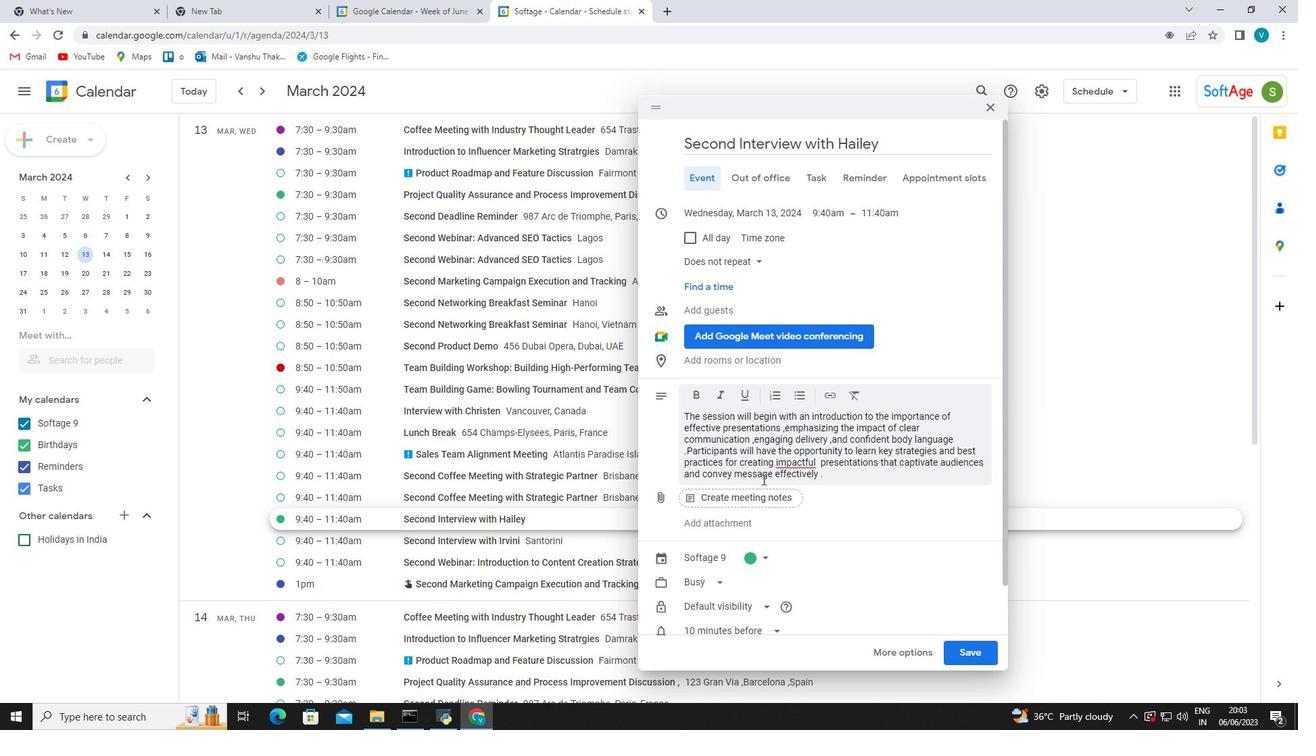 
Action: Mouse moved to (766, 477)
Screenshot: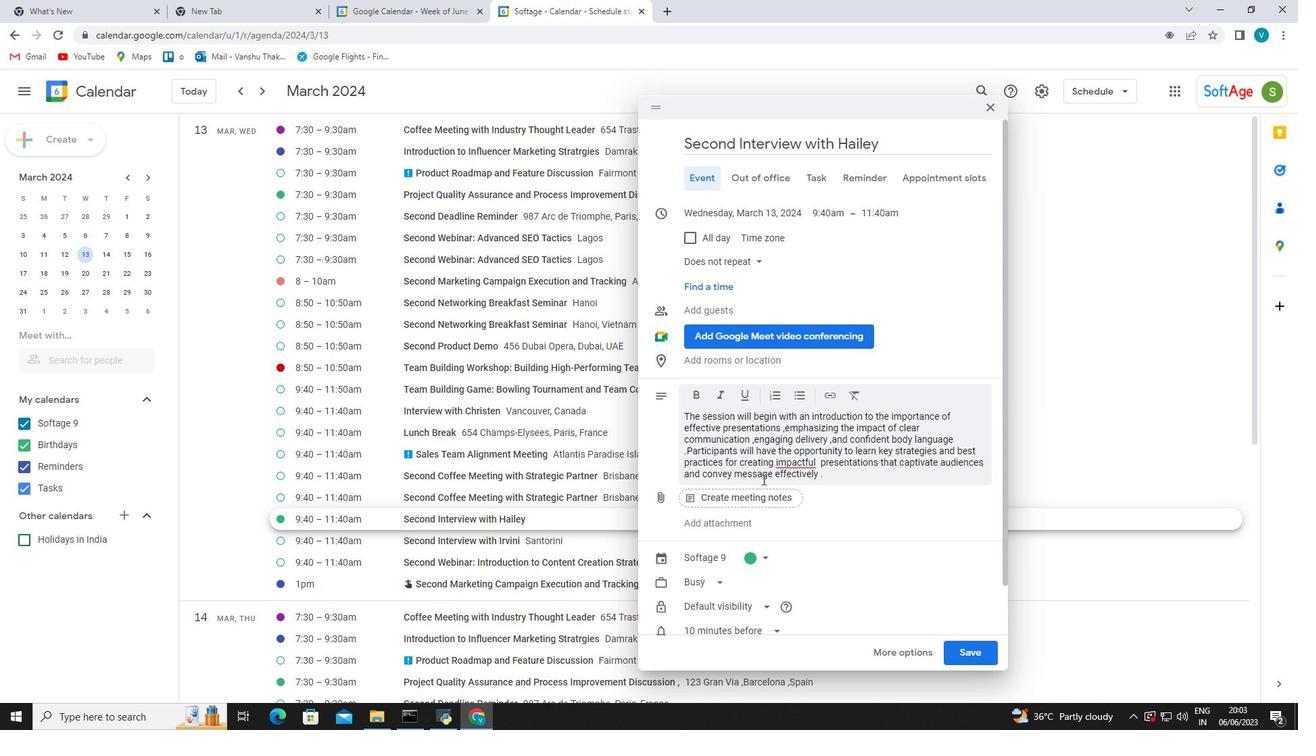
Action: Mouse scrolled (766, 478) with delta (0, 0)
Screenshot: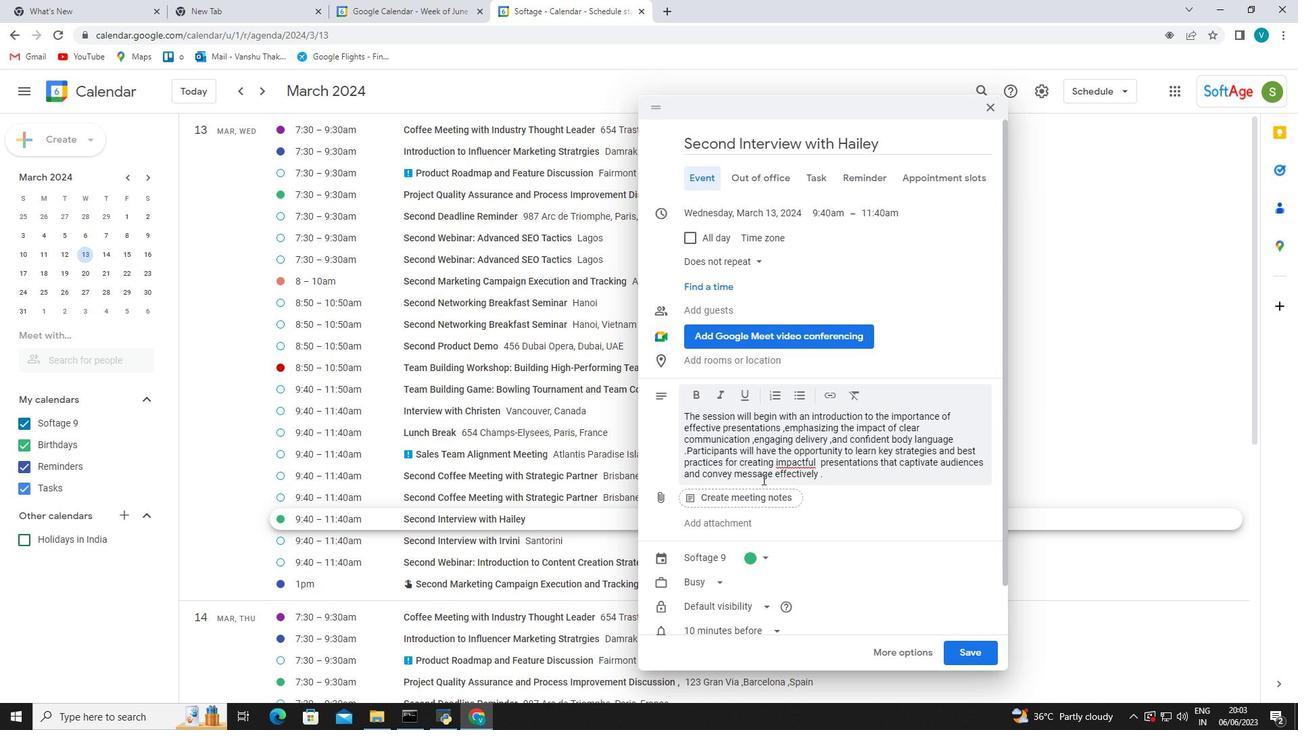 
Action: Mouse scrolled (766, 478) with delta (0, 0)
Screenshot: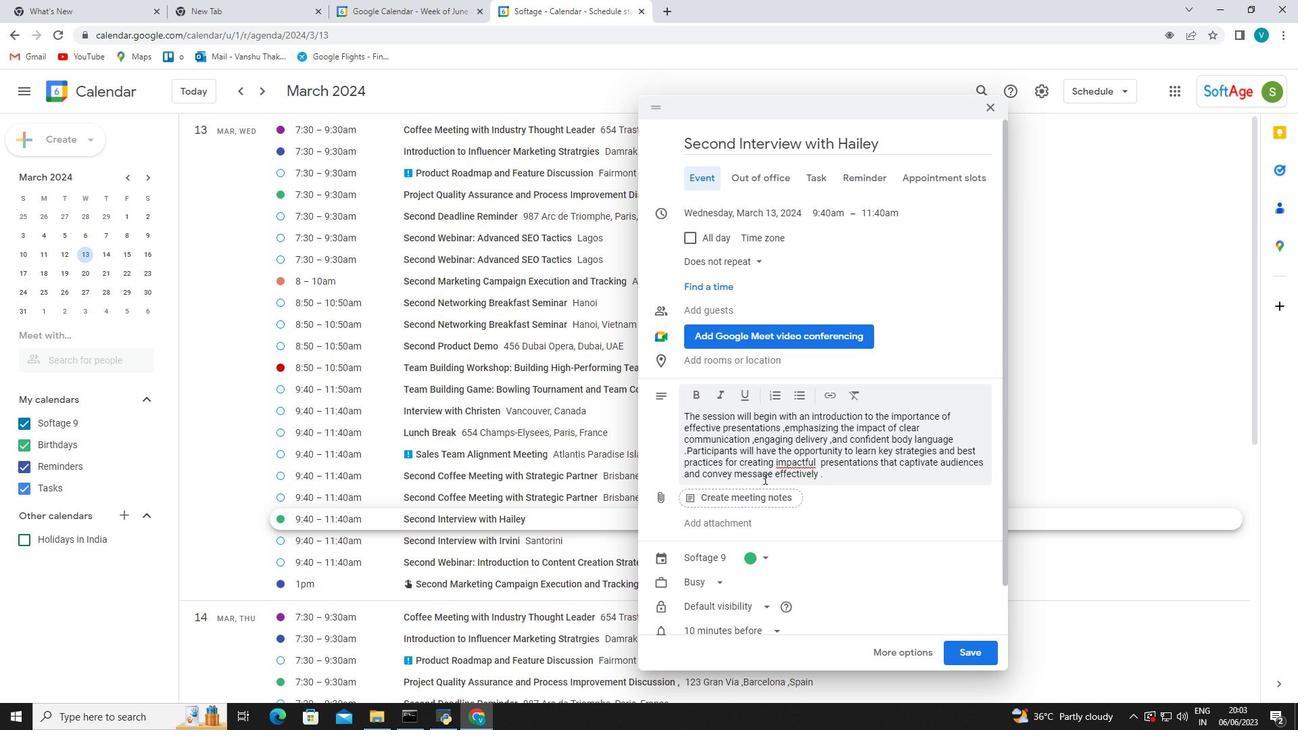 
Action: Mouse moved to (766, 476)
Screenshot: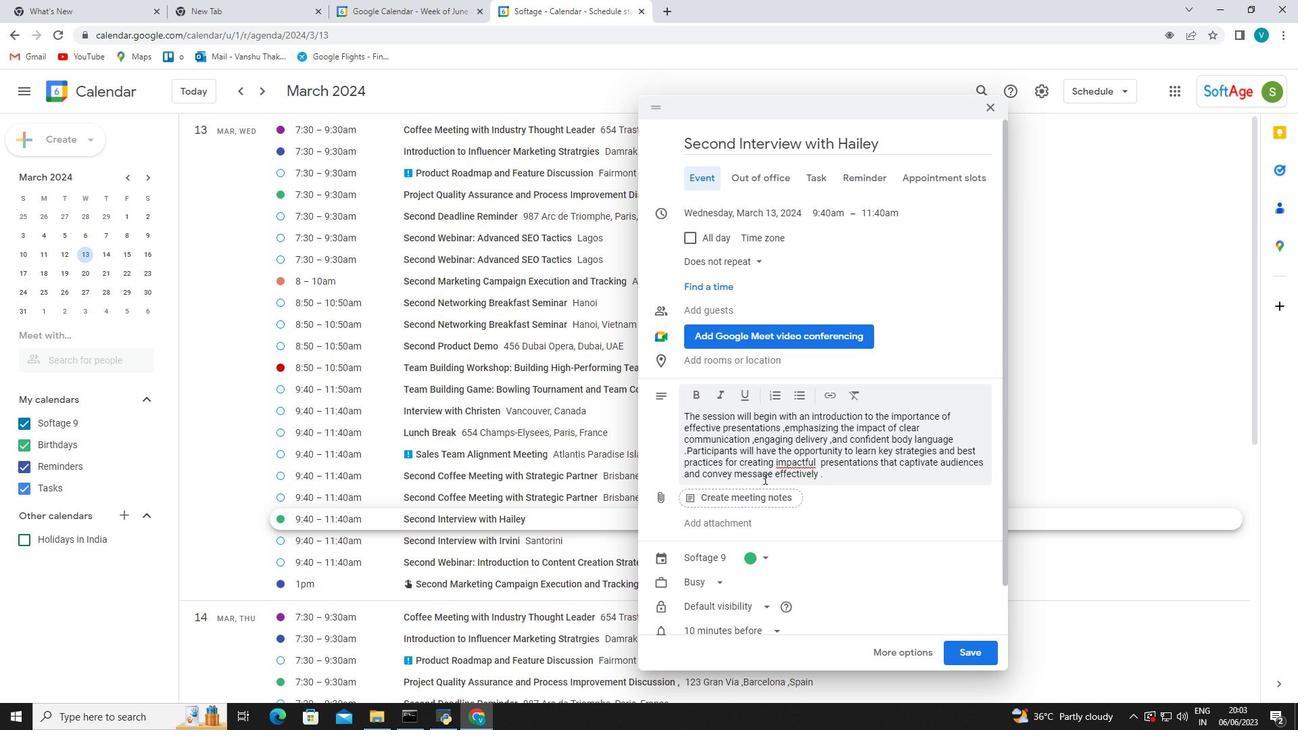 
Action: Mouse scrolled (766, 477) with delta (0, 0)
Screenshot: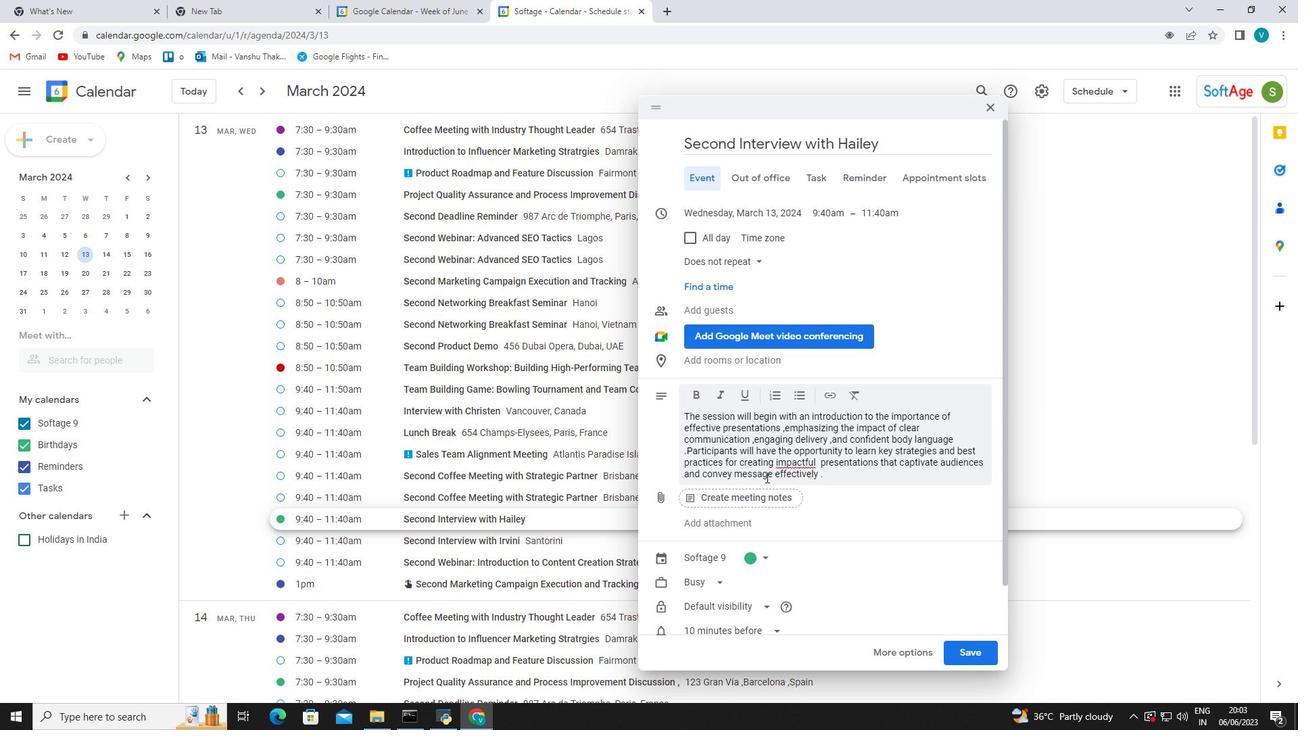 
Action: Mouse scrolled (766, 476) with delta (0, 0)
Screenshot: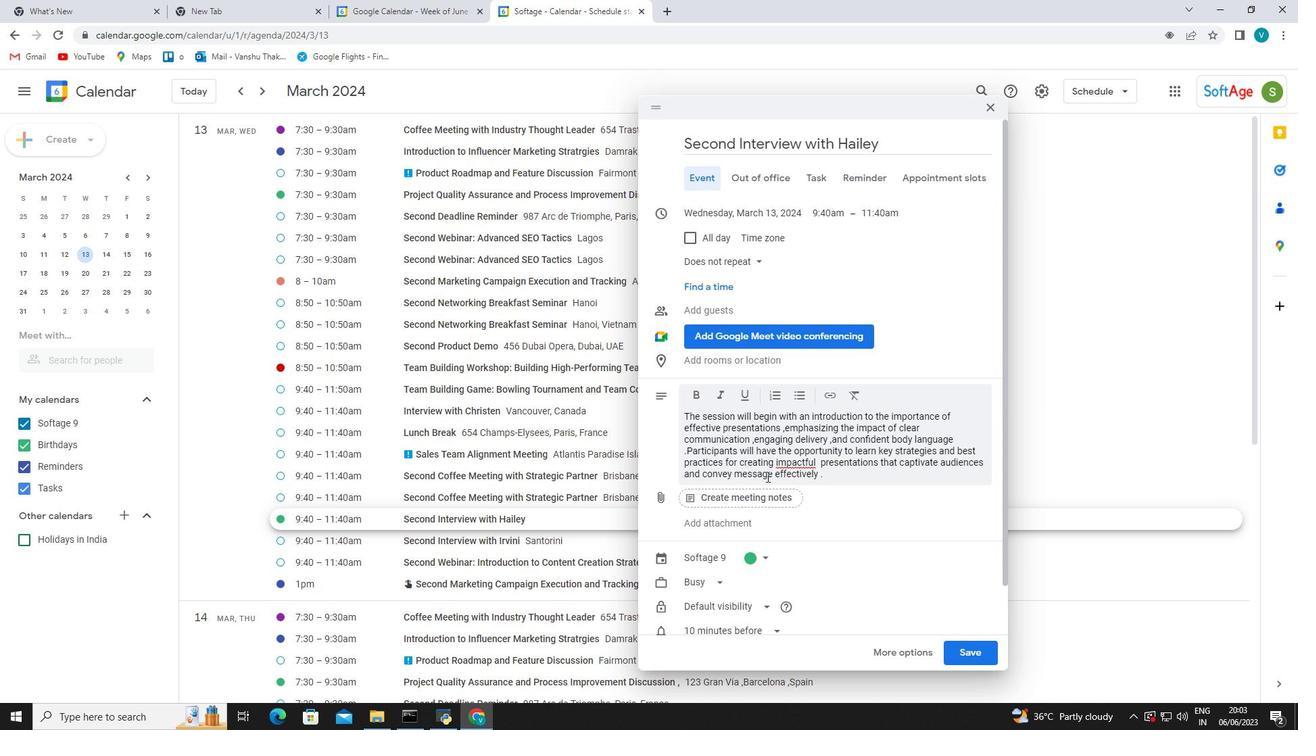 
Action: Mouse scrolled (766, 476) with delta (0, 0)
Screenshot: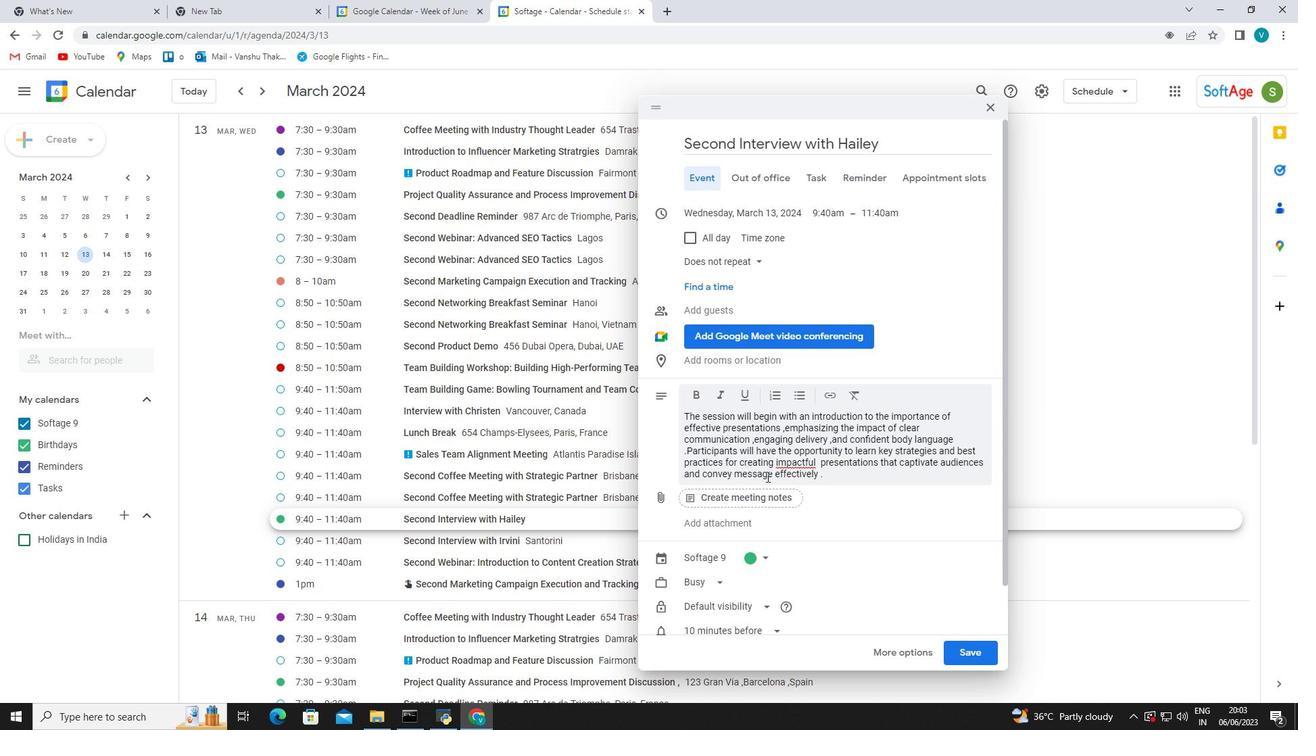 
Action: Mouse scrolled (766, 476) with delta (0, 0)
Screenshot: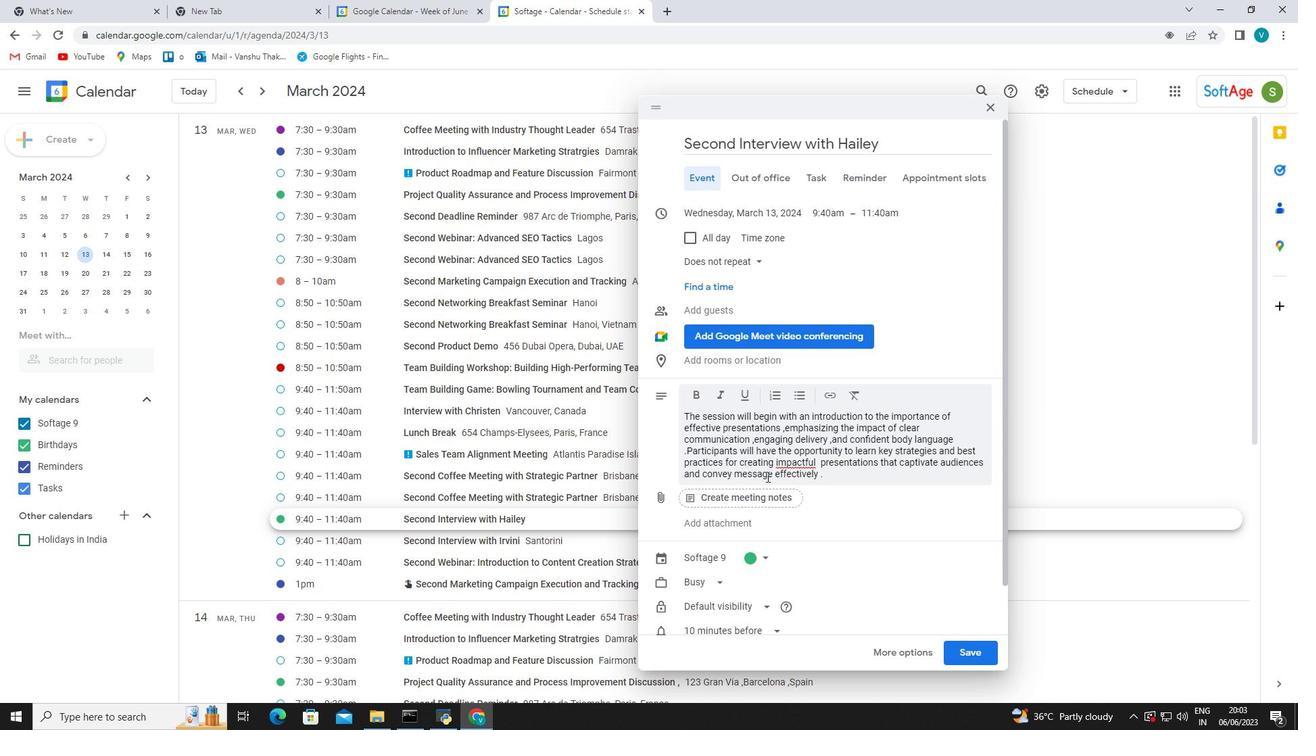 
Action: Mouse scrolled (766, 476) with delta (0, 0)
Screenshot: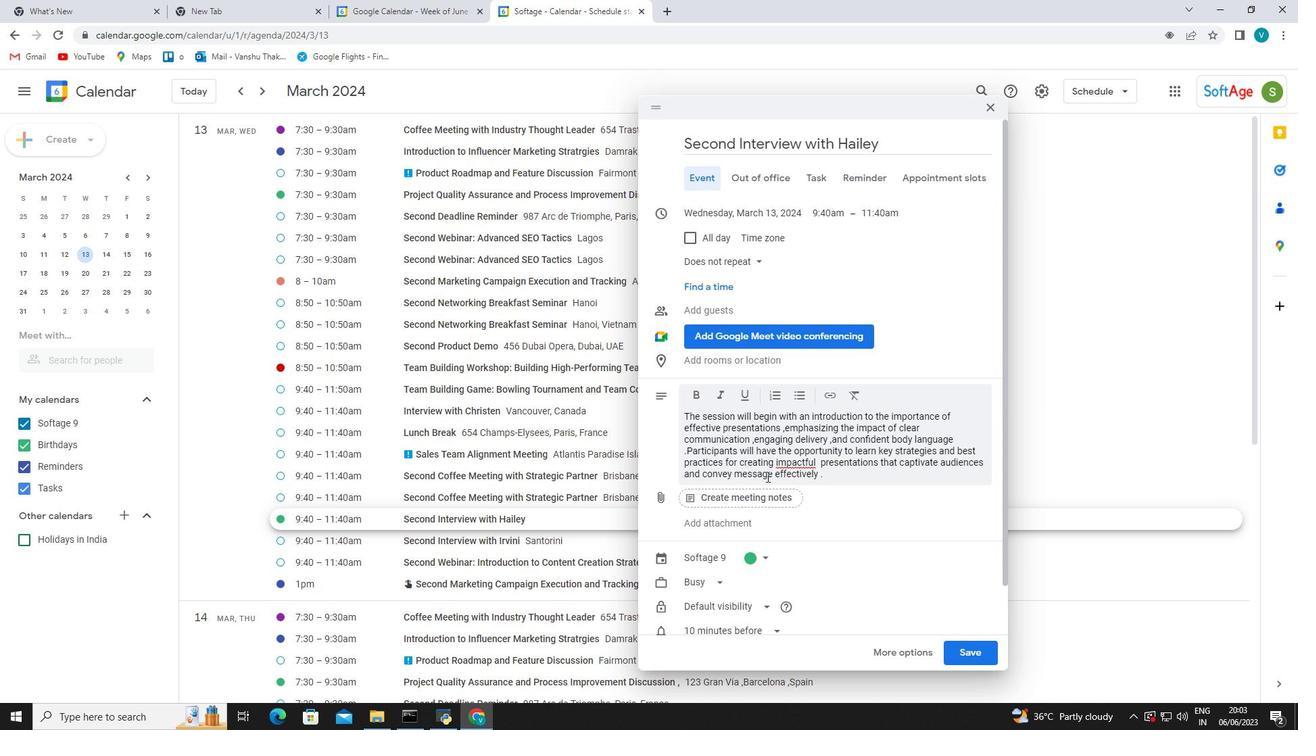 
Action: Mouse scrolled (766, 476) with delta (0, 0)
Screenshot: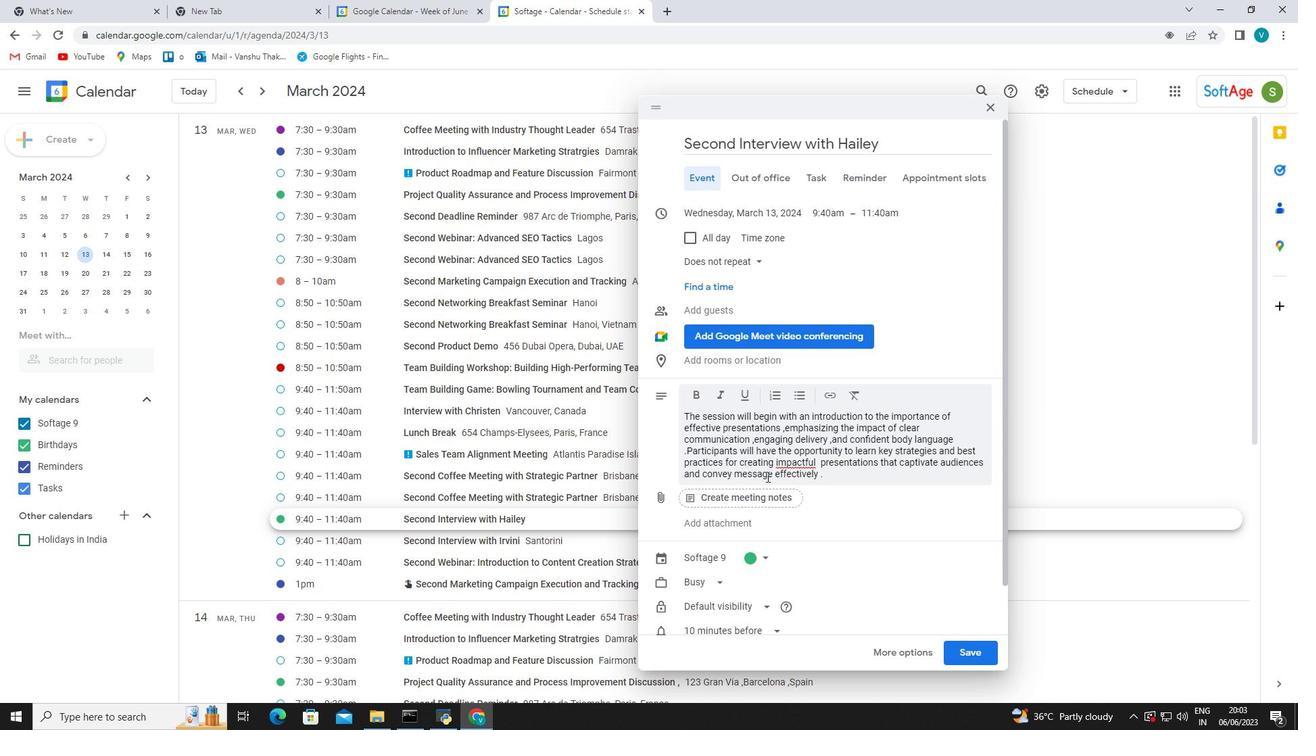 
Action: Mouse scrolled (766, 477) with delta (0, 0)
Screenshot: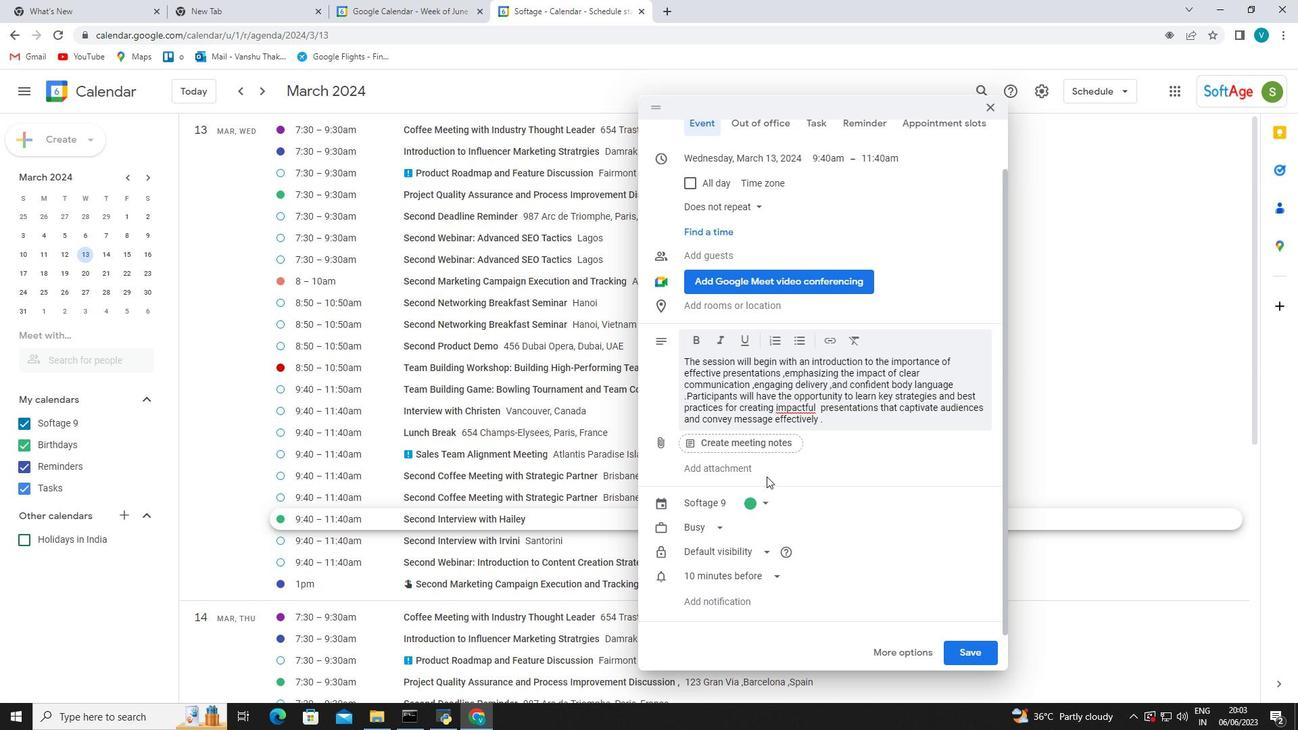 
Action: Mouse scrolled (766, 477) with delta (0, 0)
Screenshot: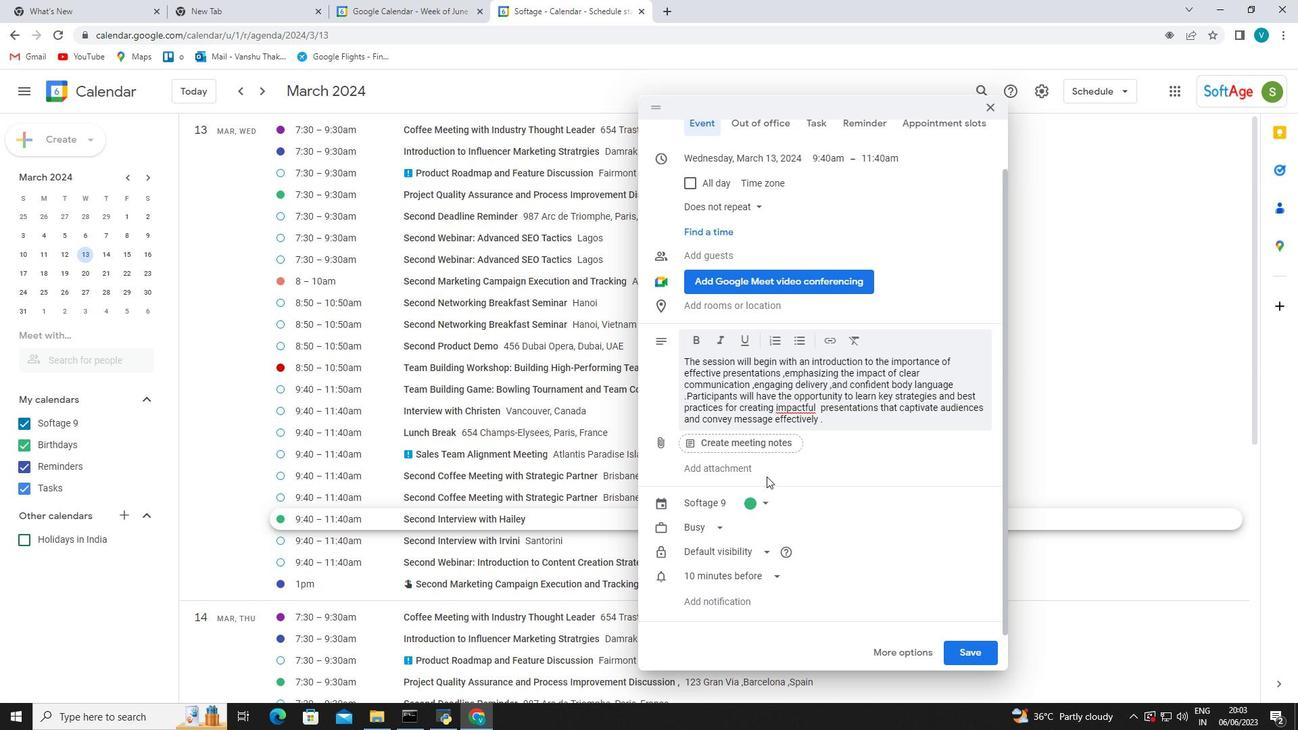 
Action: Mouse scrolled (766, 477) with delta (0, 0)
Screenshot: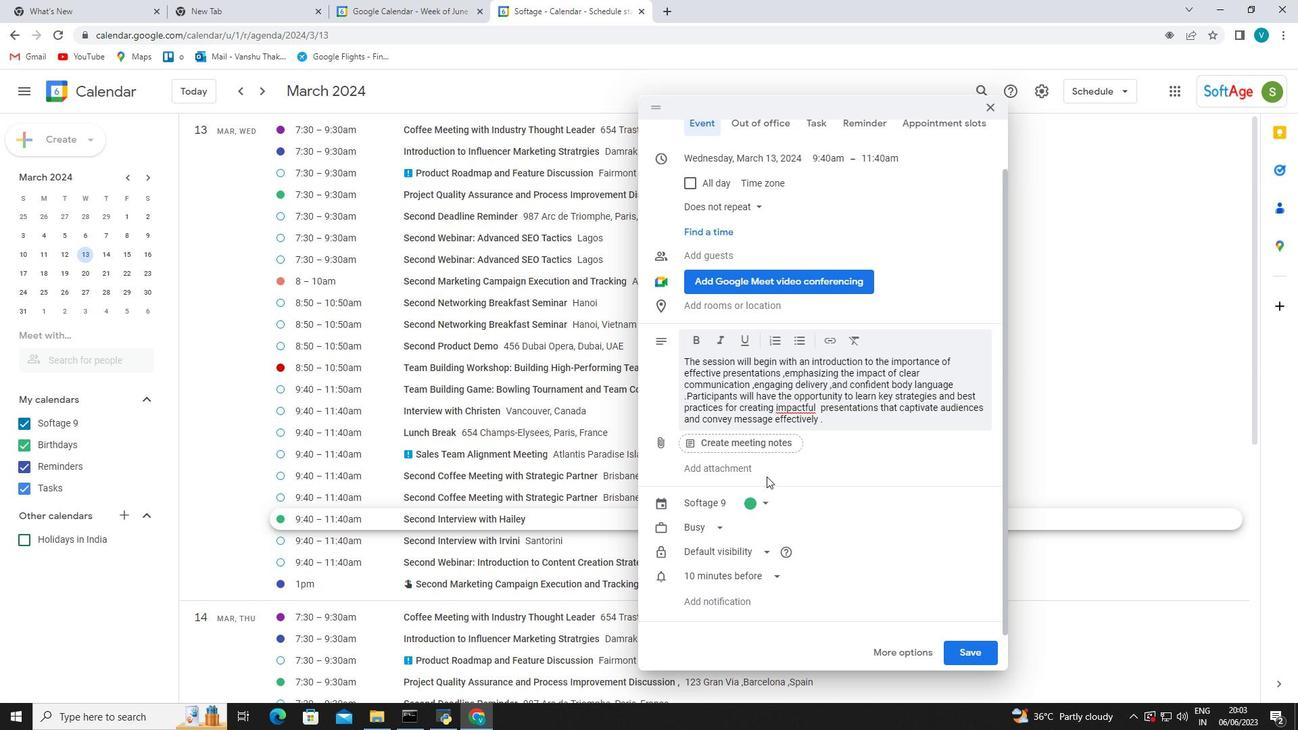 
Action: Mouse scrolled (766, 477) with delta (0, 0)
Screenshot: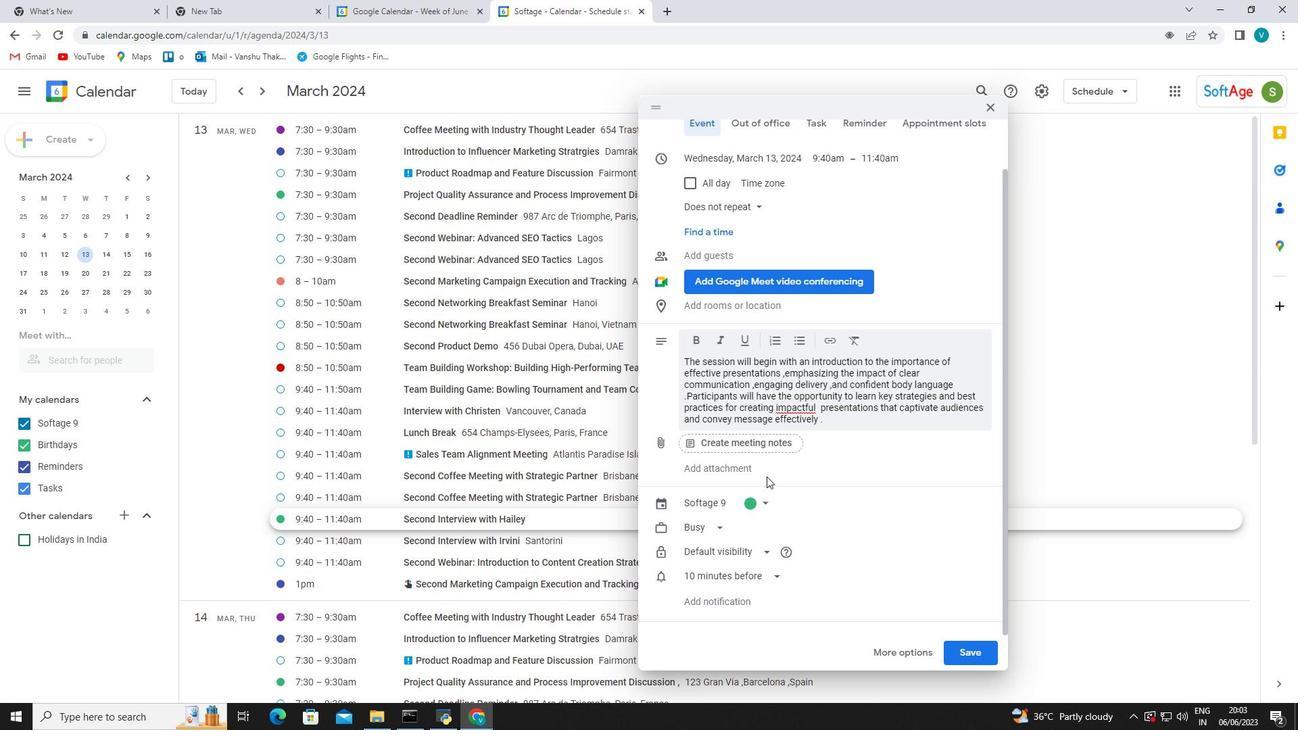
Action: Mouse scrolled (766, 477) with delta (0, 0)
Screenshot: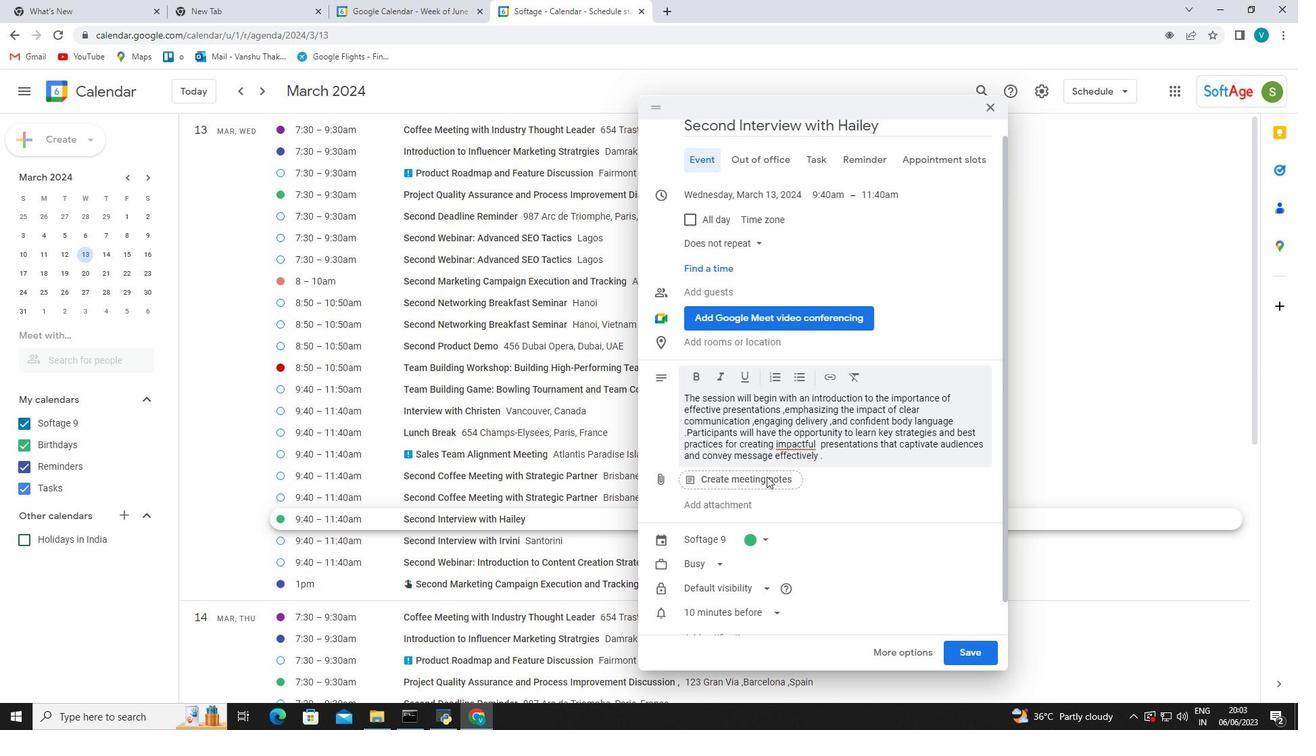 
Action: Mouse moved to (768, 475)
Screenshot: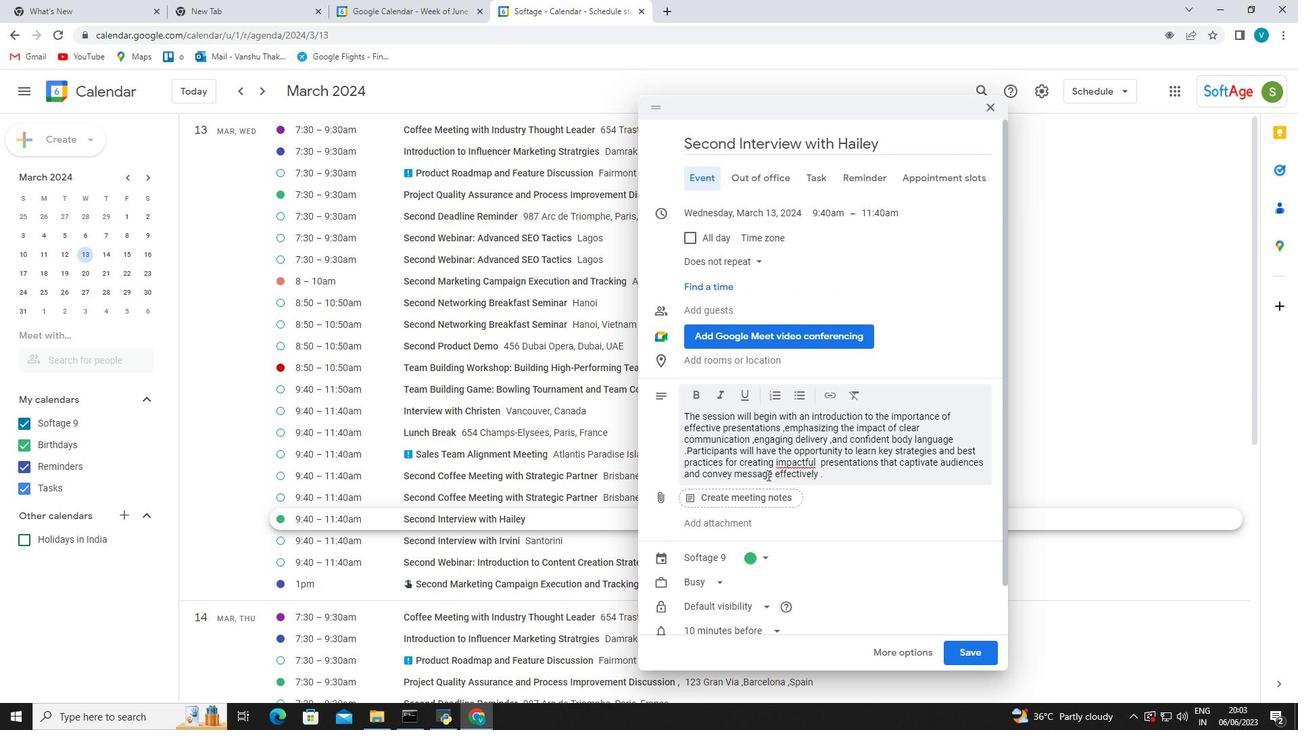 
Action: Mouse scrolled (768, 476) with delta (0, 0)
Screenshot: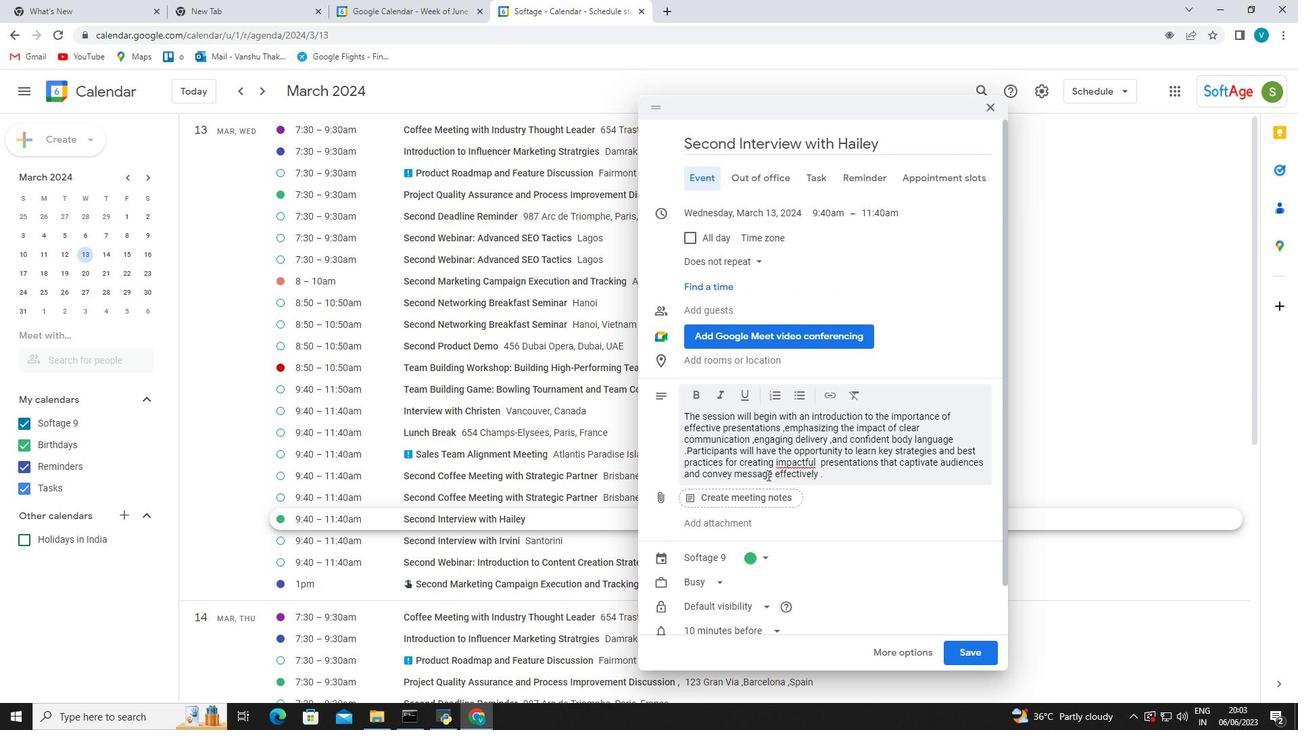
Action: Mouse scrolled (768, 476) with delta (0, 0)
Screenshot: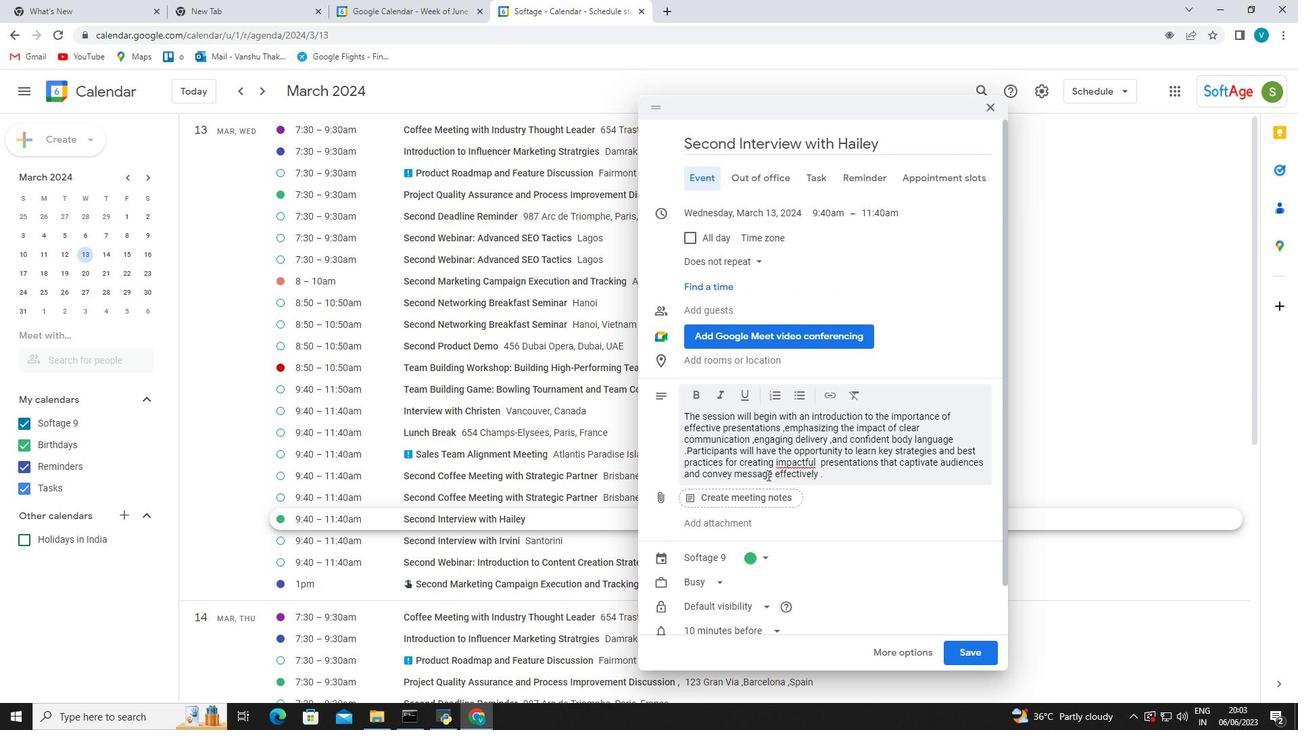 
Action: Mouse scrolled (768, 476) with delta (0, 0)
Screenshot: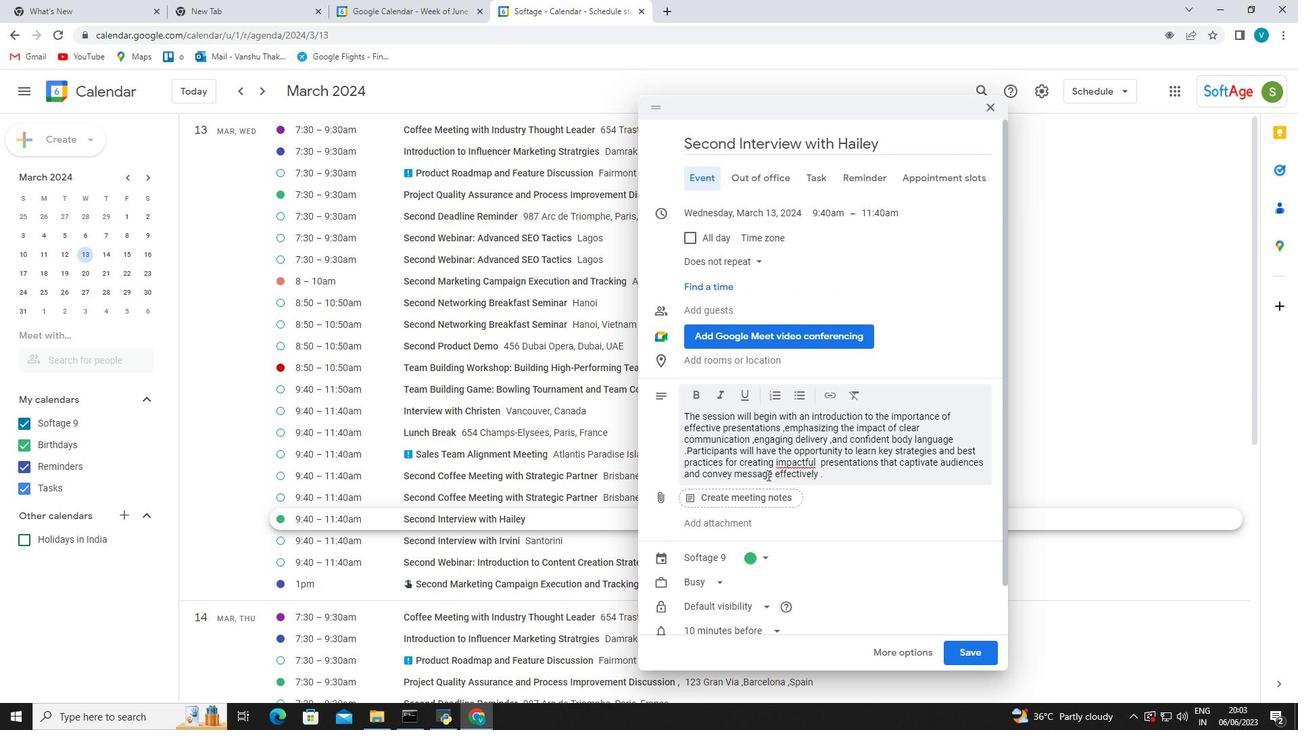 
Action: Mouse moved to (756, 352)
Screenshot: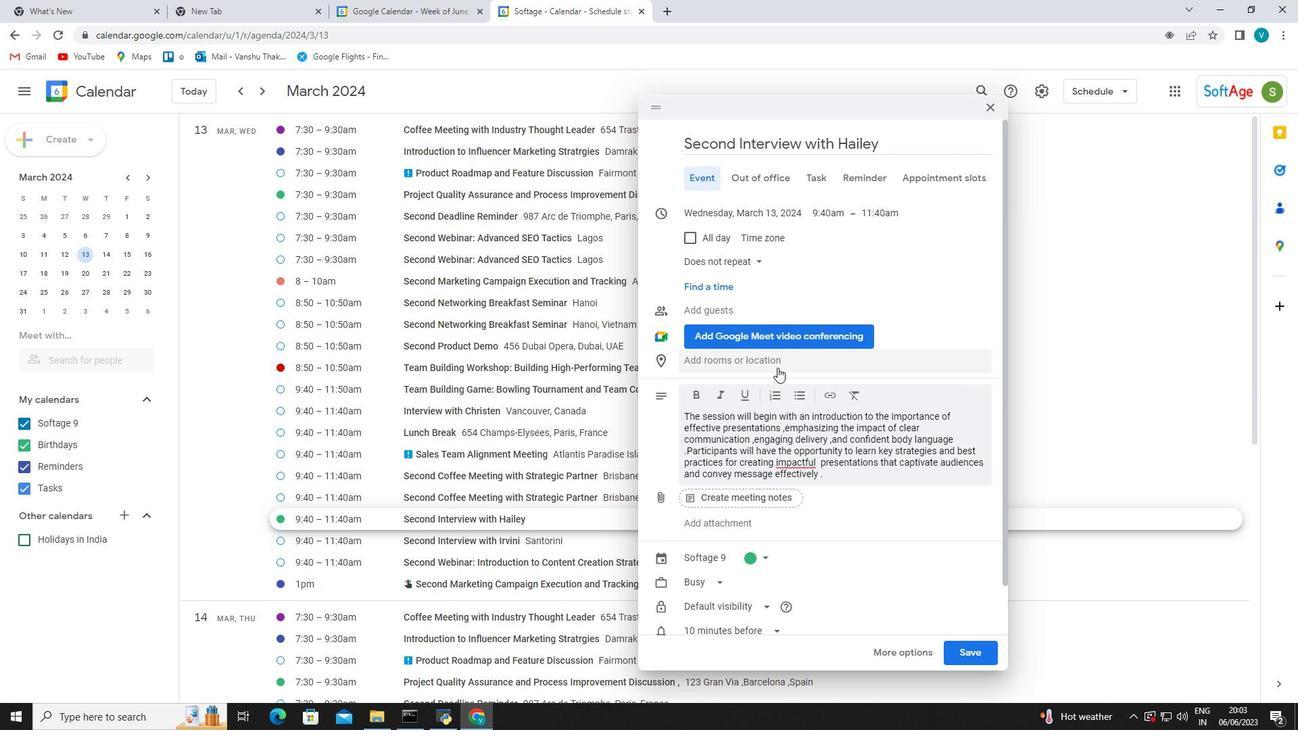 
Action: Mouse pressed left at (756, 352)
Screenshot: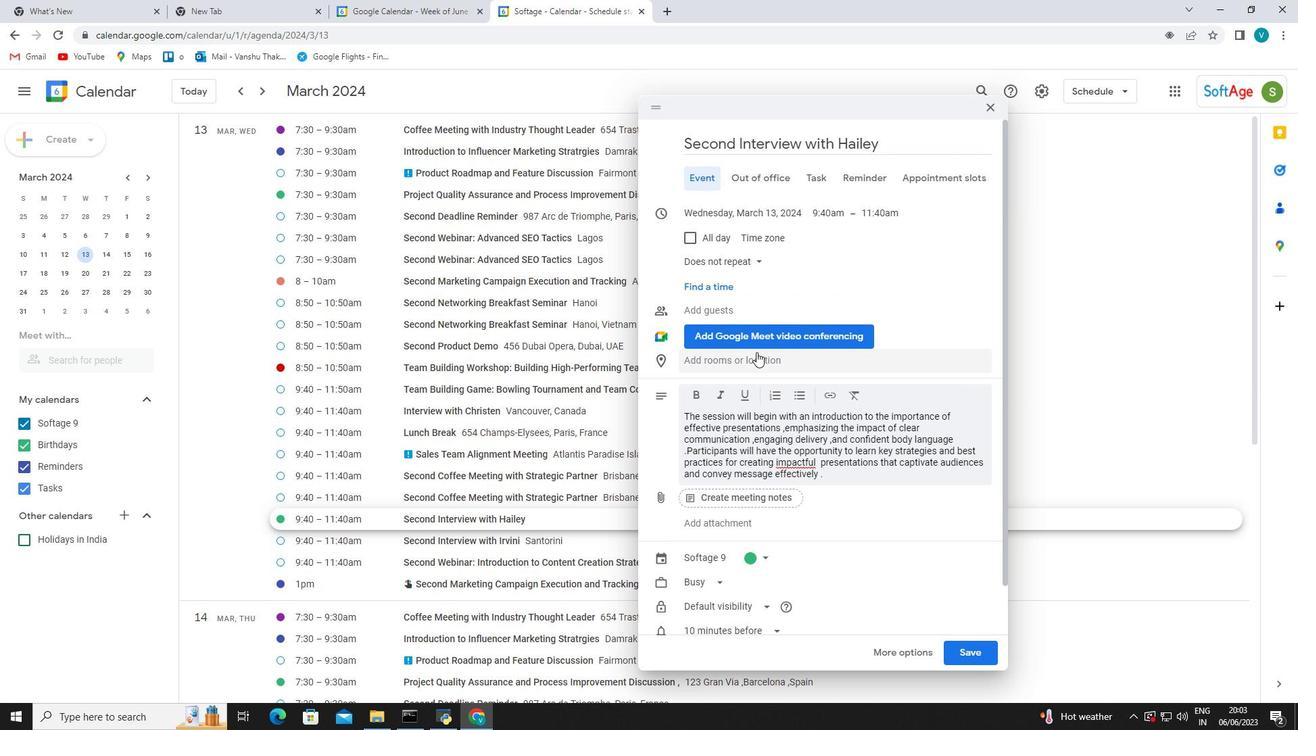 
Action: Mouse moved to (734, 398)
Screenshot: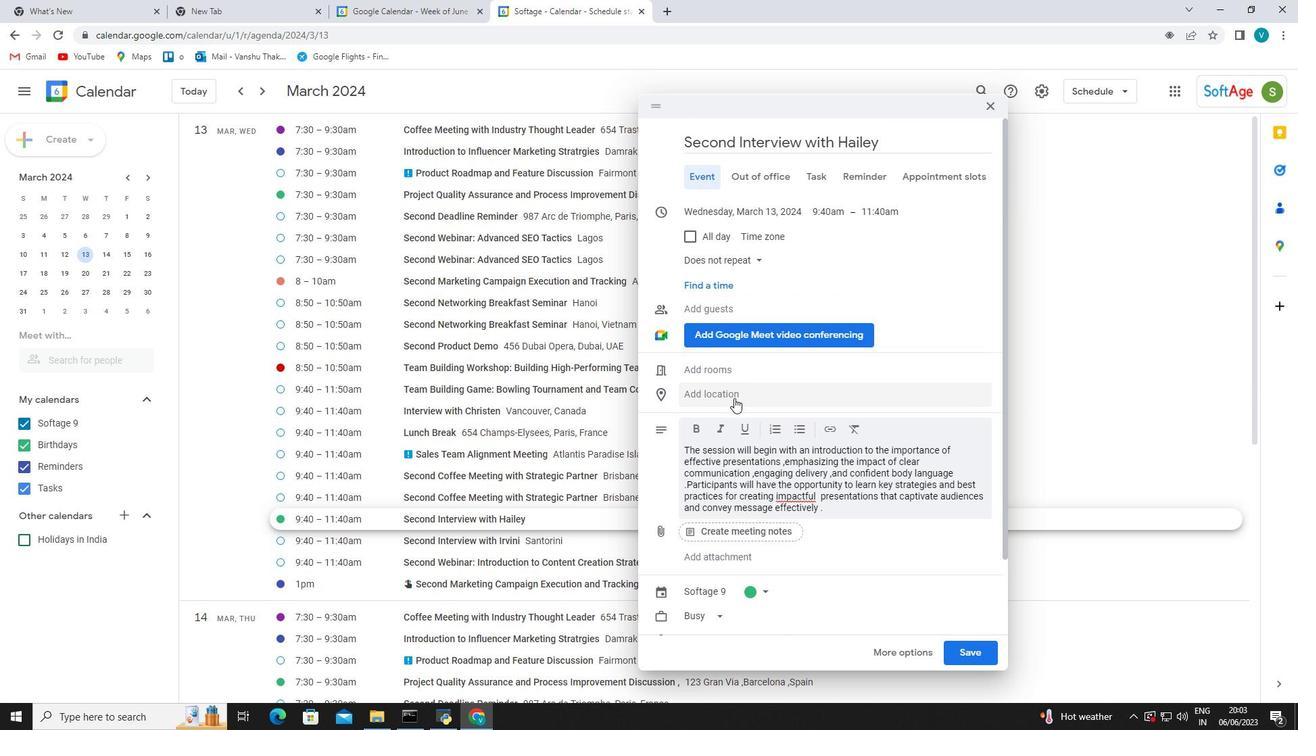 
Action: Mouse pressed left at (734, 398)
Screenshot: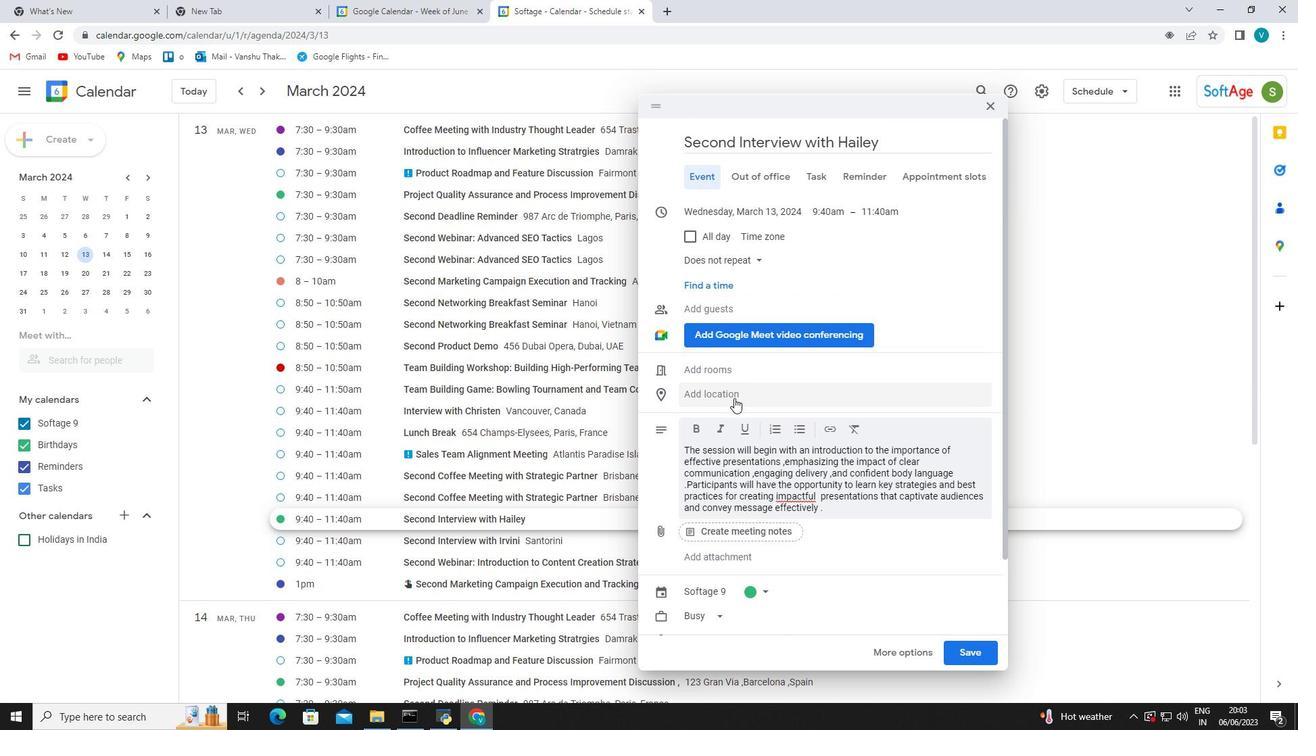 
Action: Key pressed 654<Key.space><Key.shift_r><Key.shift_r><Key.shift_r>u<Key.backspace><Key.shift_r>Puert<Key.space><Key.backspace>a<Key.space>del<Key.space><Key.shift_r>Sol<Key.space>,<Key.shift_r><Key.shift_r><Key.shift_r><Key.shift_r><Key.shift_r><Key.shift_r><Key.shift_r><Key.shift_r><Key.shift_r><Key.shift_r><Key.shift_r><Key.shift_r><Key.shift_r><Key.shift_r><Key.shift_r>Marid<Key.space>,<Key.shift_r>Spain<Key.enter>
Screenshot: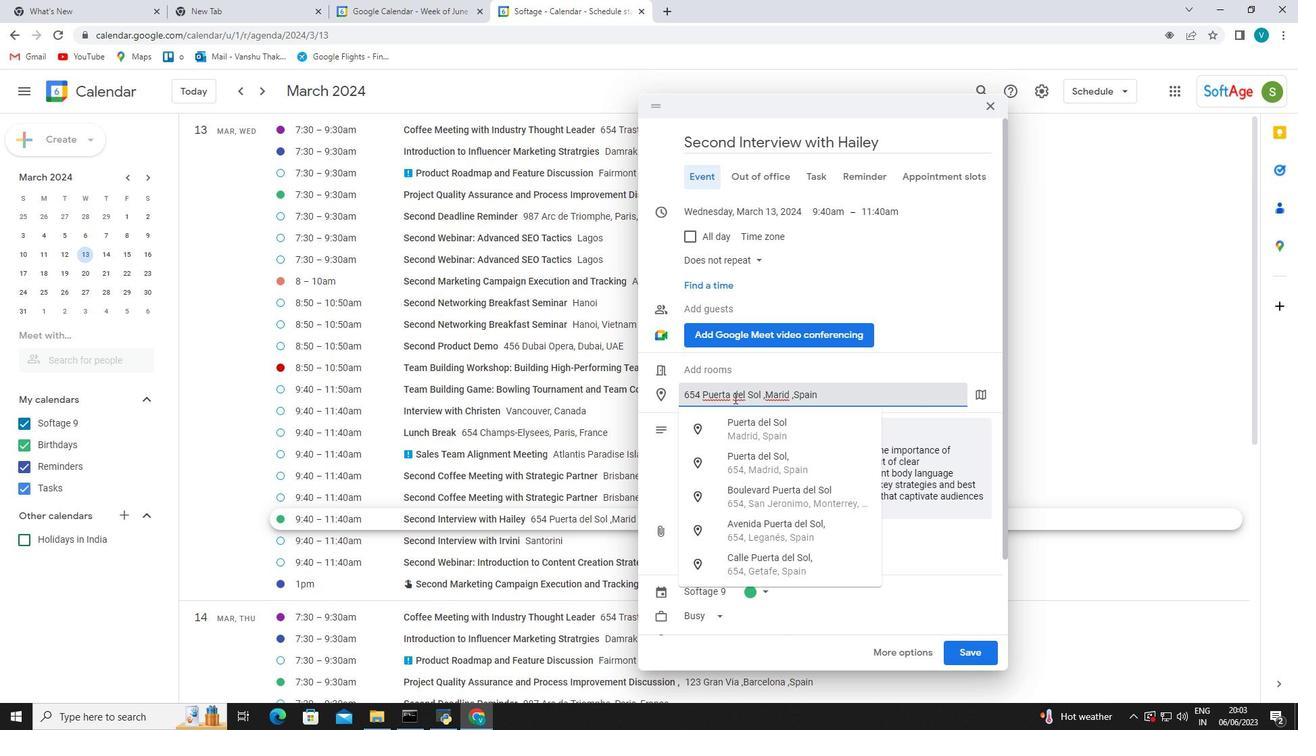 
Action: Mouse moved to (768, 375)
Screenshot: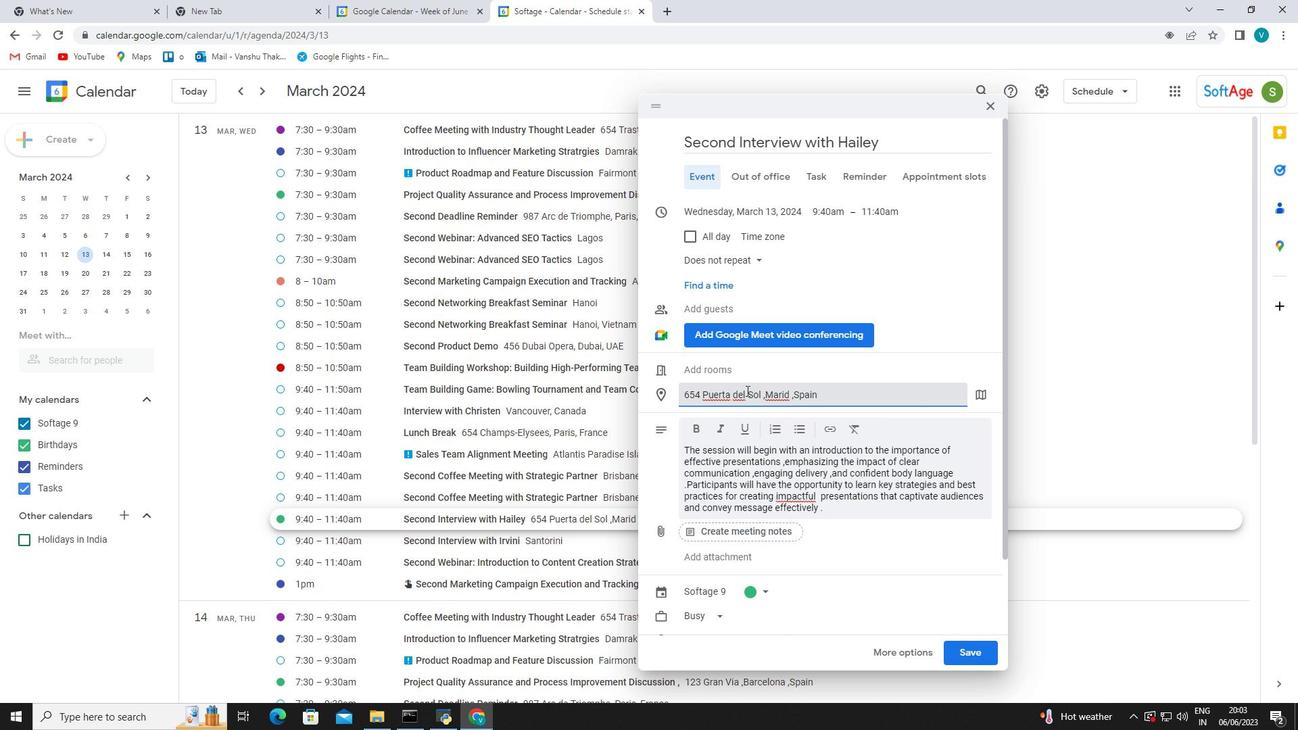 
Action: Mouse scrolled (768, 376) with delta (0, 0)
Screenshot: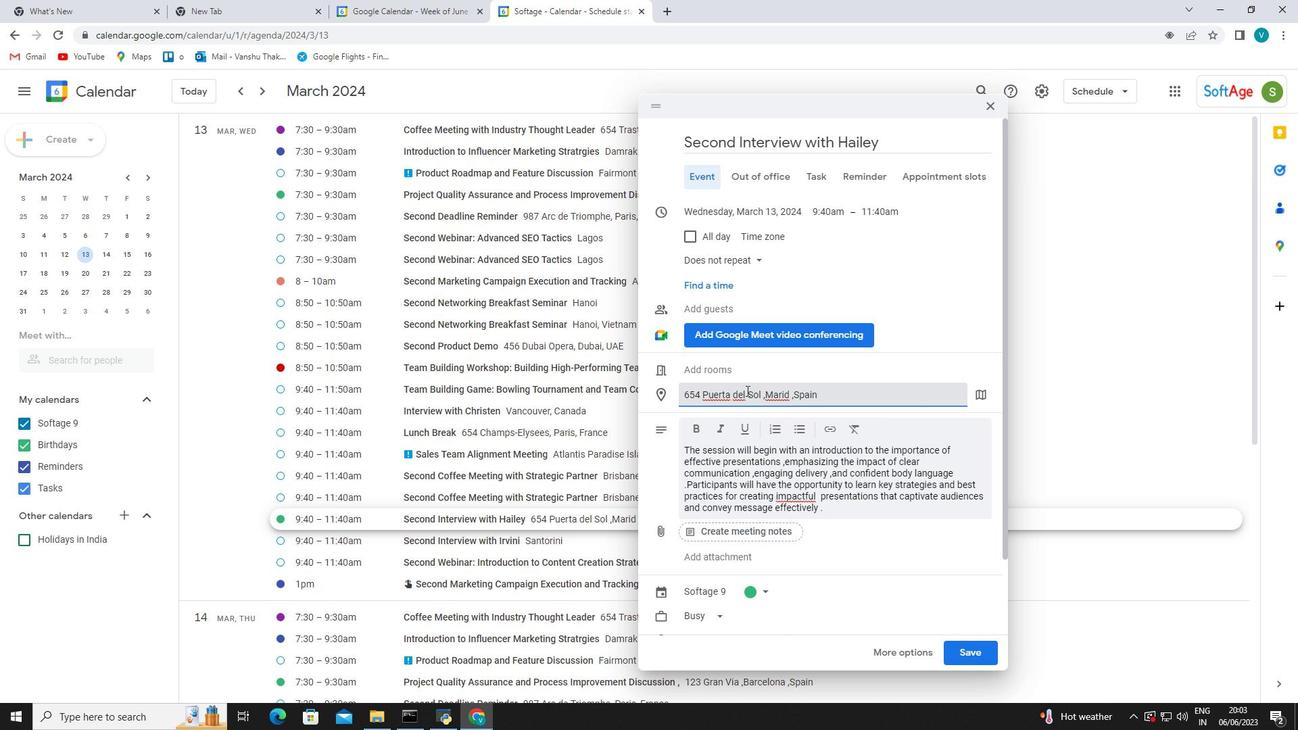 
Action: Mouse moved to (772, 366)
Screenshot: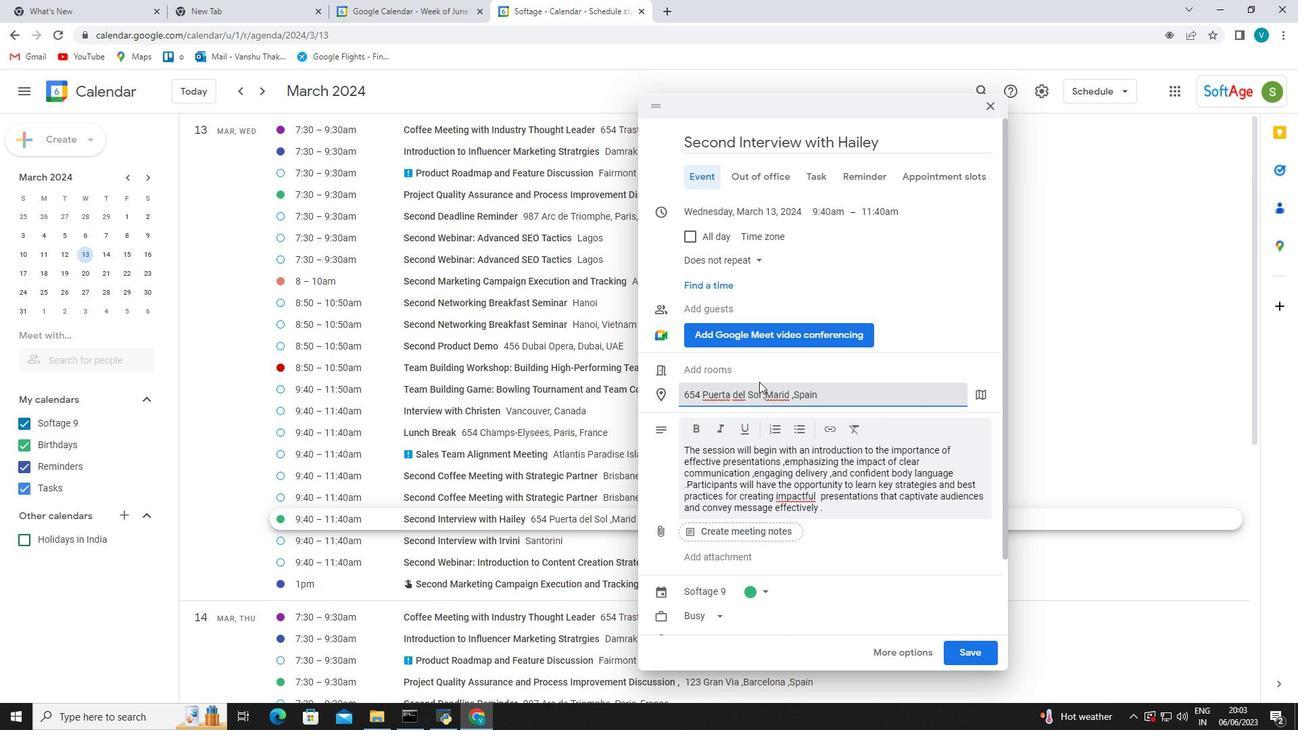 
Action: Mouse scrolled (772, 367) with delta (0, 0)
Screenshot: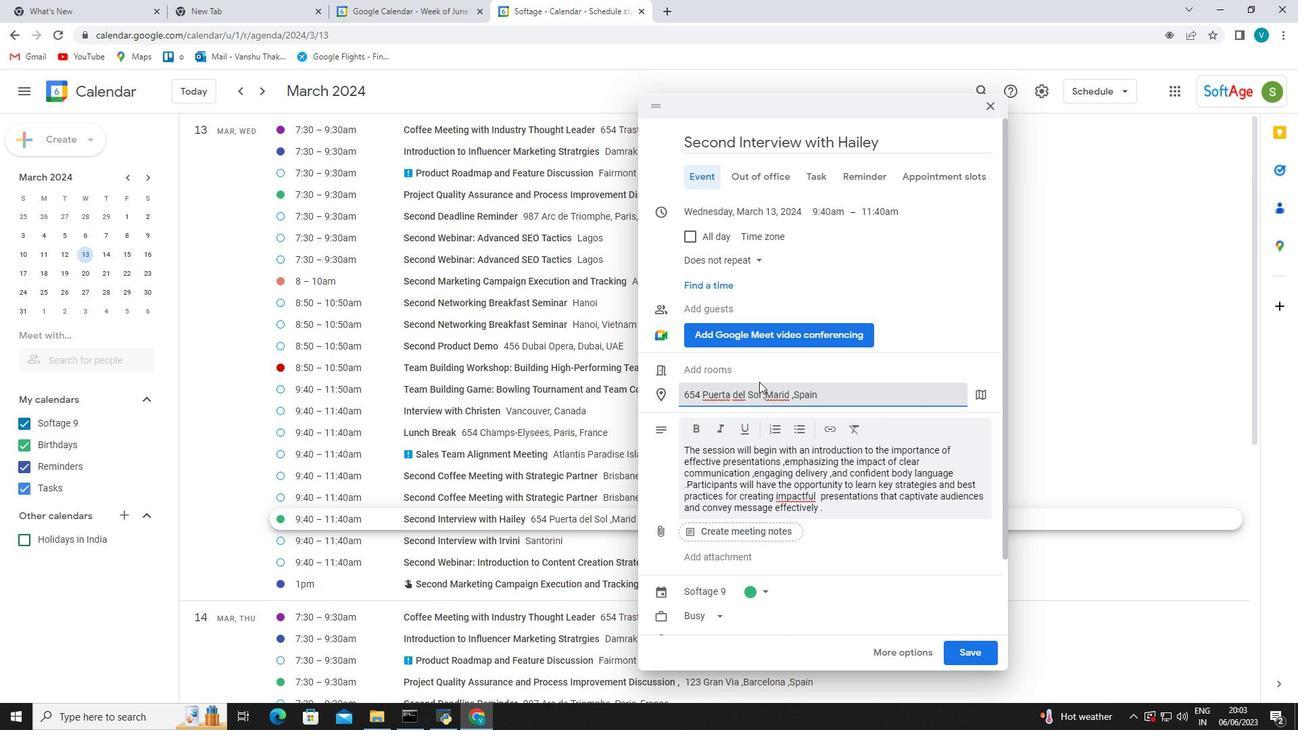 
Action: Mouse moved to (779, 355)
Screenshot: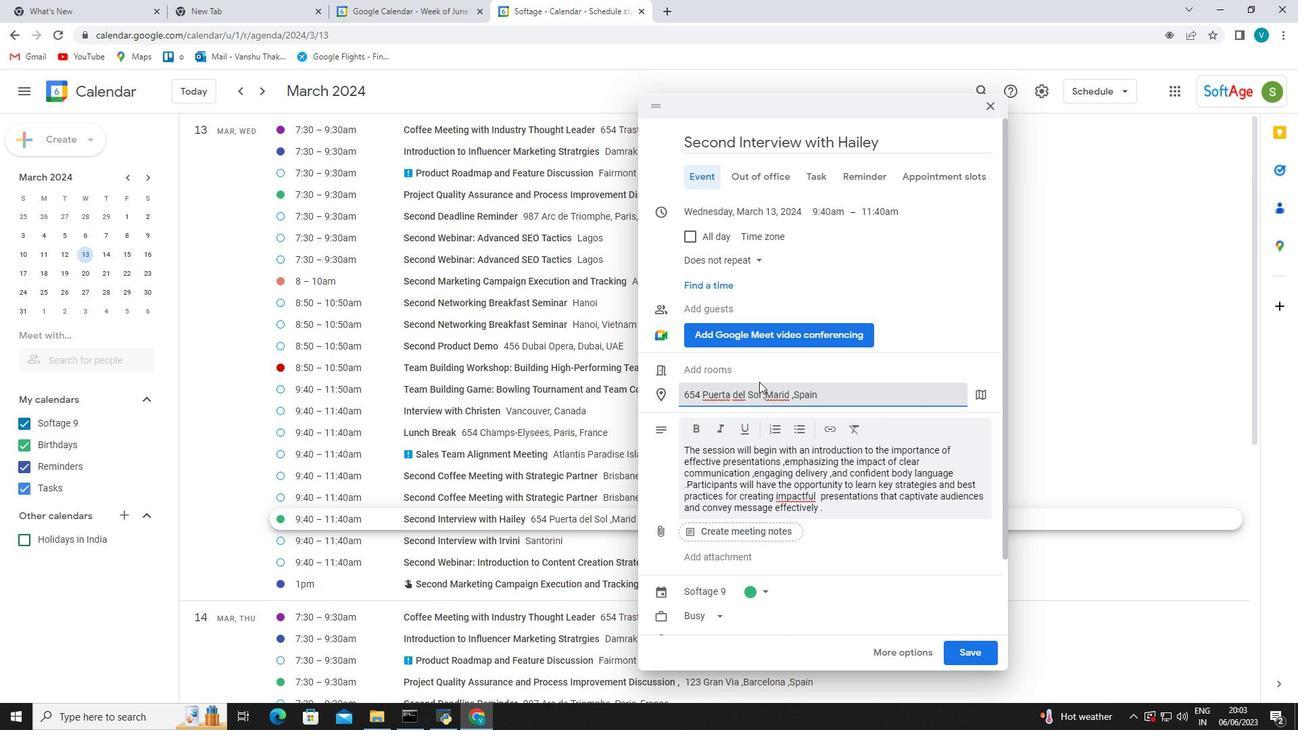 
Action: Mouse scrolled (779, 356) with delta (0, 0)
Screenshot: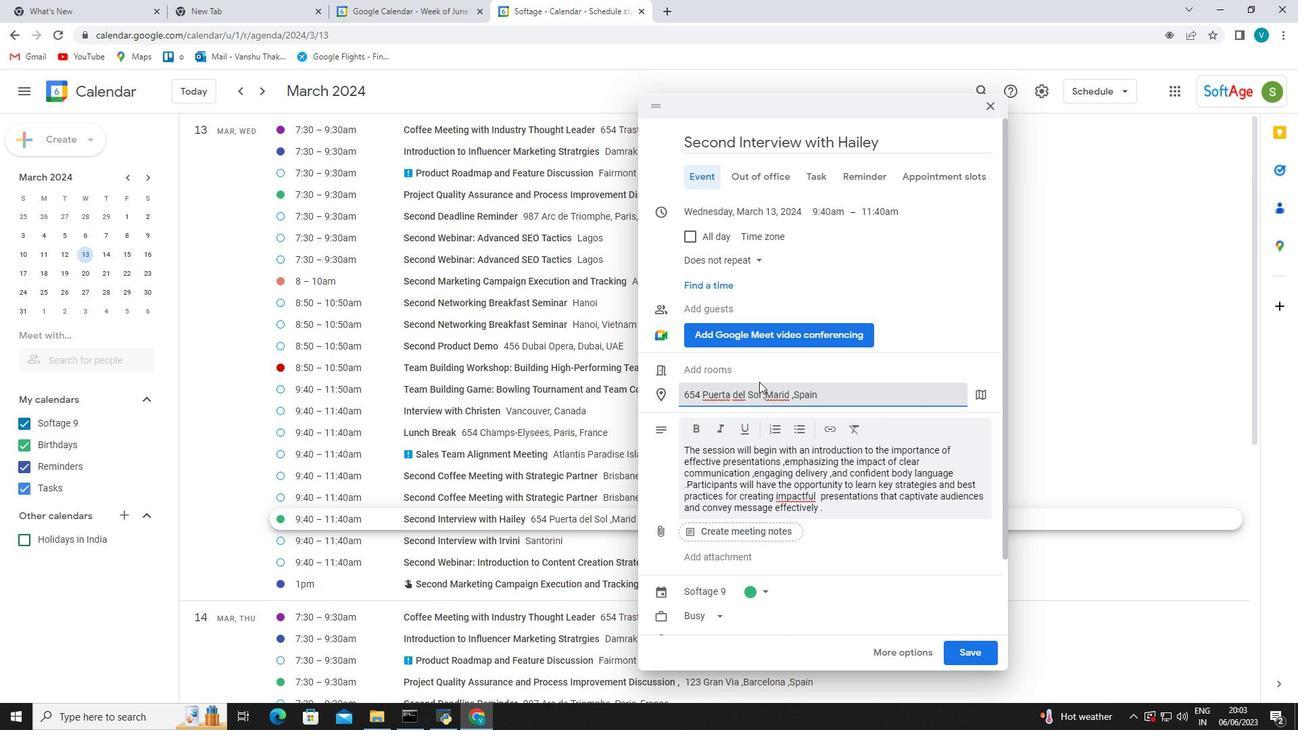 
Action: Mouse moved to (784, 346)
Screenshot: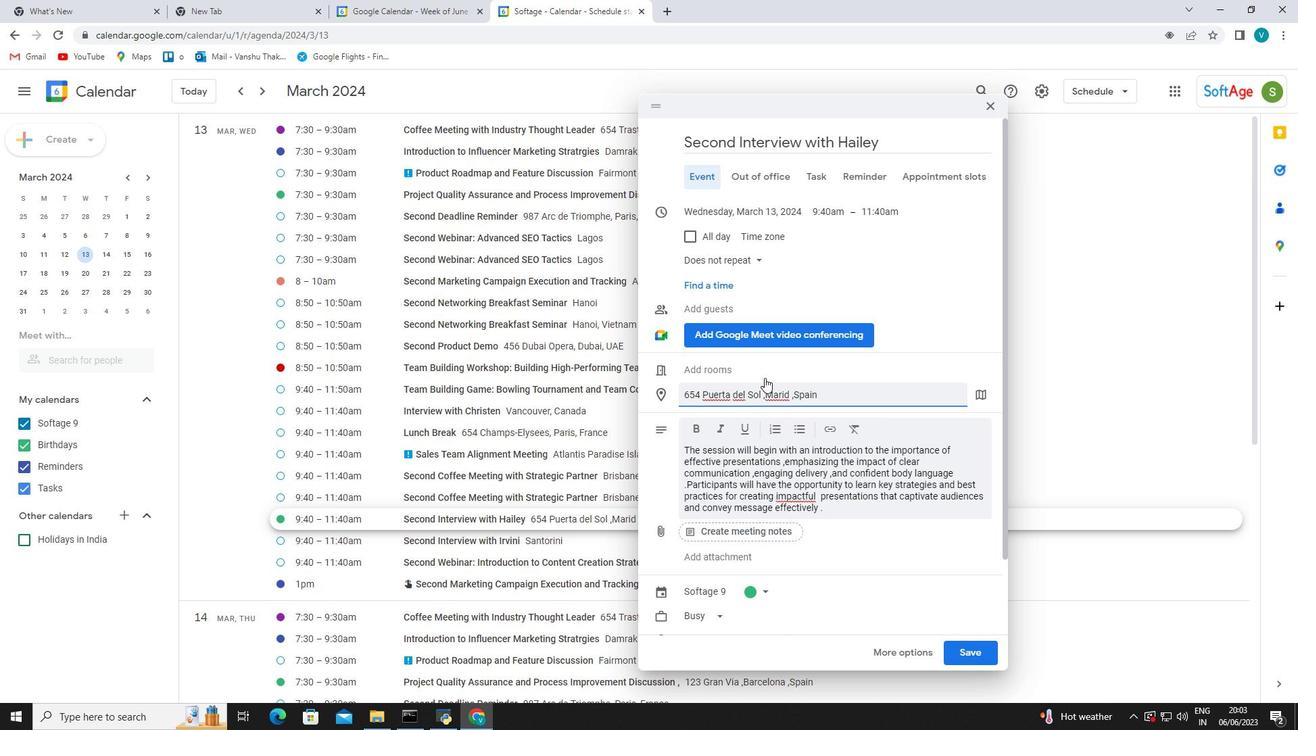 
Action: Mouse scrolled (784, 347) with delta (0, 0)
Screenshot: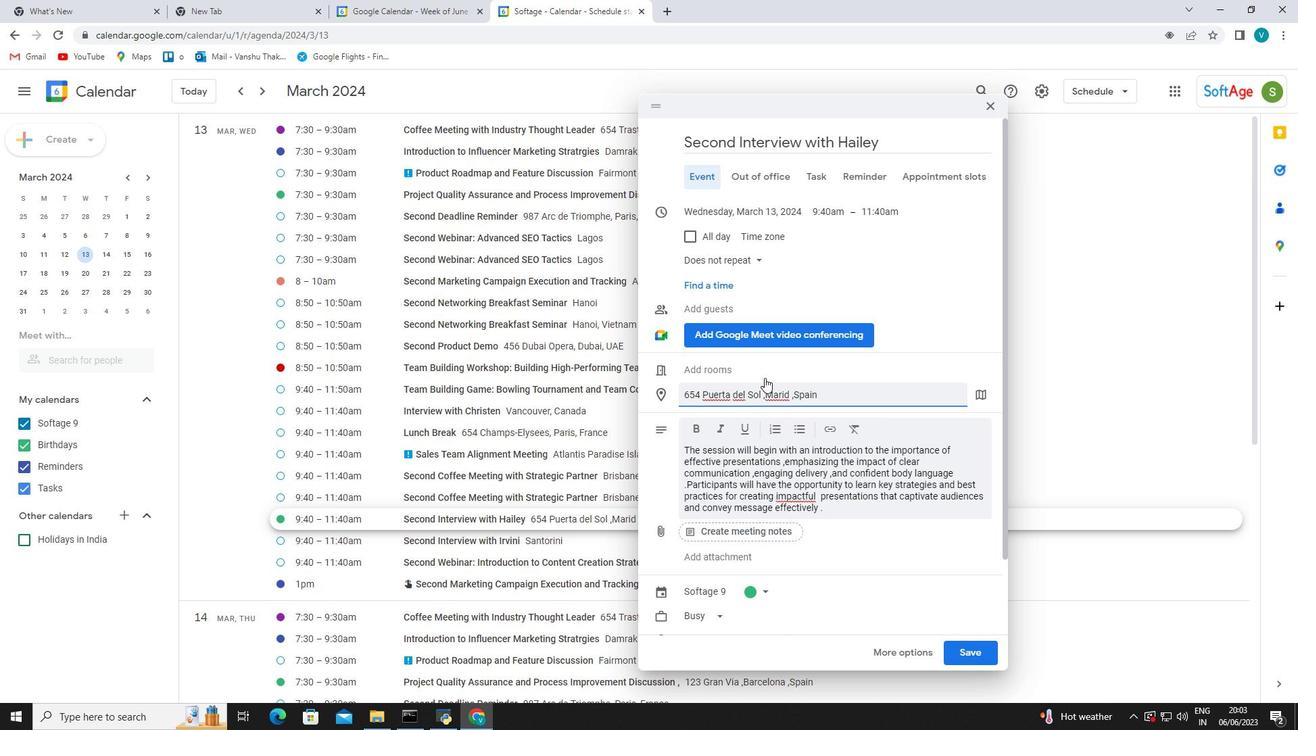 
Action: Mouse moved to (736, 310)
Screenshot: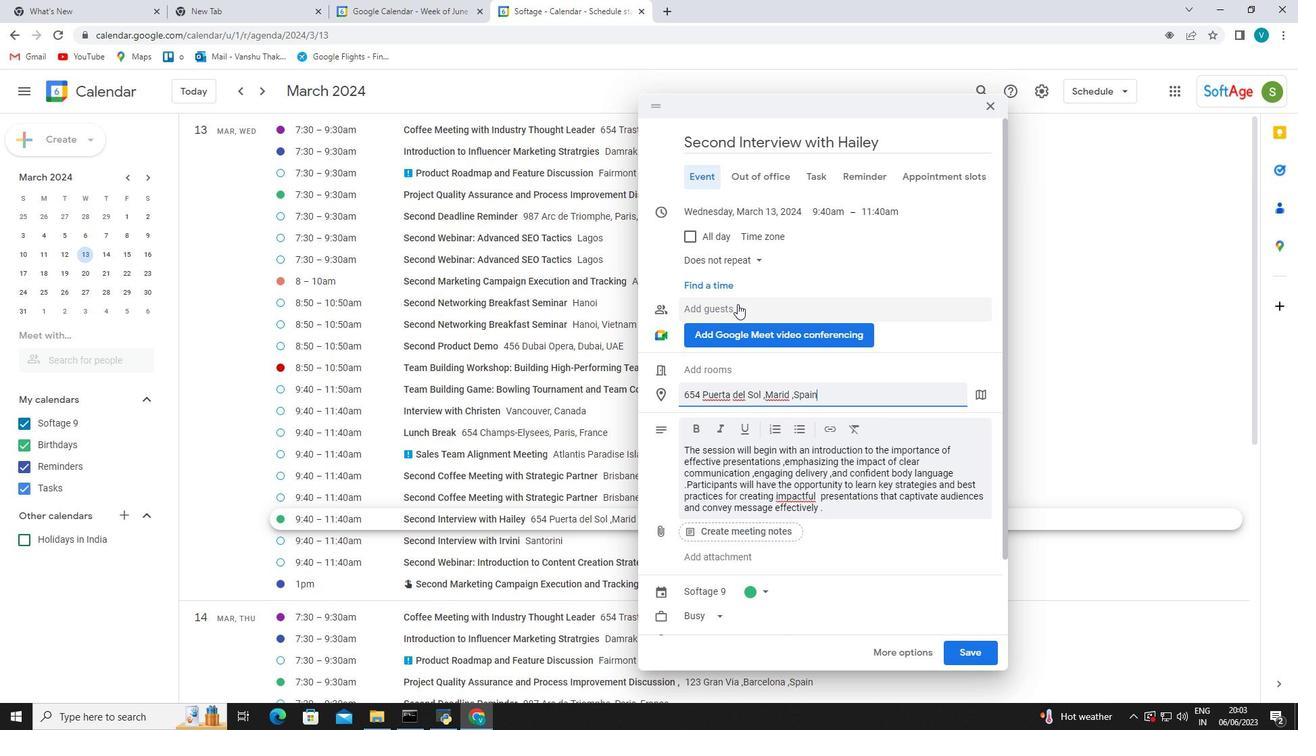 
Action: Mouse pressed left at (736, 310)
Screenshot: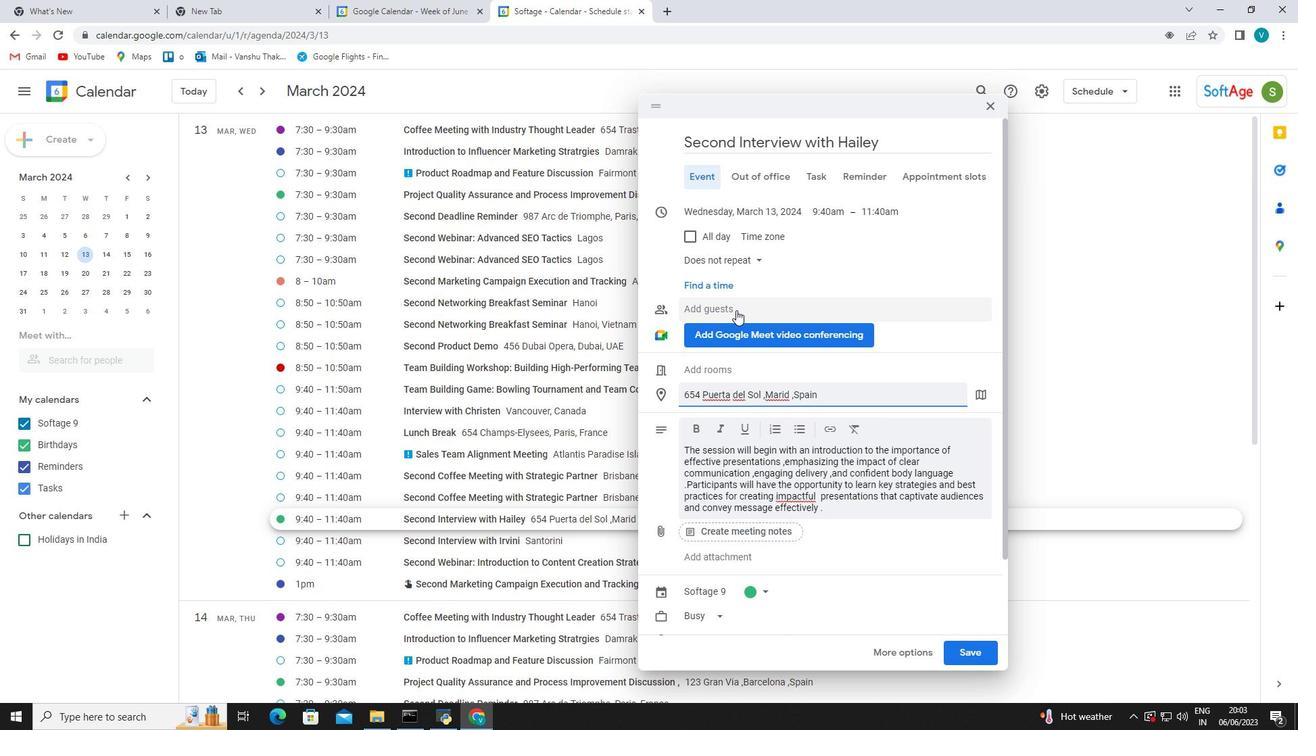 
Action: Key pressed softage.7
Screenshot: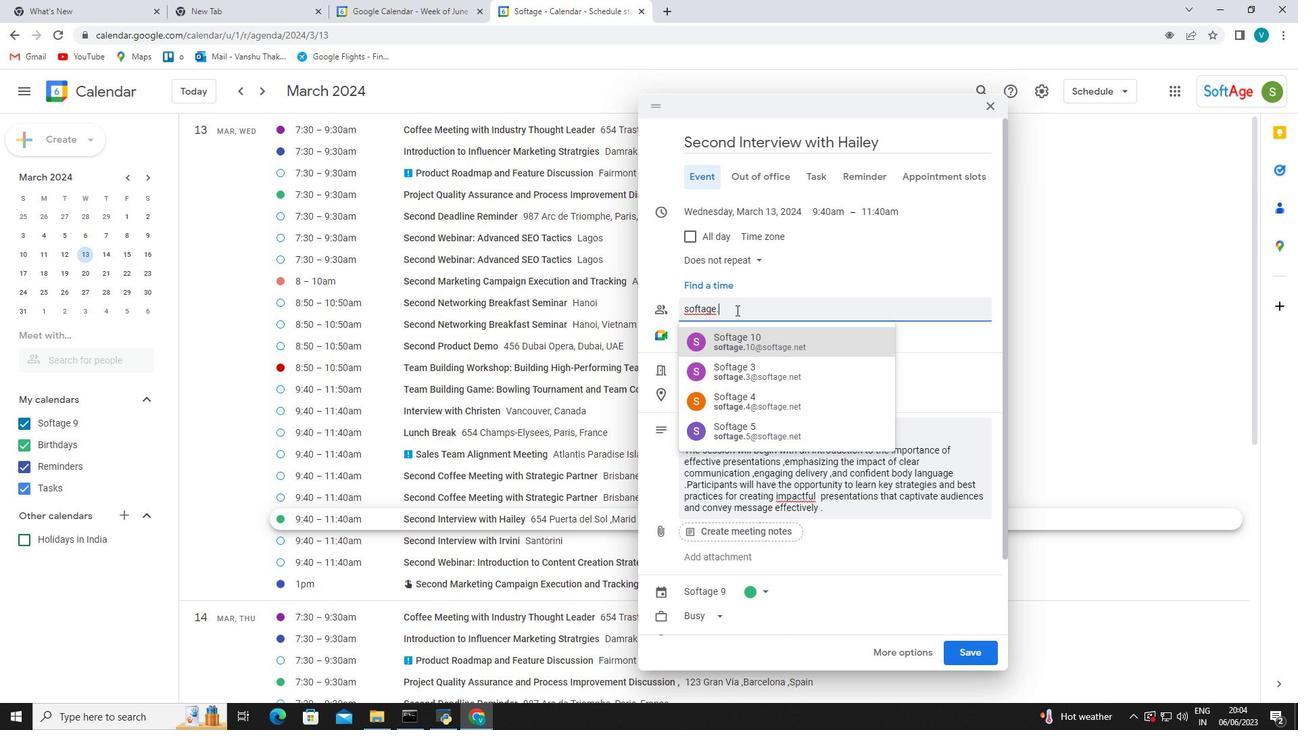 
Action: Mouse moved to (767, 340)
Screenshot: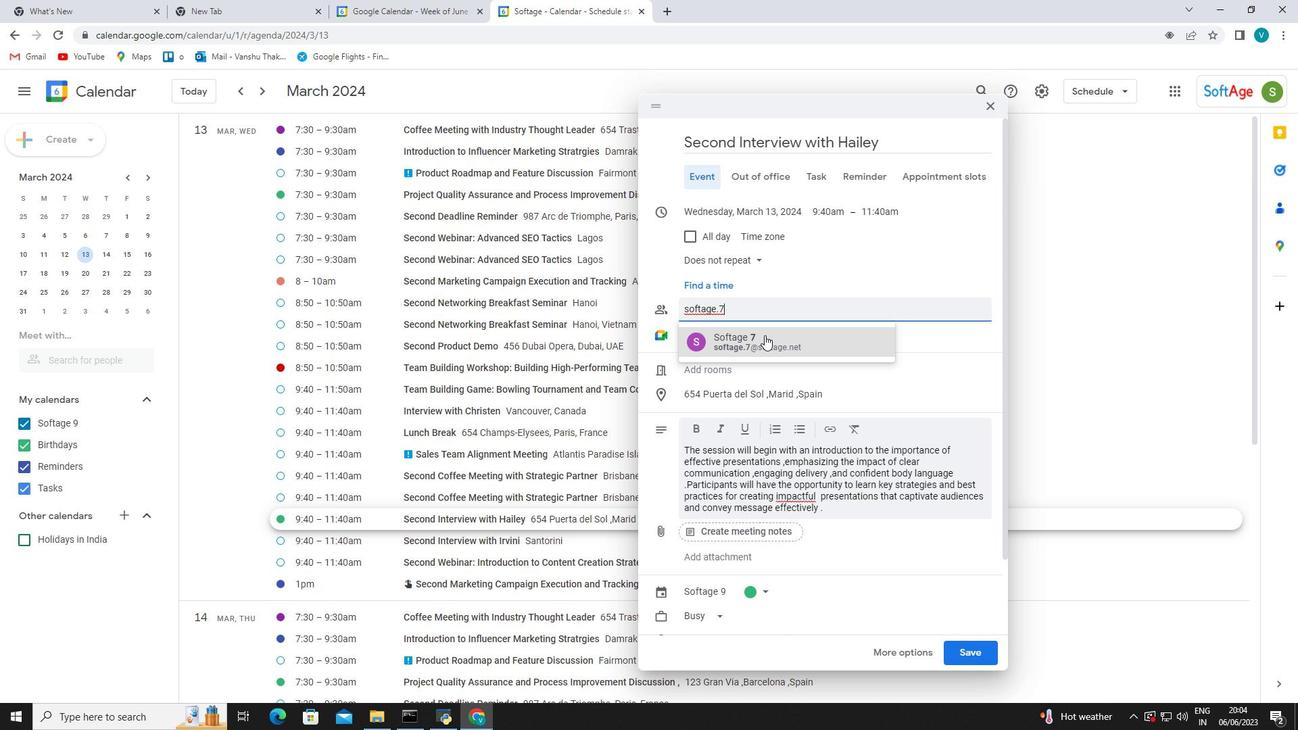 
Action: Mouse pressed left at (767, 340)
Screenshot: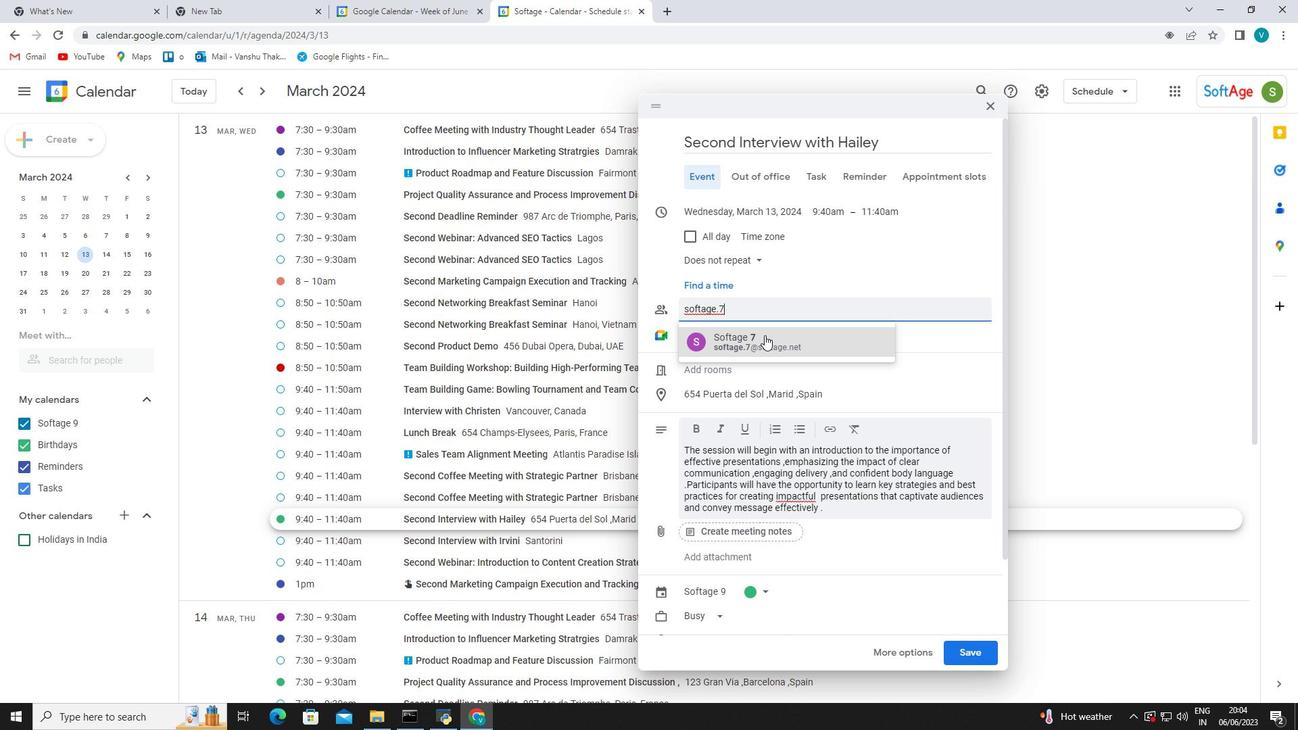 
Action: Mouse moved to (767, 327)
Screenshot: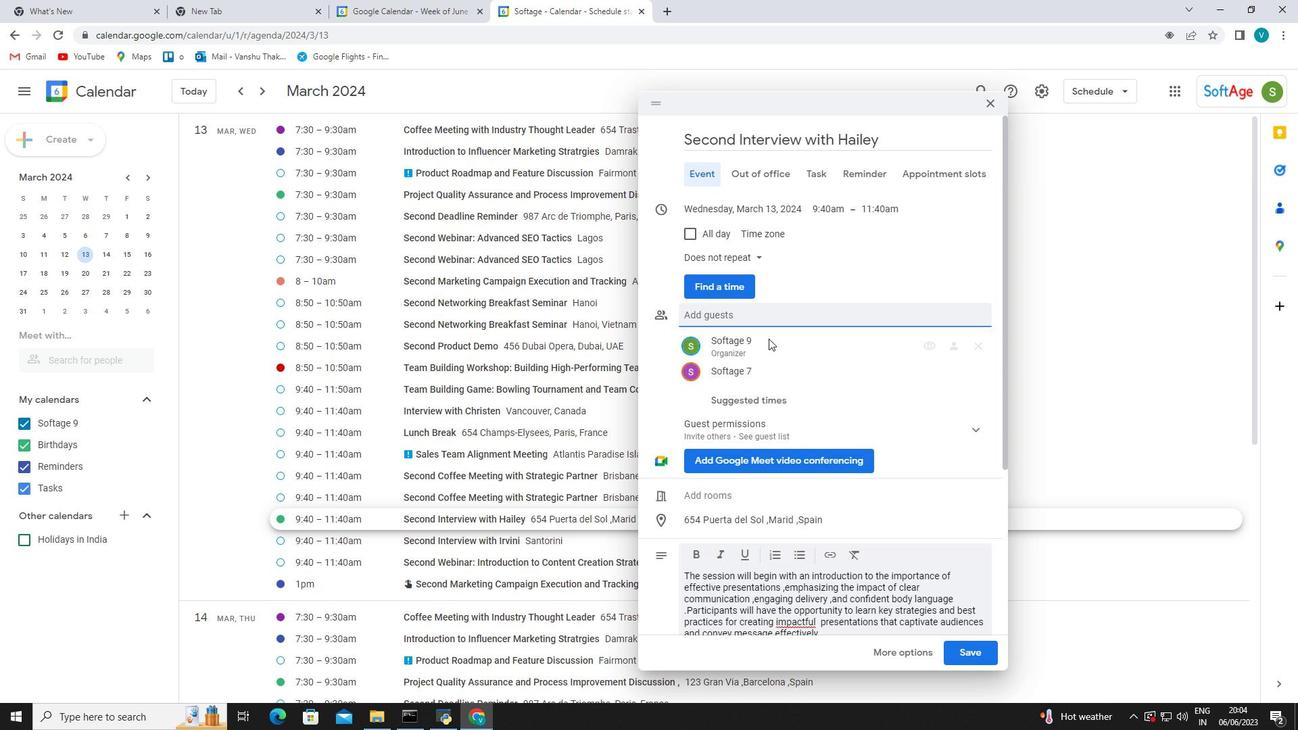
Action: Mouse pressed left at (767, 327)
Screenshot: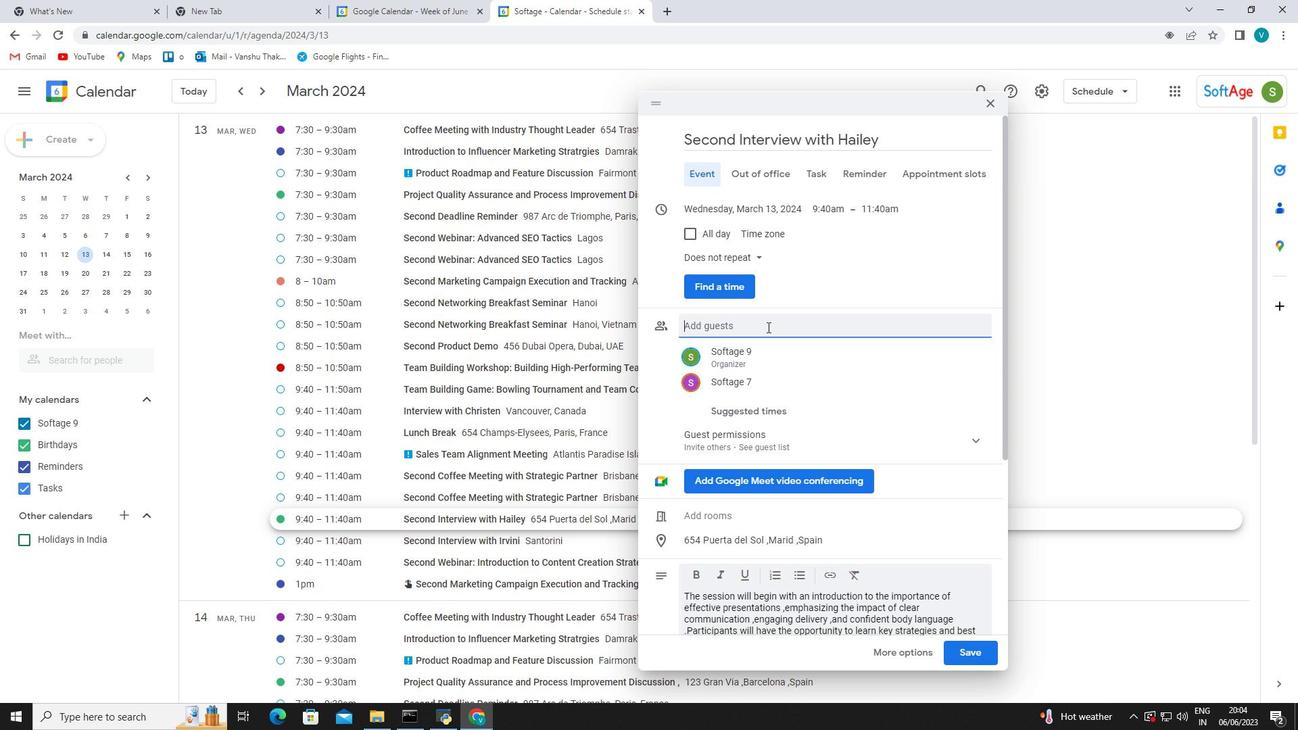 
Action: Key pressed softage.1
Screenshot: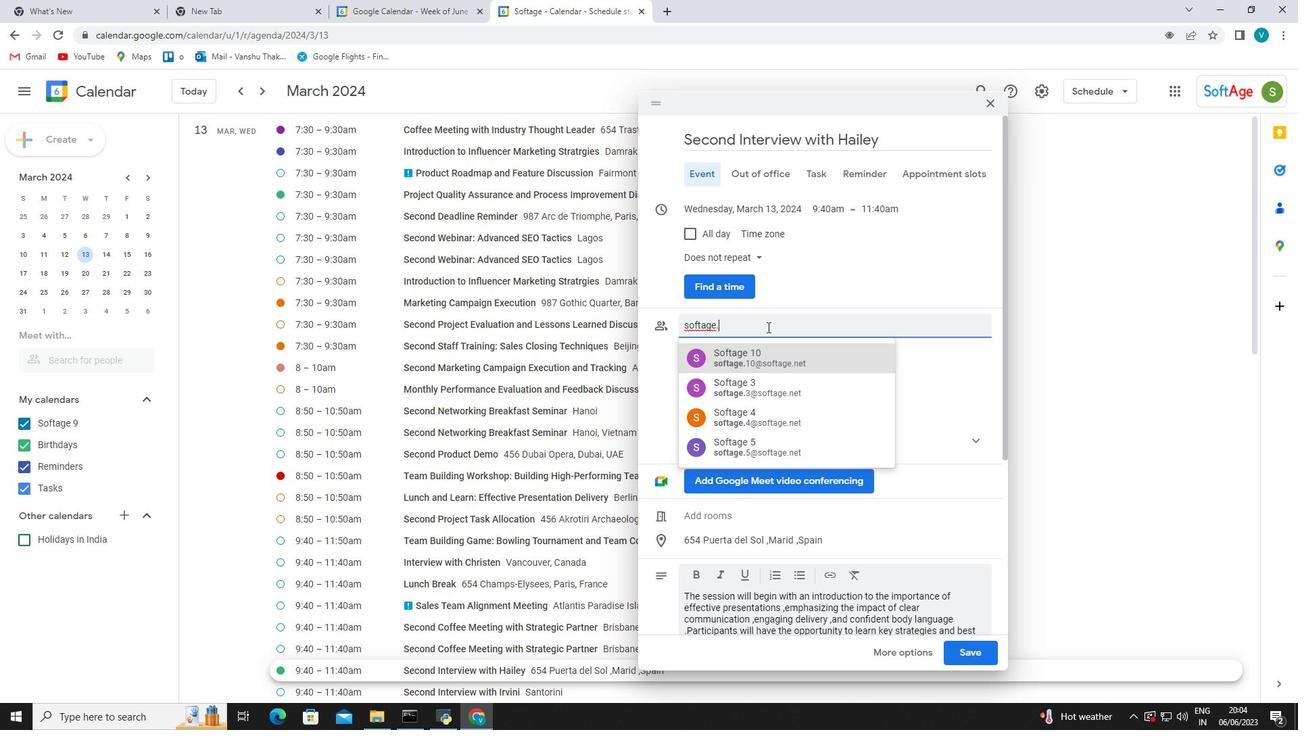 
Action: Mouse moved to (770, 394)
Screenshot: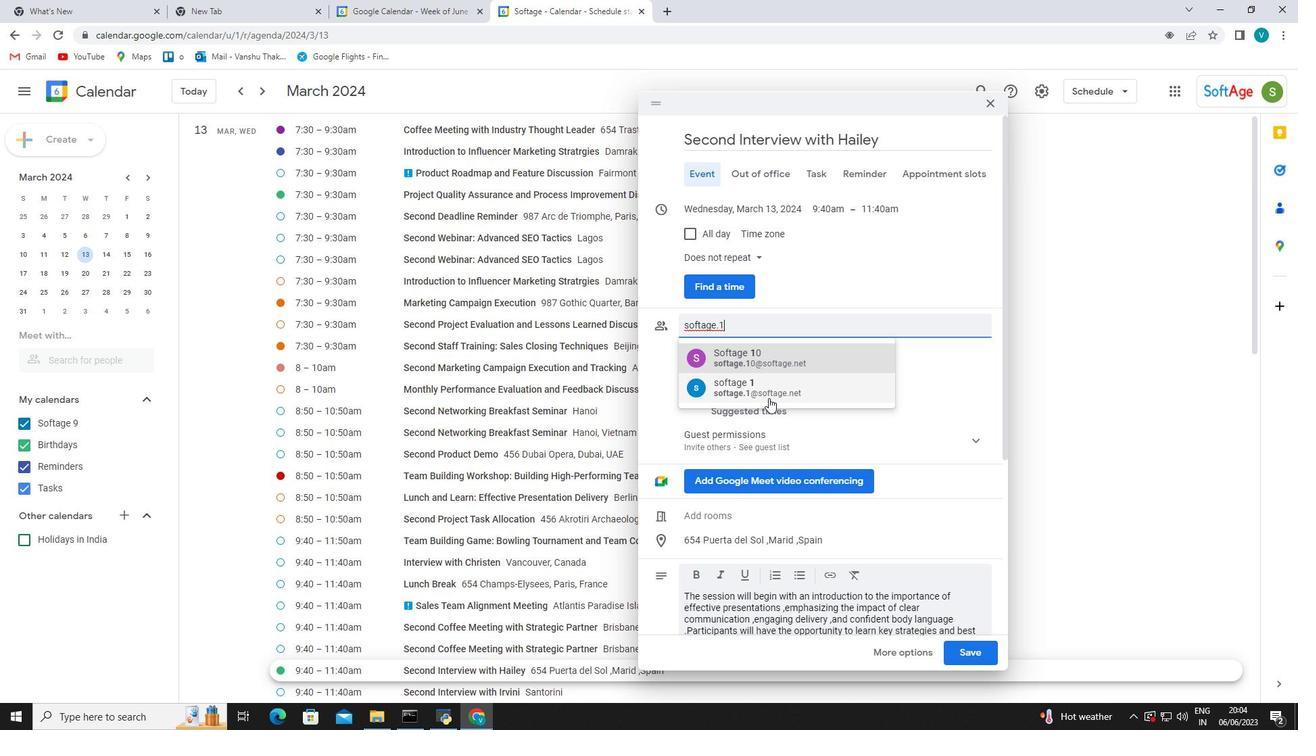 
Action: Mouse pressed left at (770, 394)
Screenshot: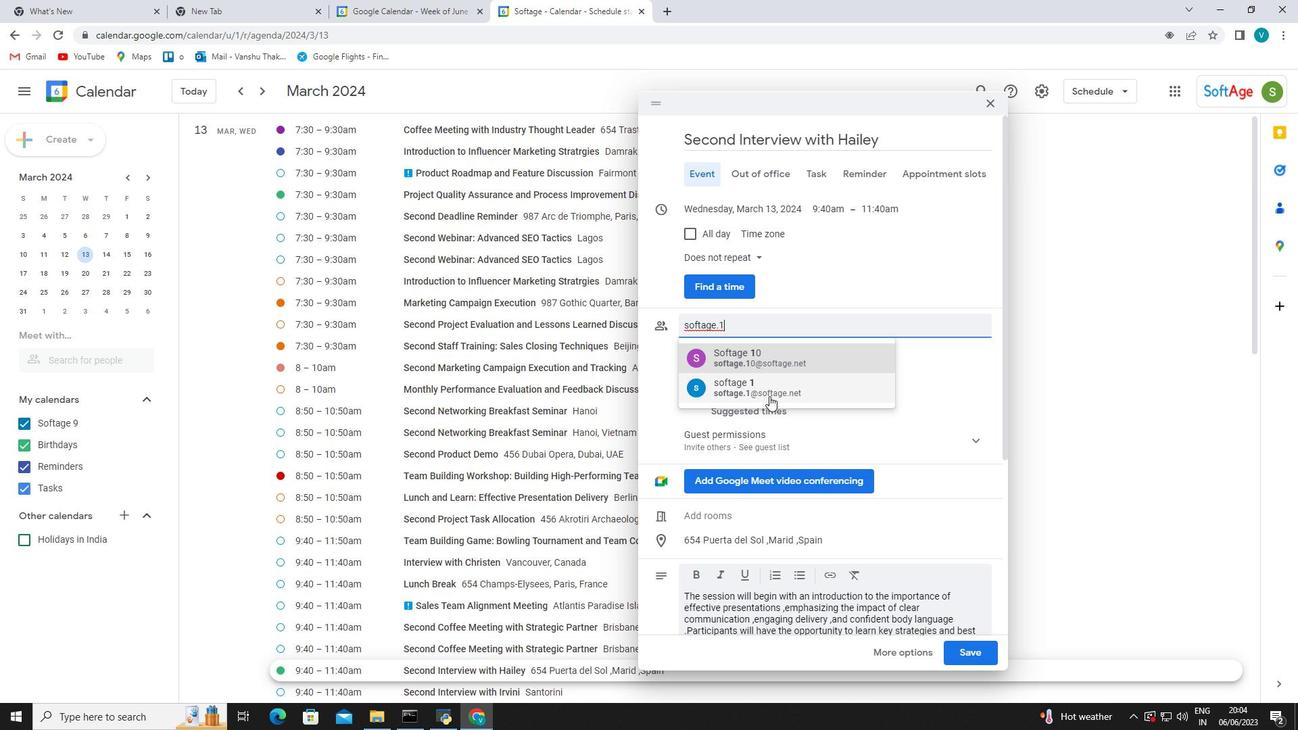 
Action: Mouse moved to (770, 392)
Screenshot: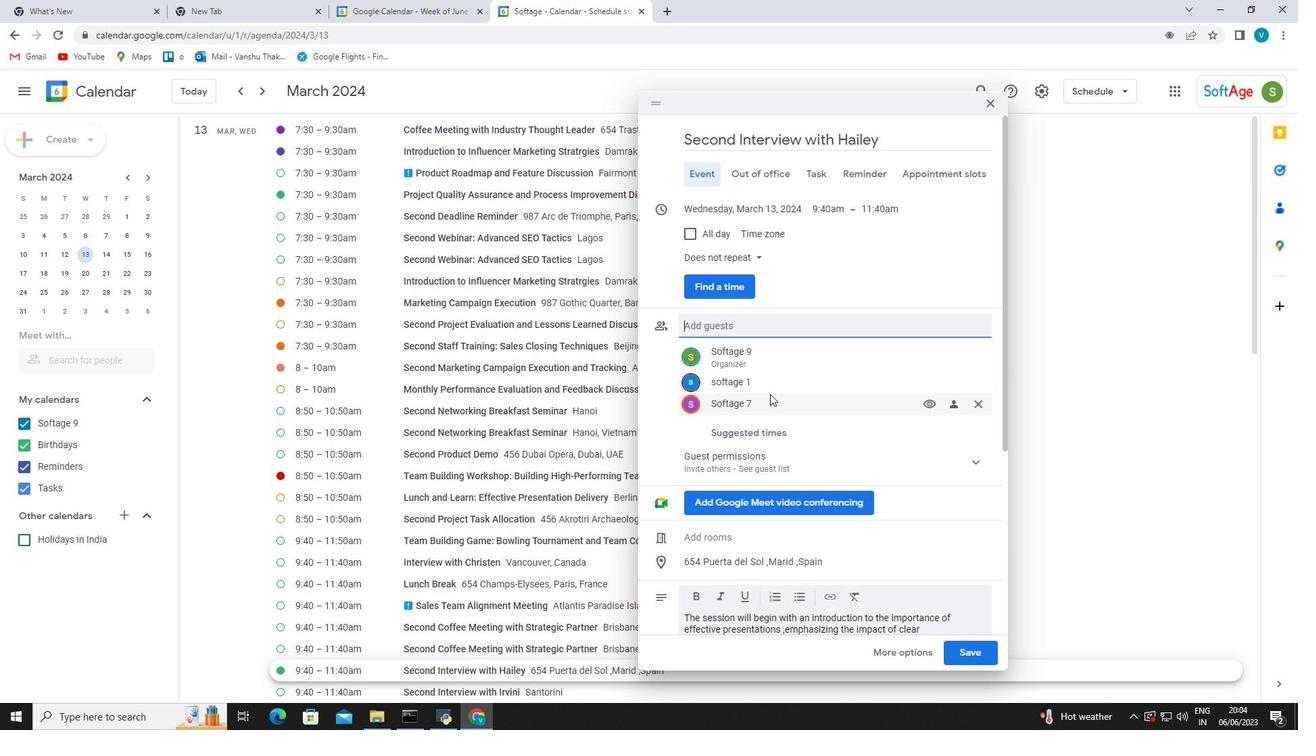 
Action: Mouse scrolled (770, 393) with delta (0, 0)
Screenshot: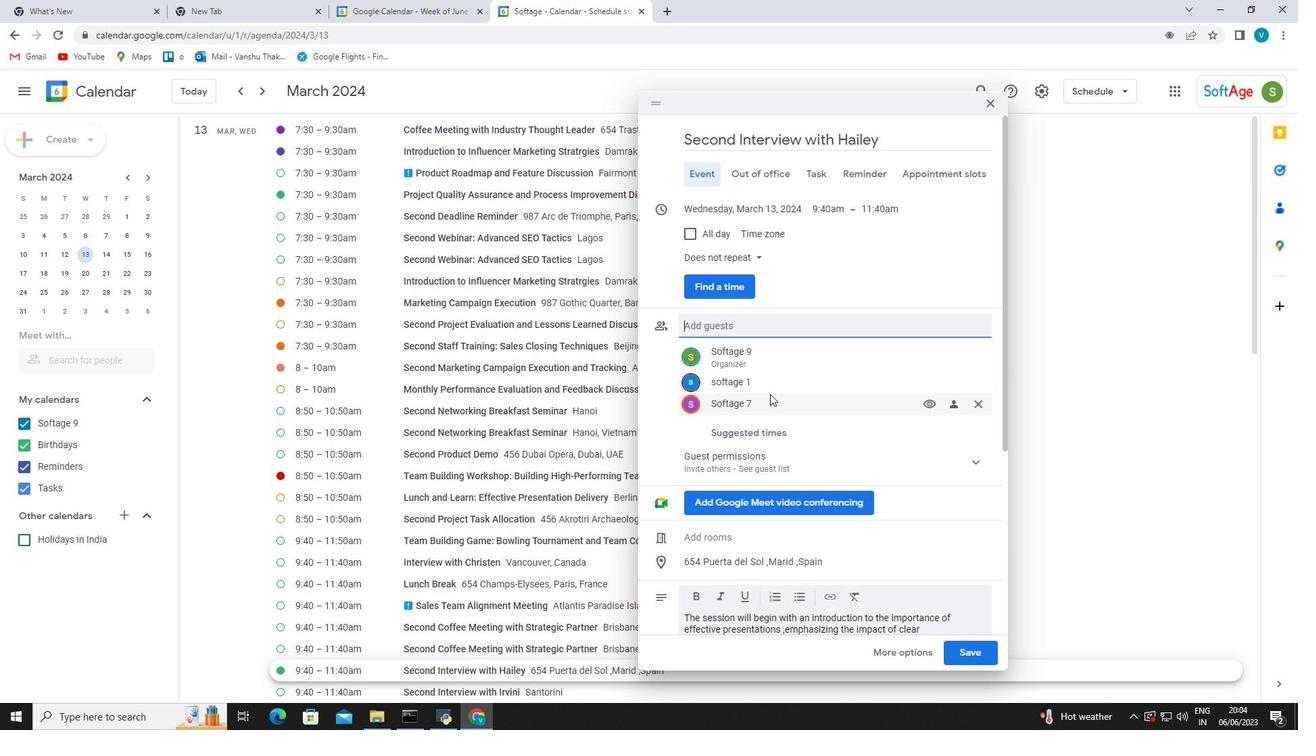 
Action: Mouse moved to (770, 390)
Screenshot: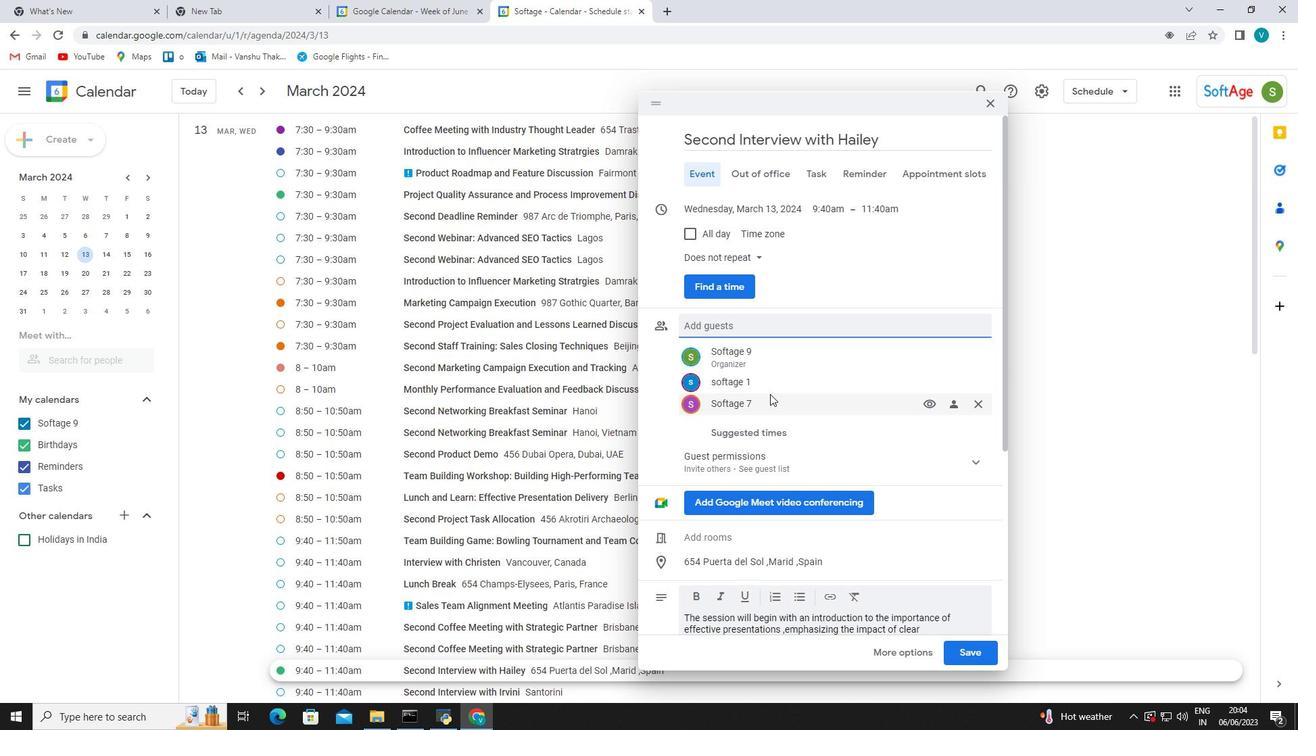 
Action: Mouse scrolled (770, 391) with delta (0, 0)
Screenshot: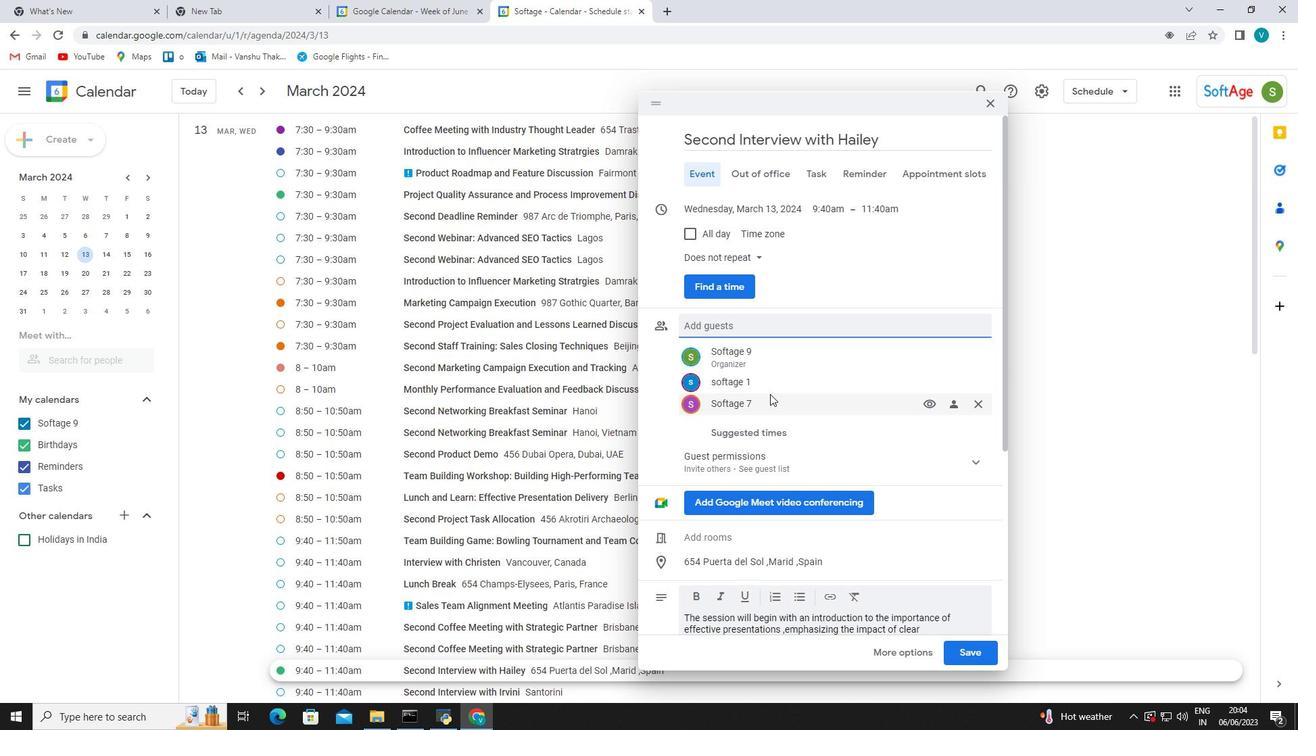 
Action: Mouse moved to (770, 389)
Screenshot: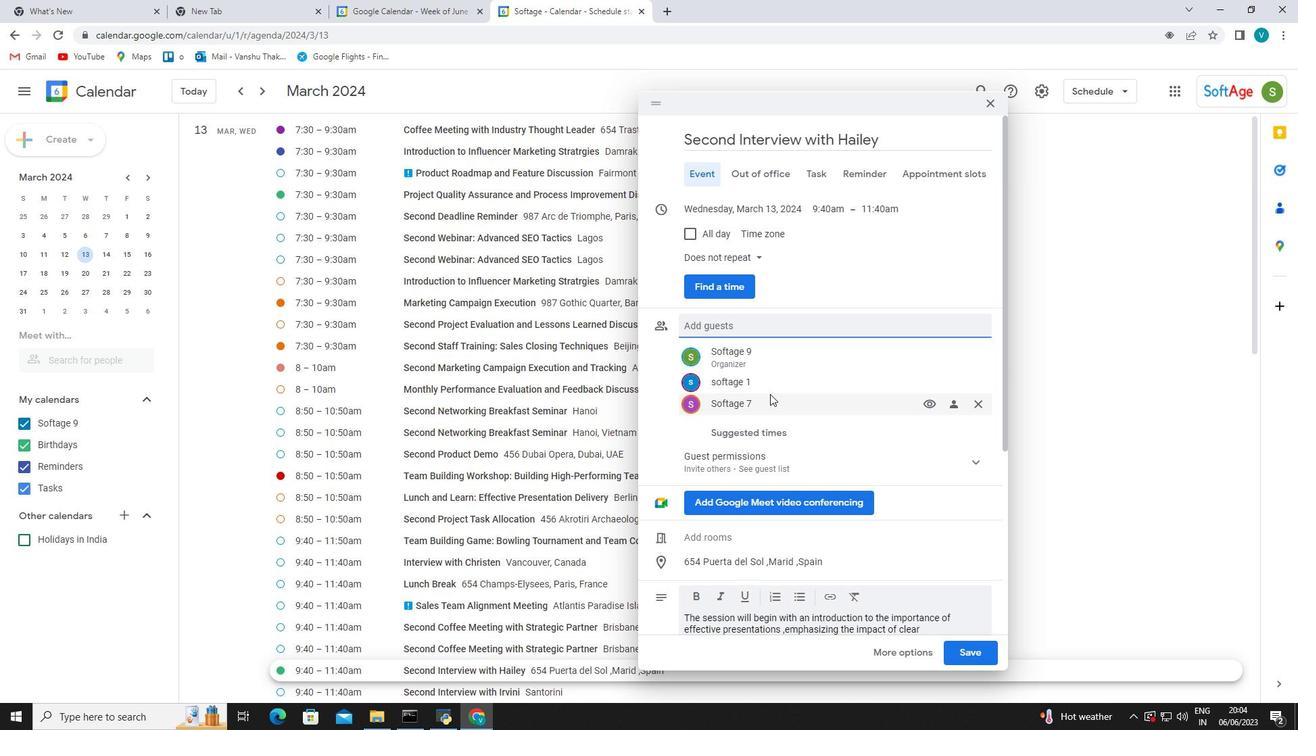 
Action: Mouse scrolled (770, 390) with delta (0, 0)
Screenshot: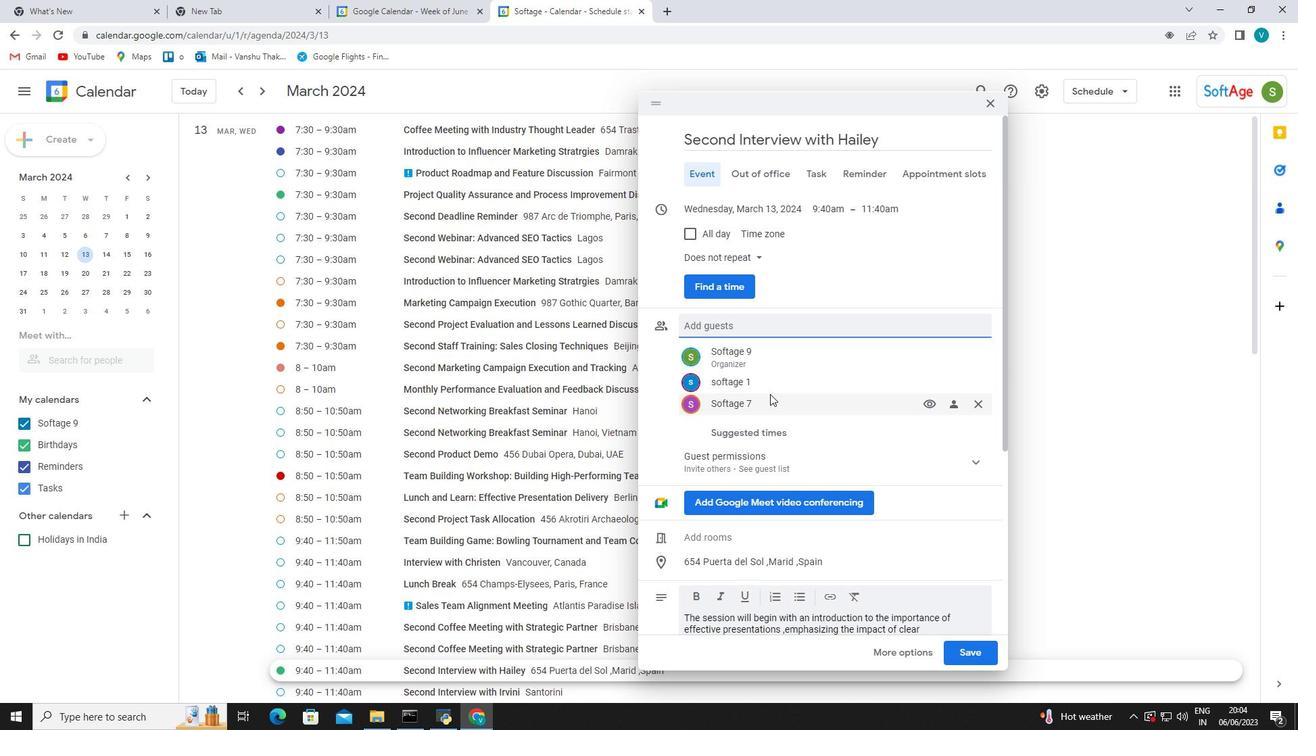 
Action: Mouse moved to (770, 385)
Screenshot: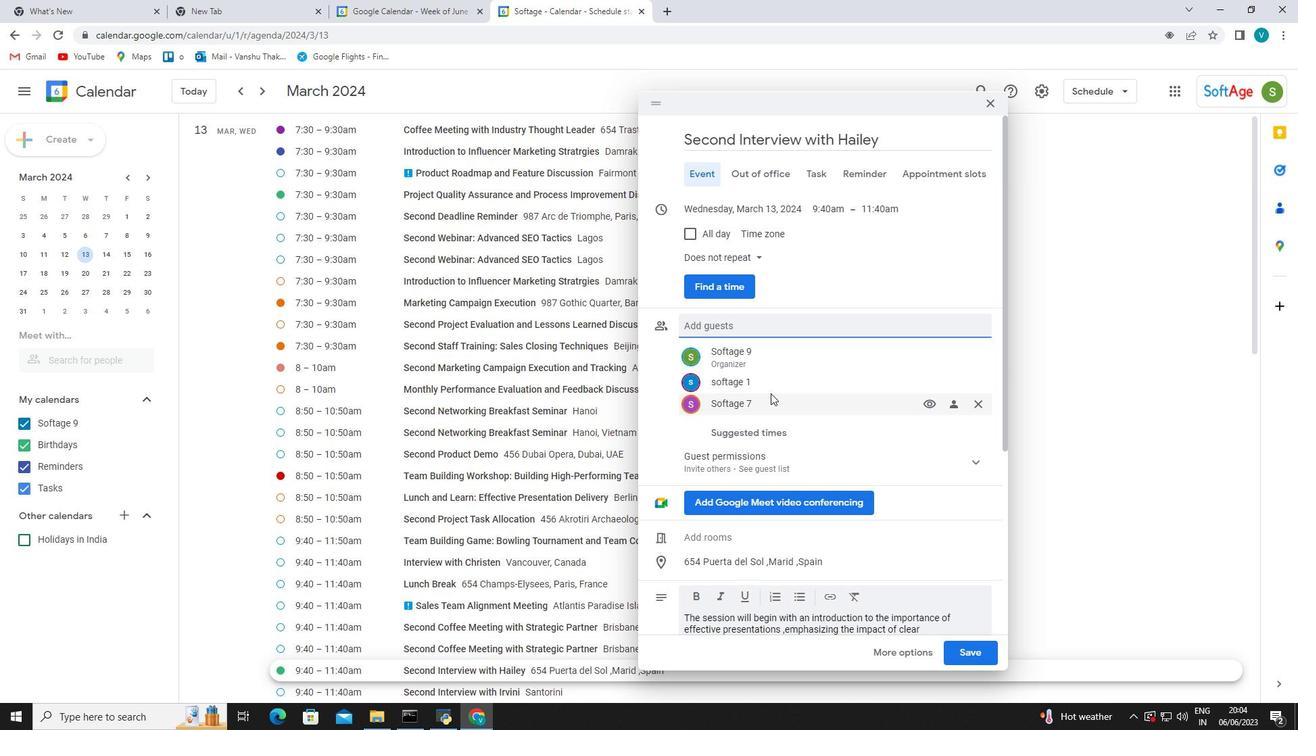 
Action: Mouse scrolled (770, 386) with delta (0, 0)
Screenshot: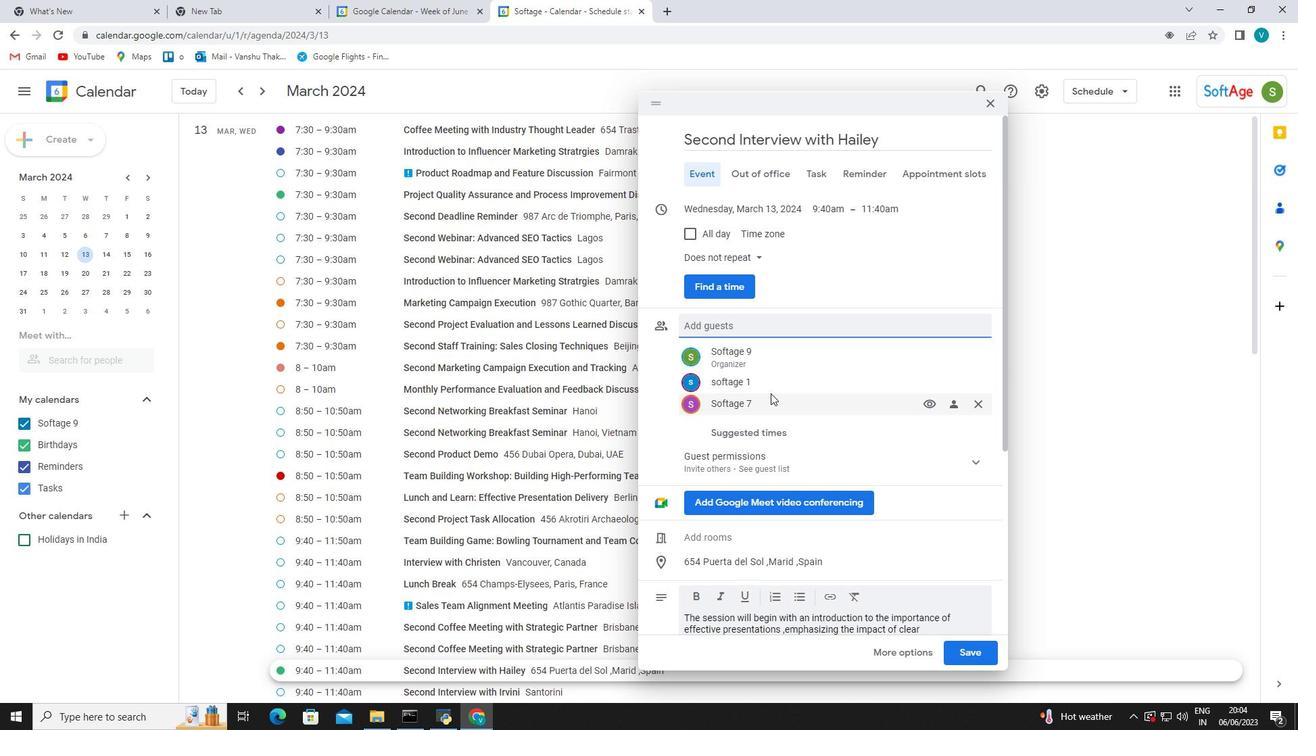 
Action: Mouse moved to (757, 257)
Screenshot: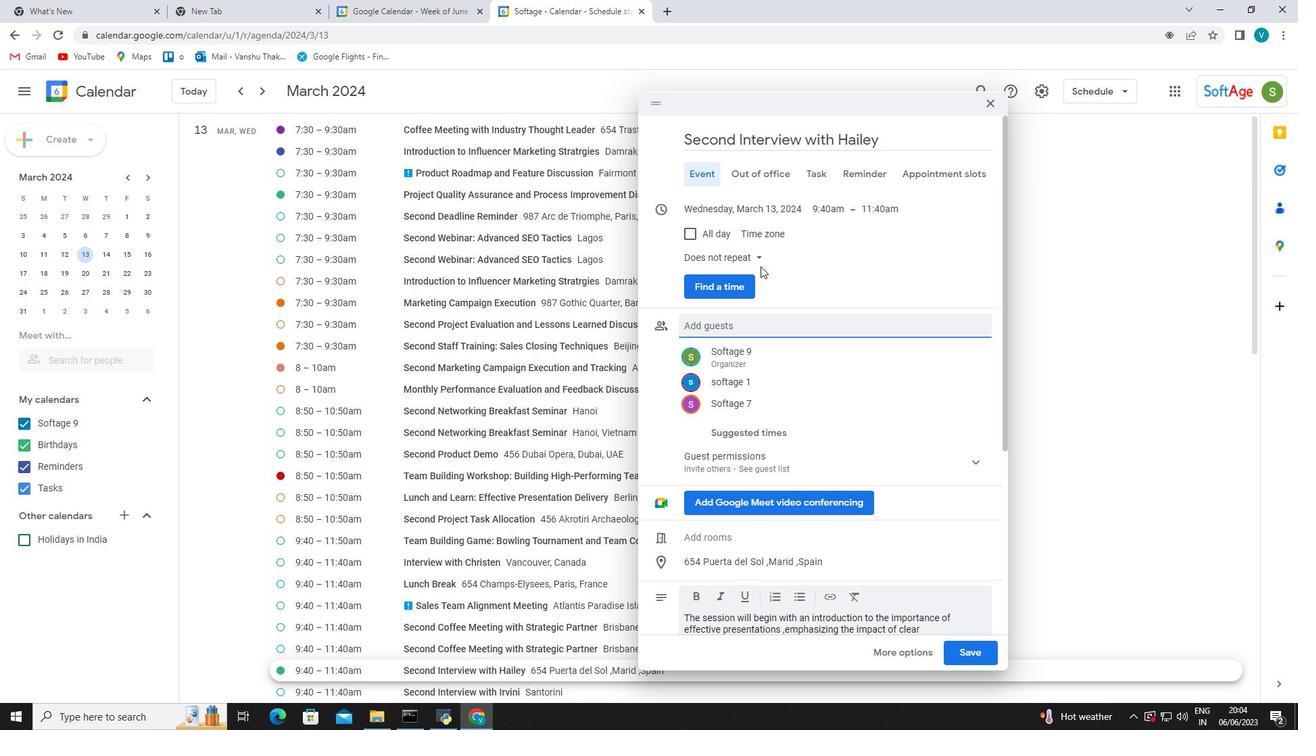
Action: Mouse pressed left at (757, 257)
Screenshot: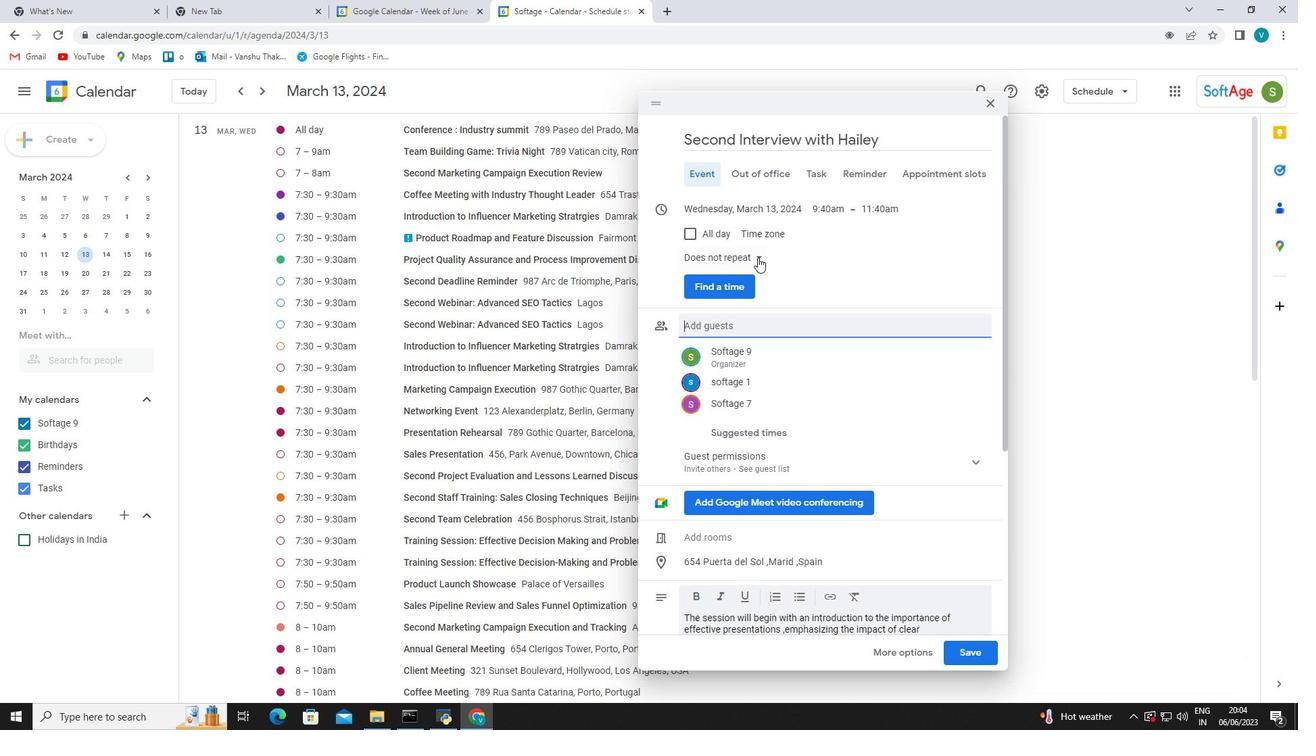 
Action: Mouse moved to (754, 379)
Screenshot: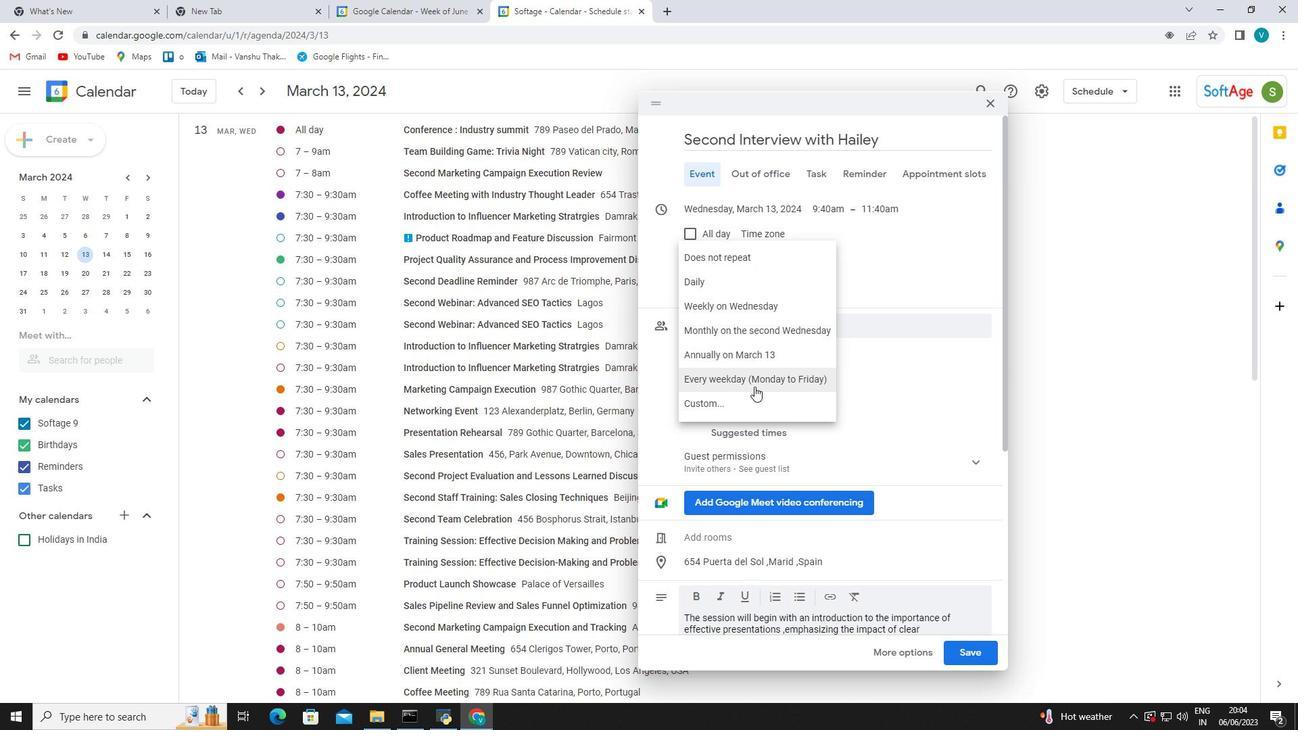 
Action: Mouse pressed left at (754, 379)
Screenshot: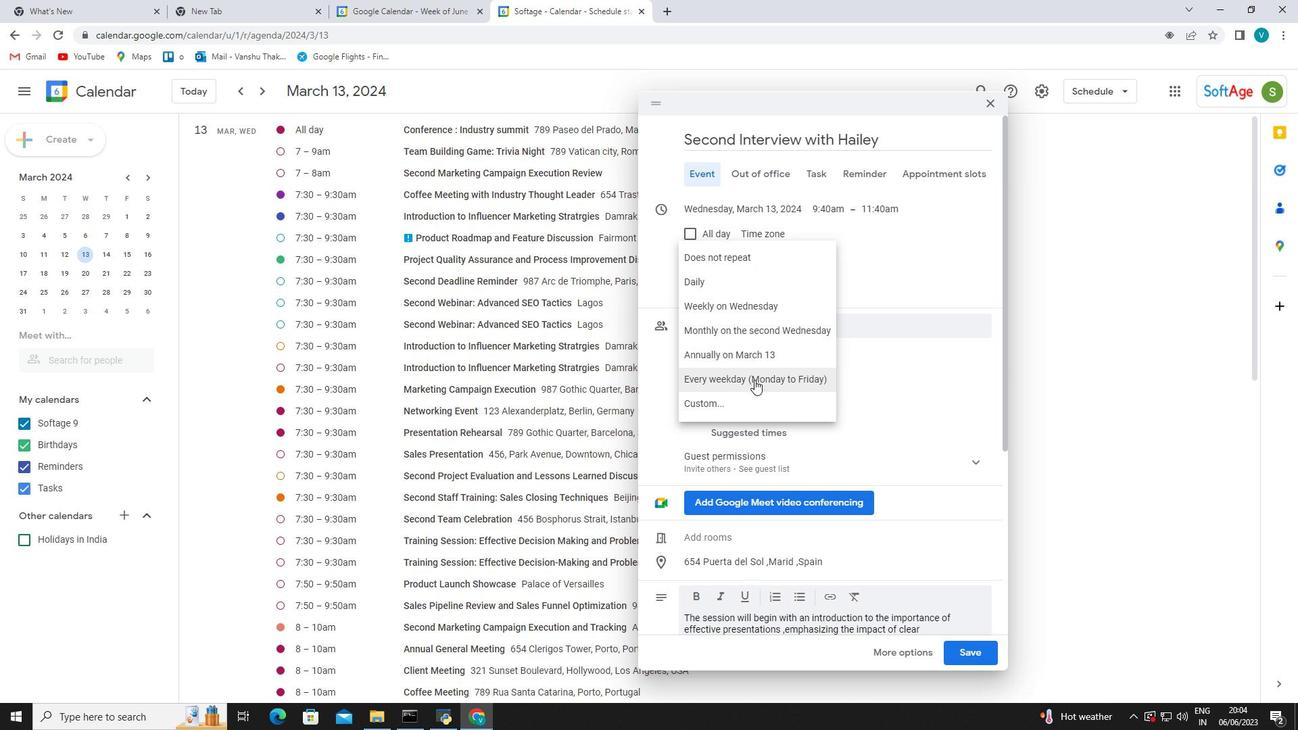 
Action: Mouse moved to (960, 581)
Screenshot: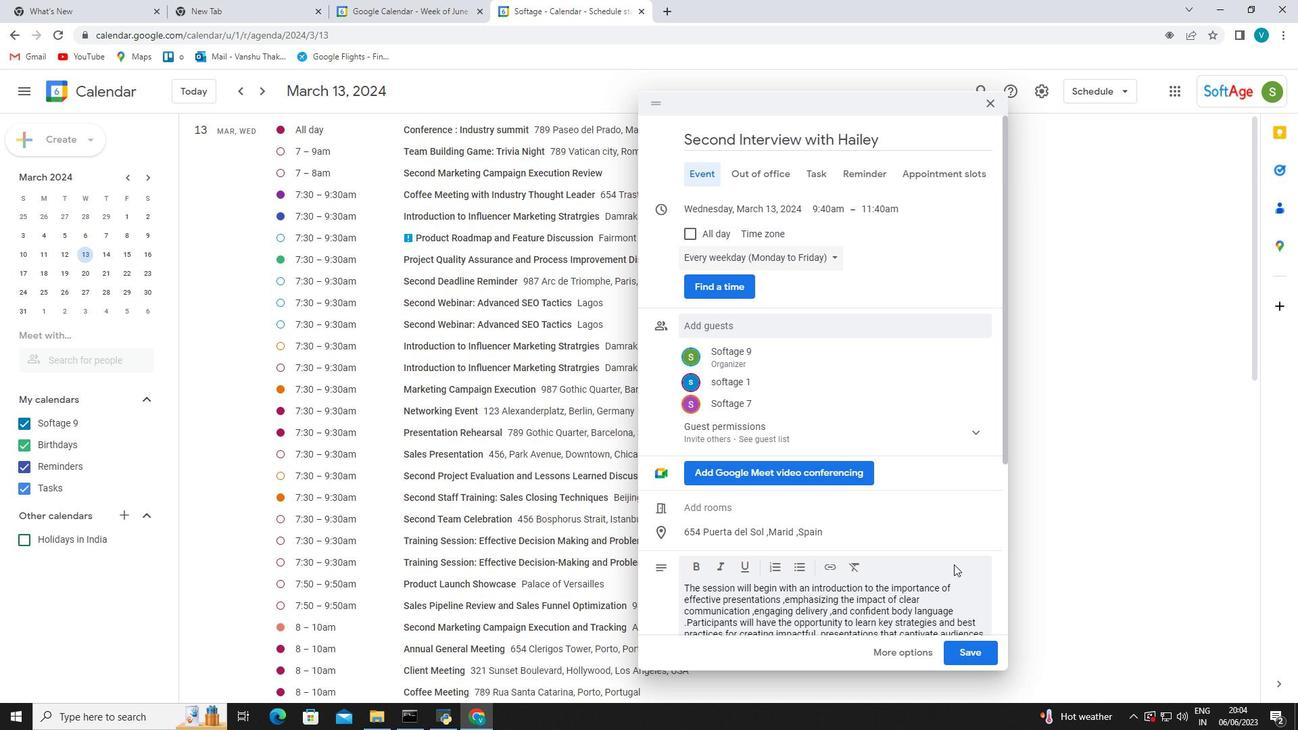 
Action: Mouse scrolled (960, 580) with delta (0, 0)
Screenshot: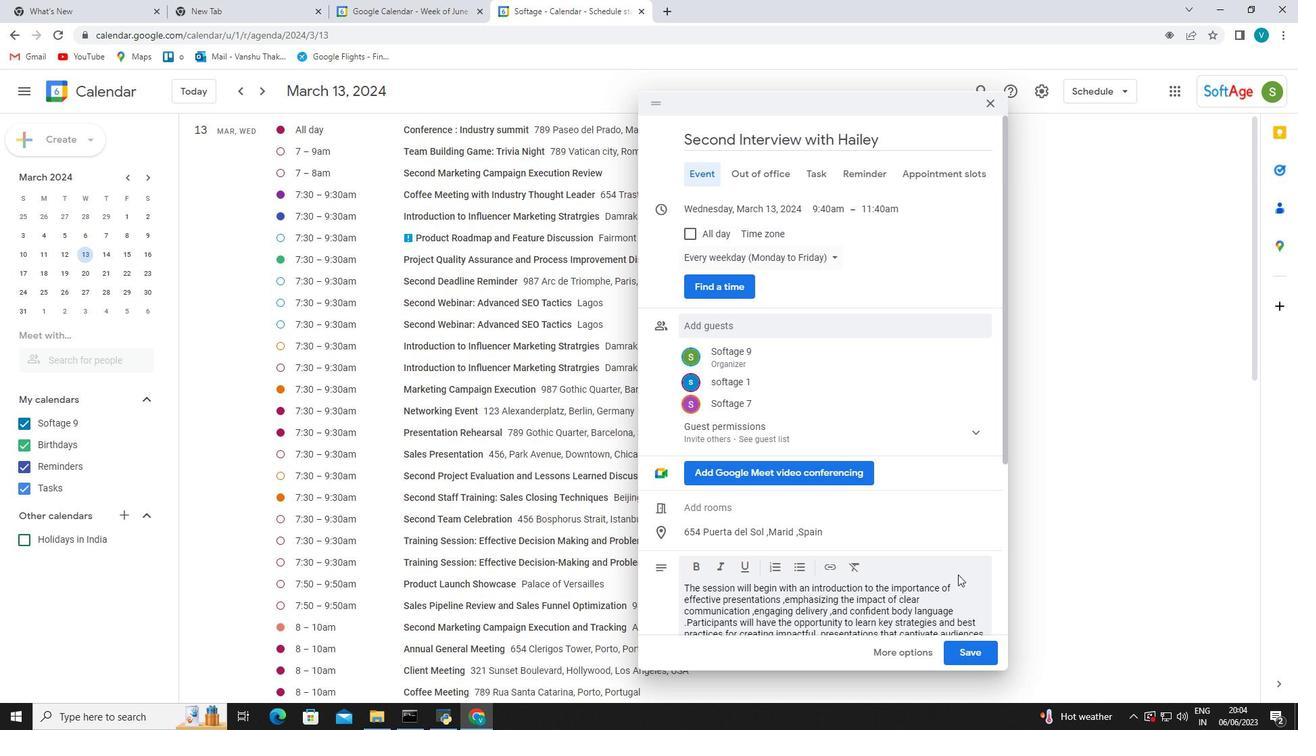
Action: Mouse scrolled (960, 580) with delta (0, 0)
Screenshot: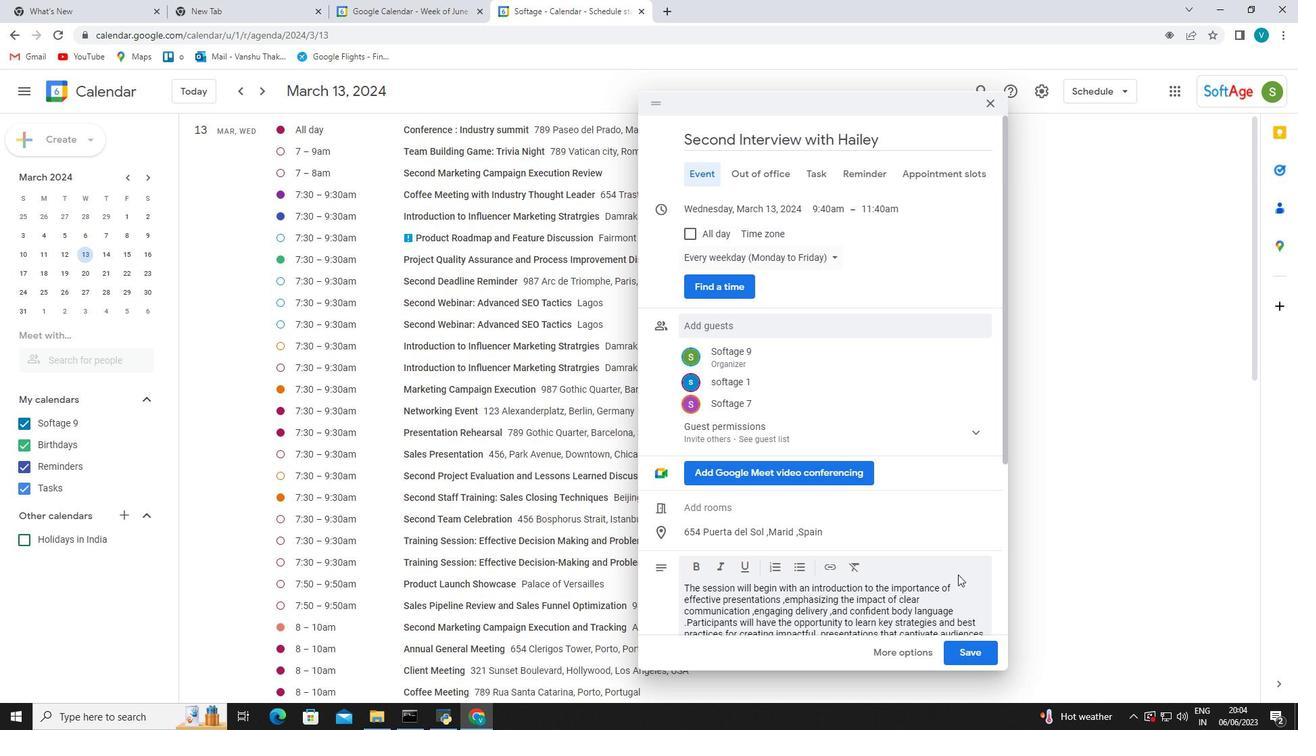 
Action: Mouse scrolled (960, 580) with delta (0, 0)
Screenshot: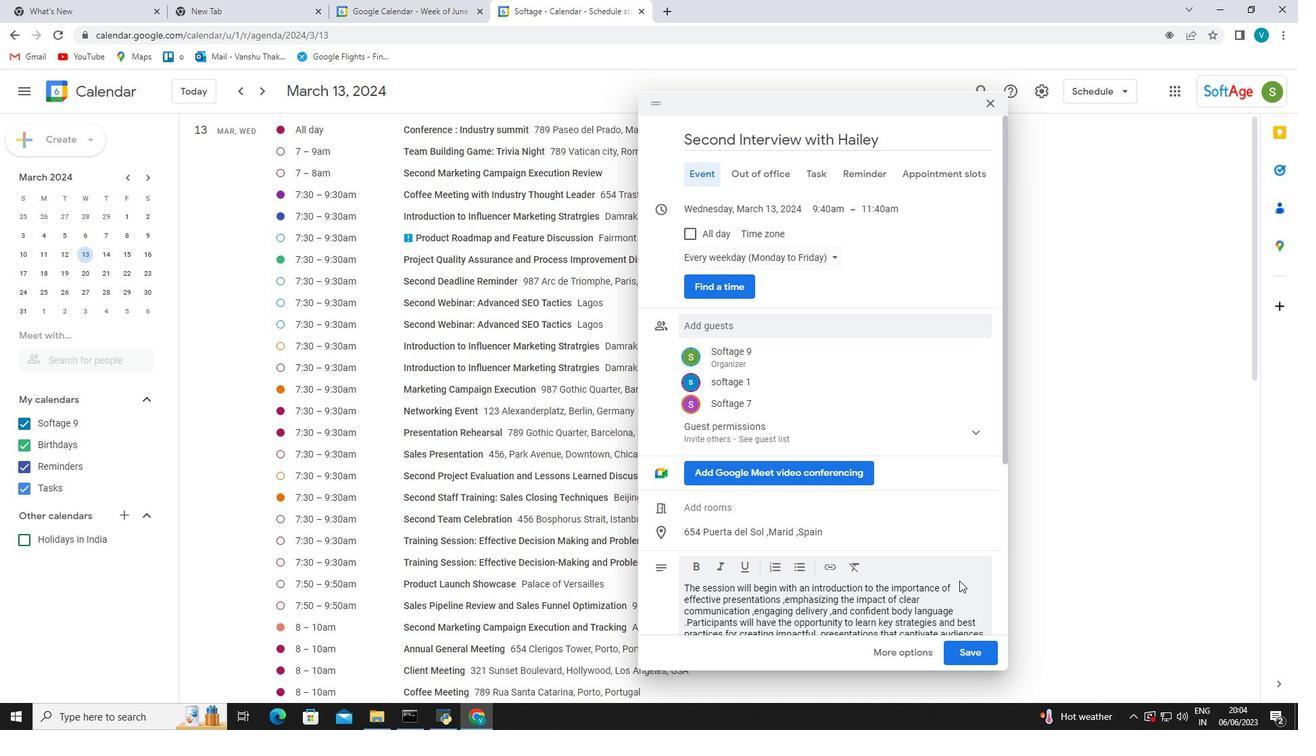 
Action: Mouse moved to (960, 582)
Screenshot: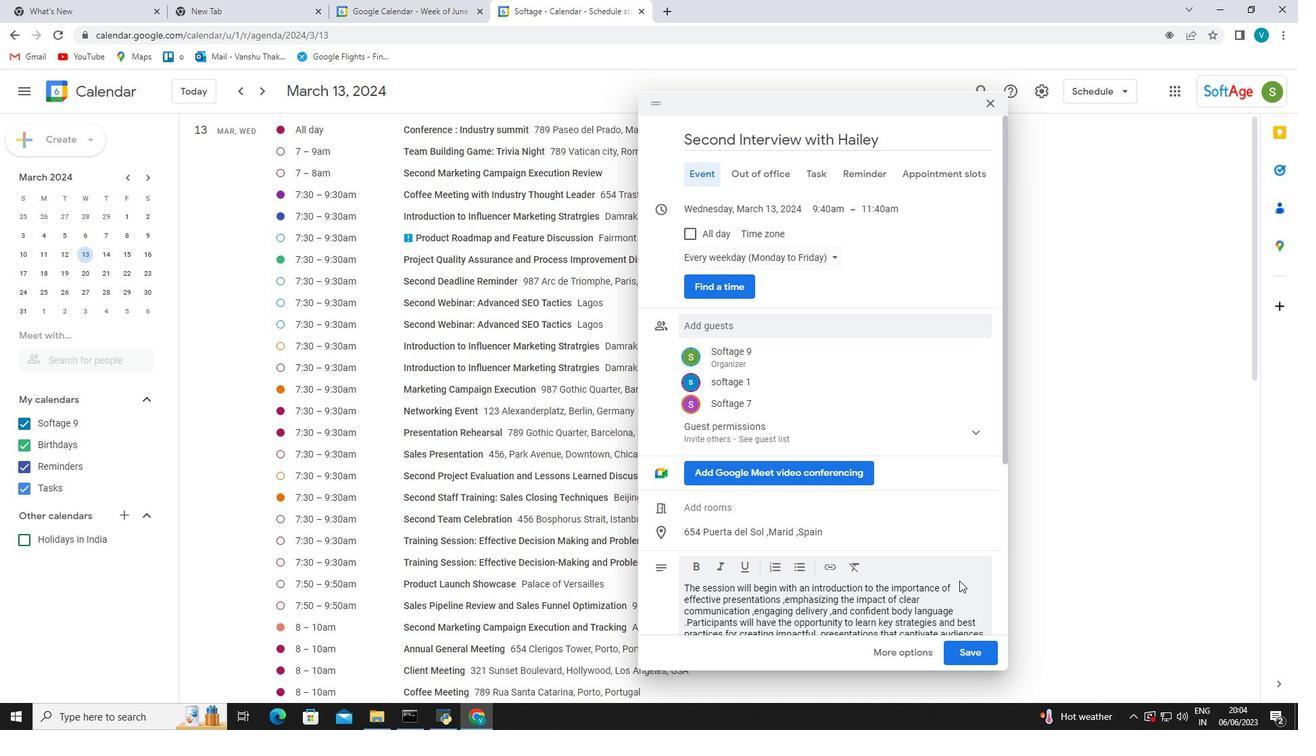 
Action: Mouse scrolled (960, 581) with delta (0, 0)
Screenshot: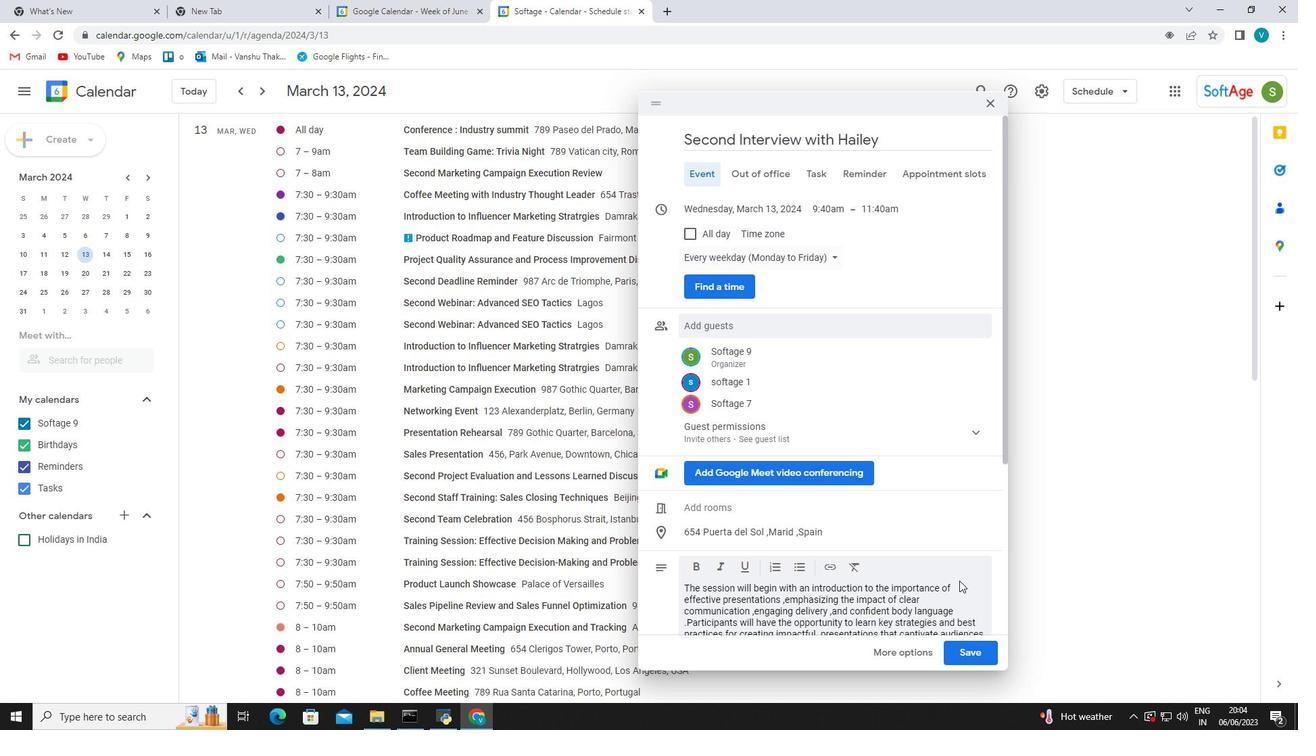 
Action: Mouse moved to (962, 588)
Screenshot: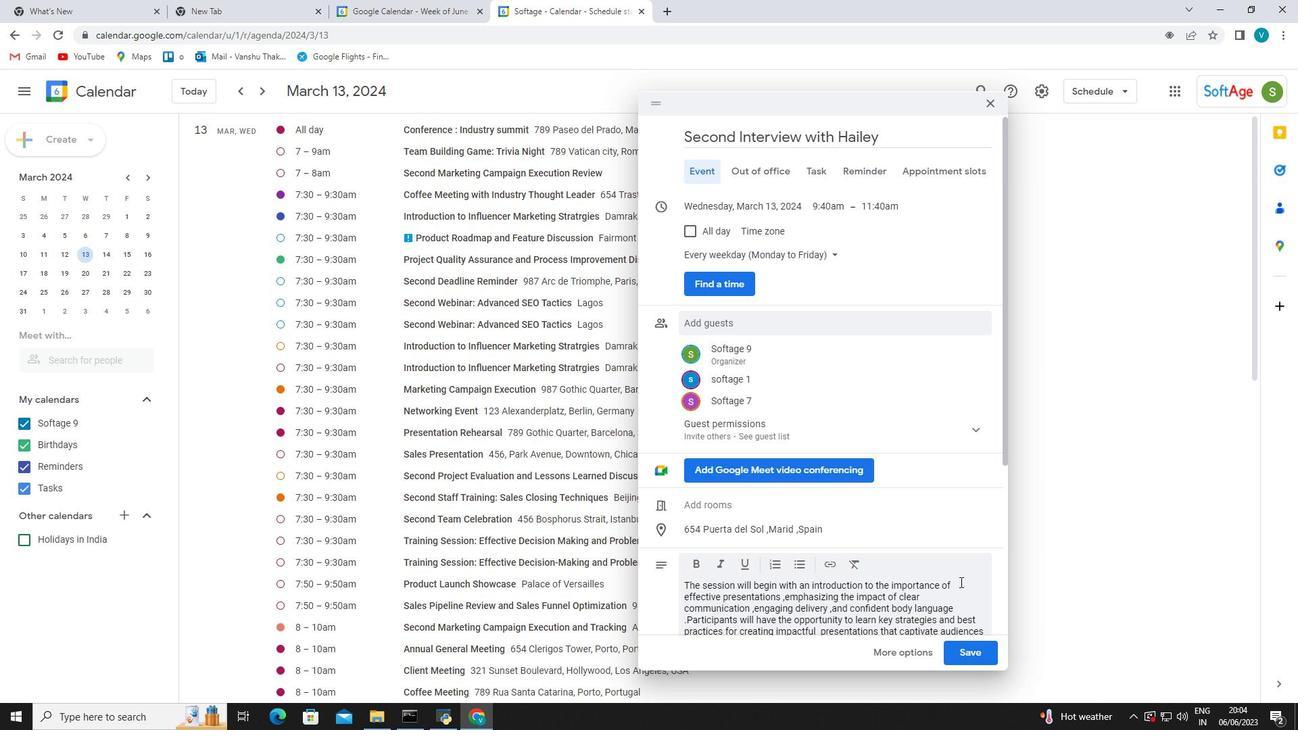 
Action: Mouse scrolled (961, 584) with delta (0, 0)
Screenshot: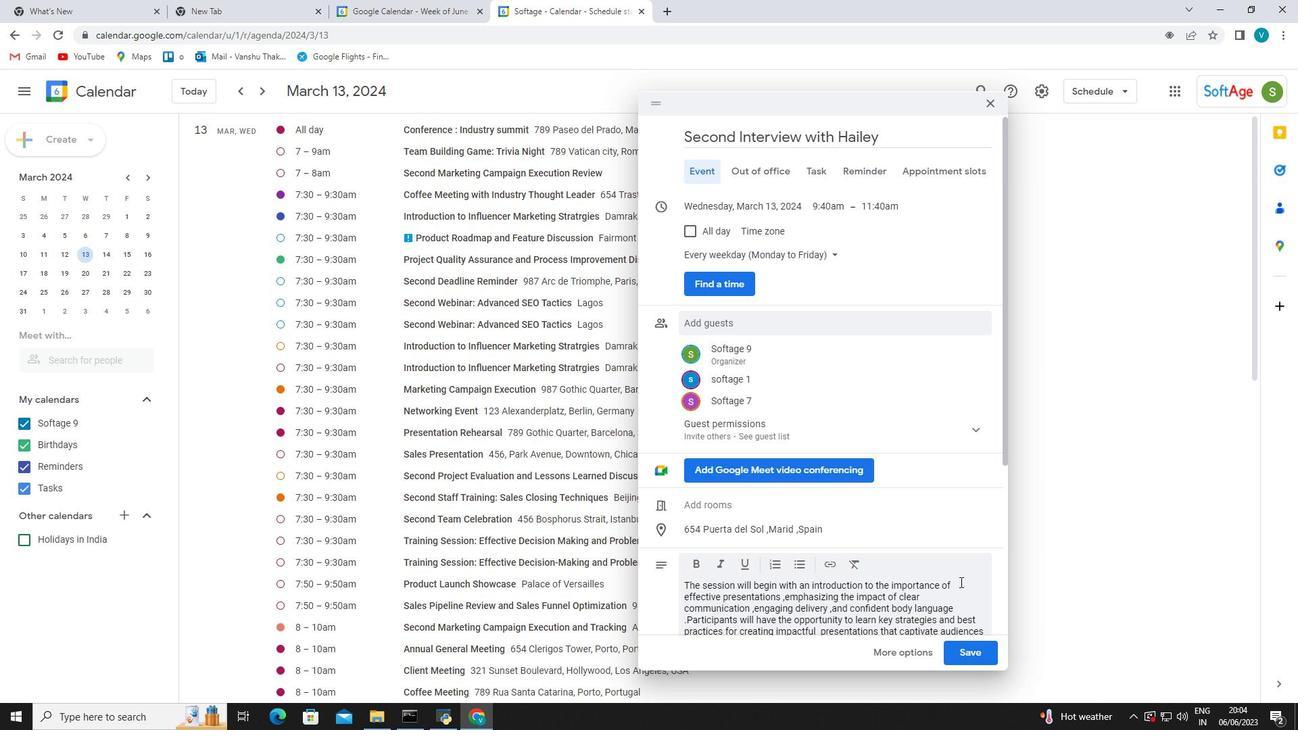 
Action: Mouse moved to (965, 654)
Screenshot: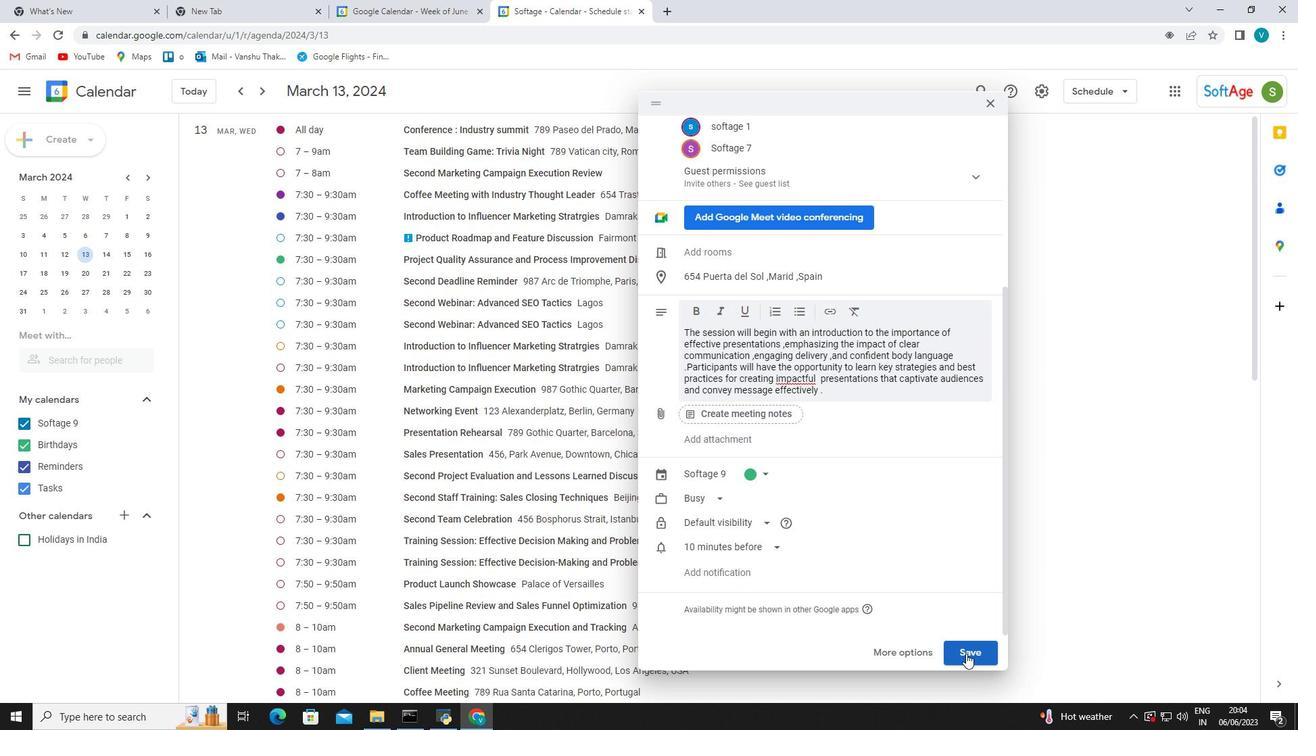 
Action: Mouse scrolled (965, 653) with delta (0, 0)
Screenshot: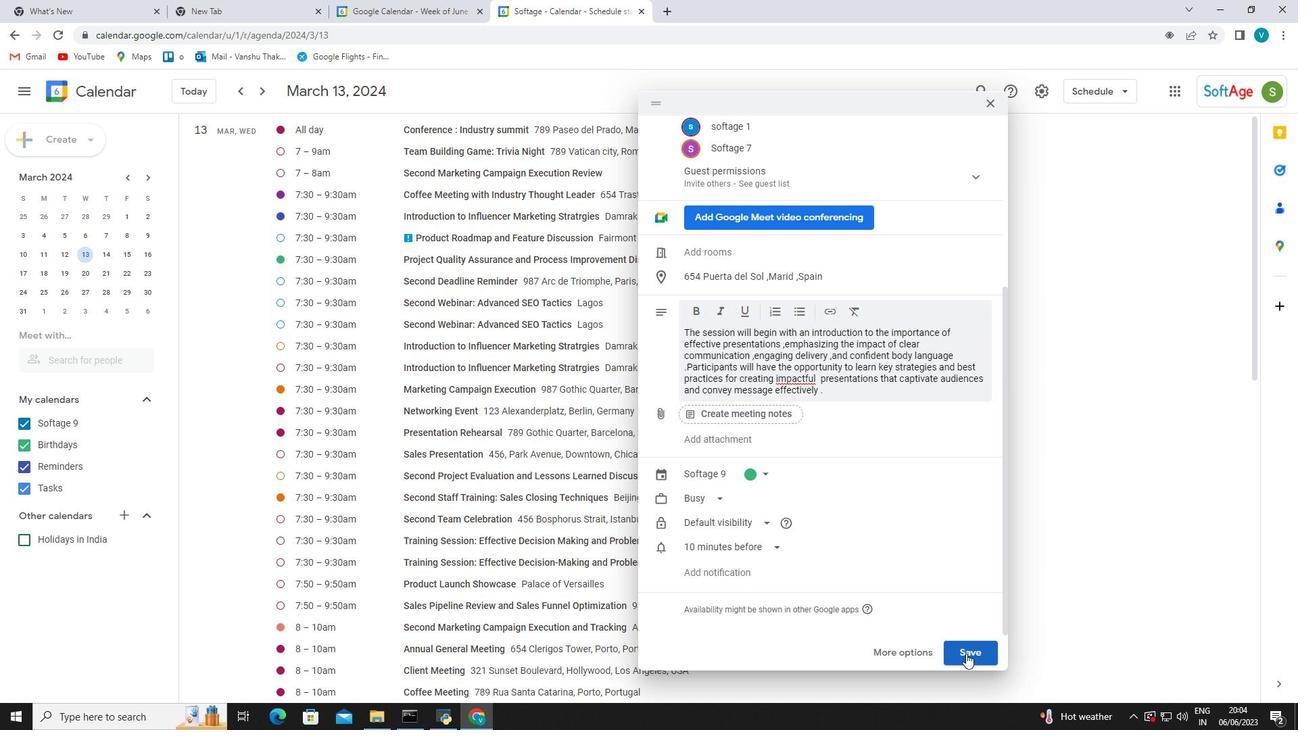 
Action: Mouse scrolled (965, 653) with delta (0, 0)
Screenshot: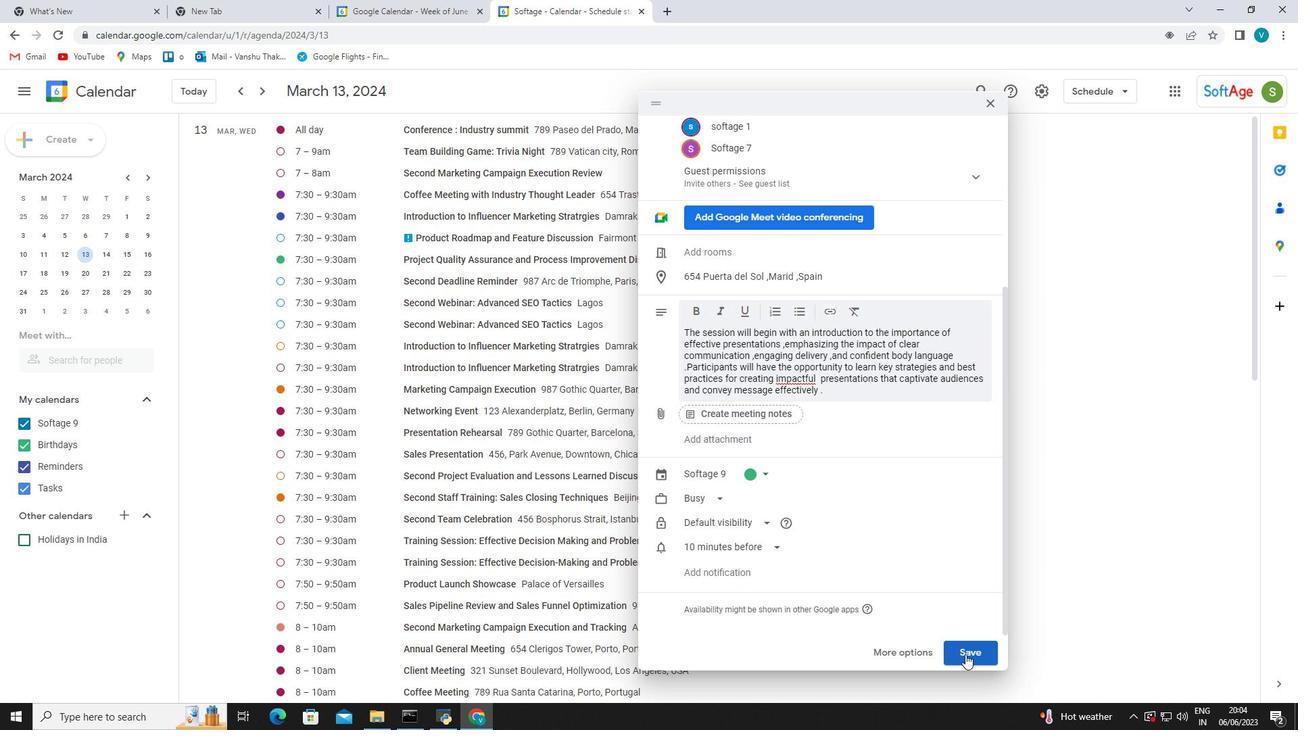 
Action: Mouse moved to (966, 654)
Screenshot: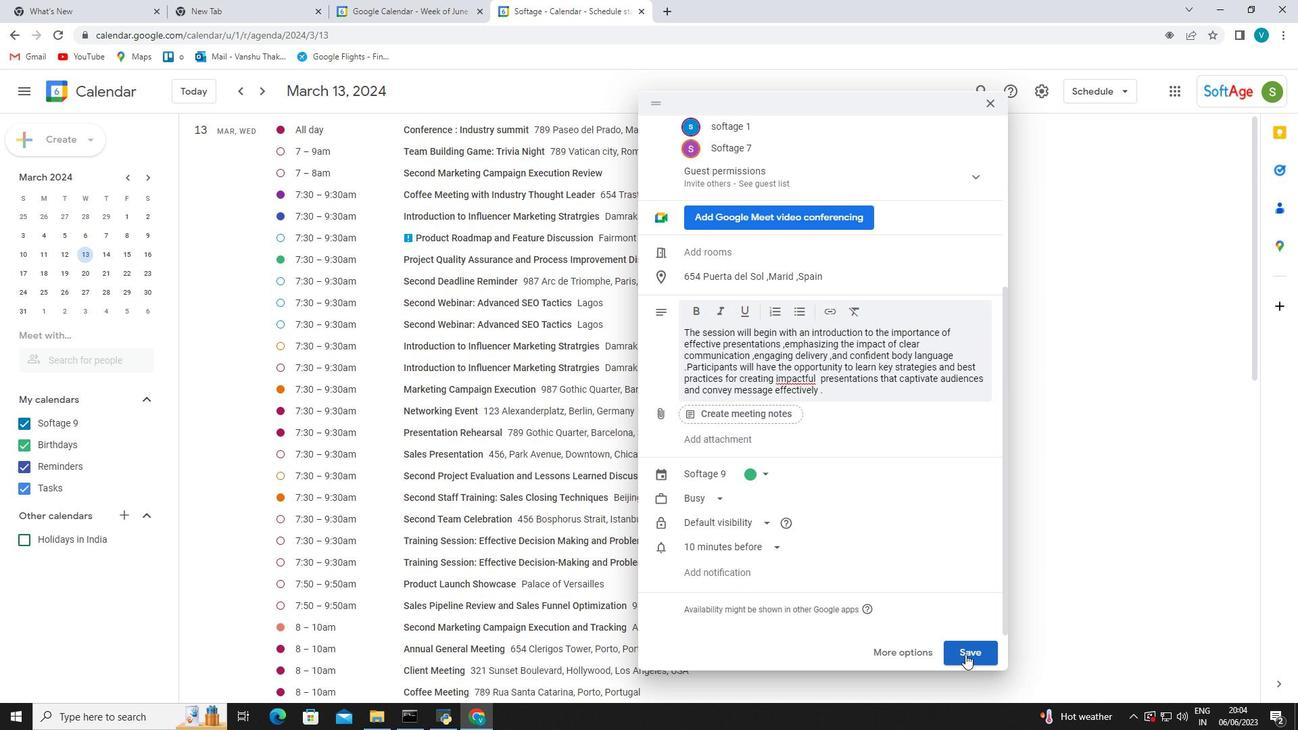 
Action: Mouse pressed left at (966, 654)
Screenshot: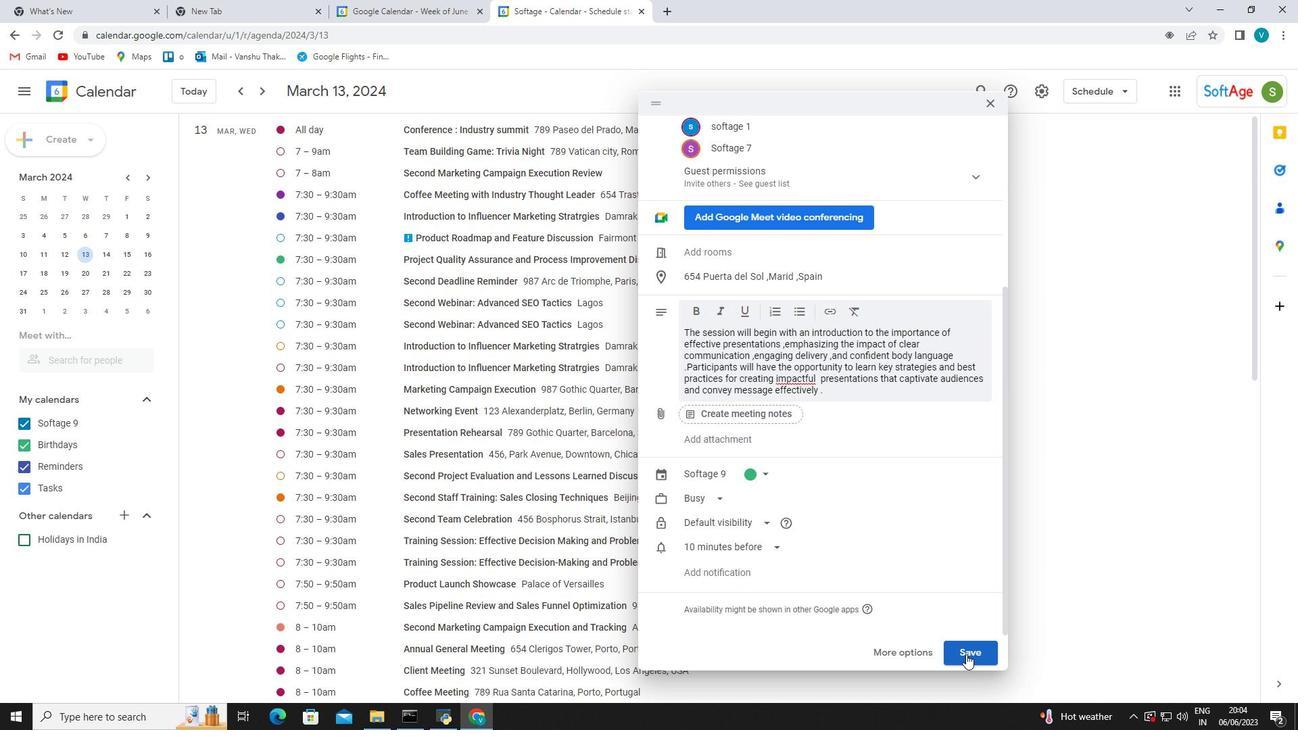 
Action: Mouse moved to (791, 424)
Screenshot: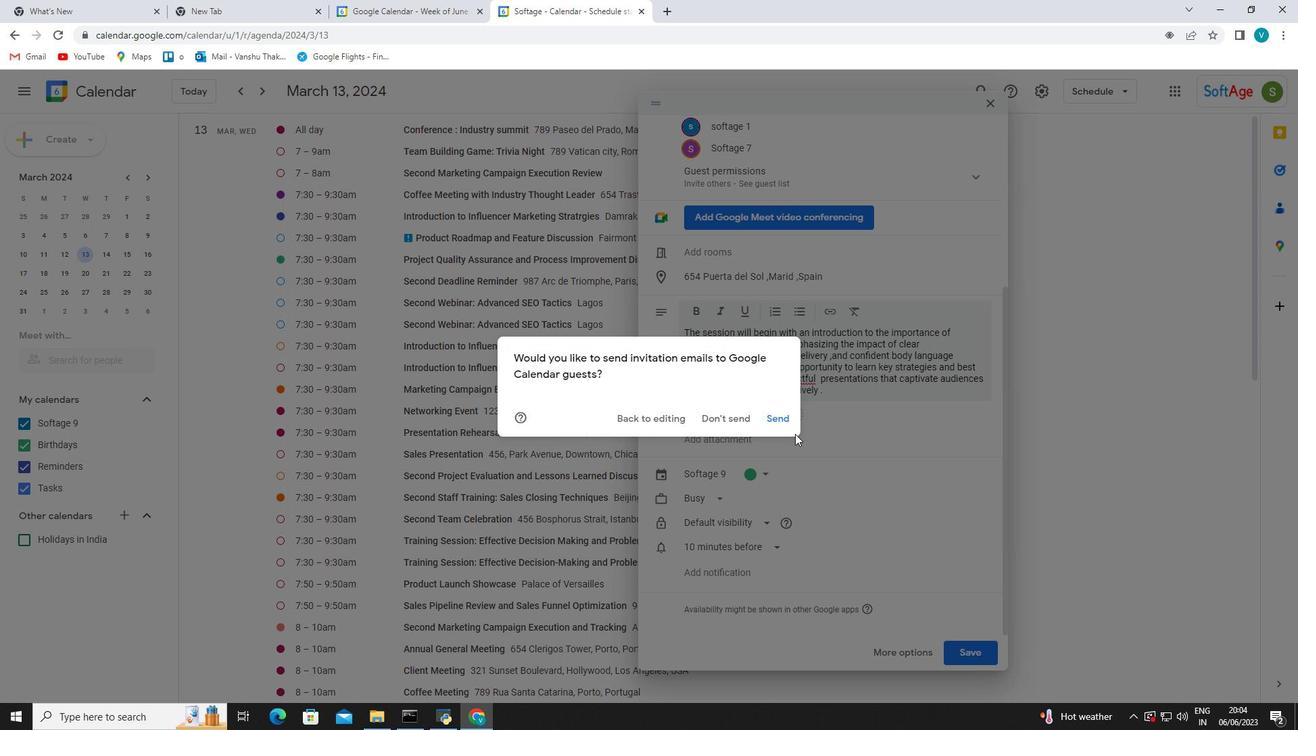 
Action: Mouse pressed left at (791, 424)
Screenshot: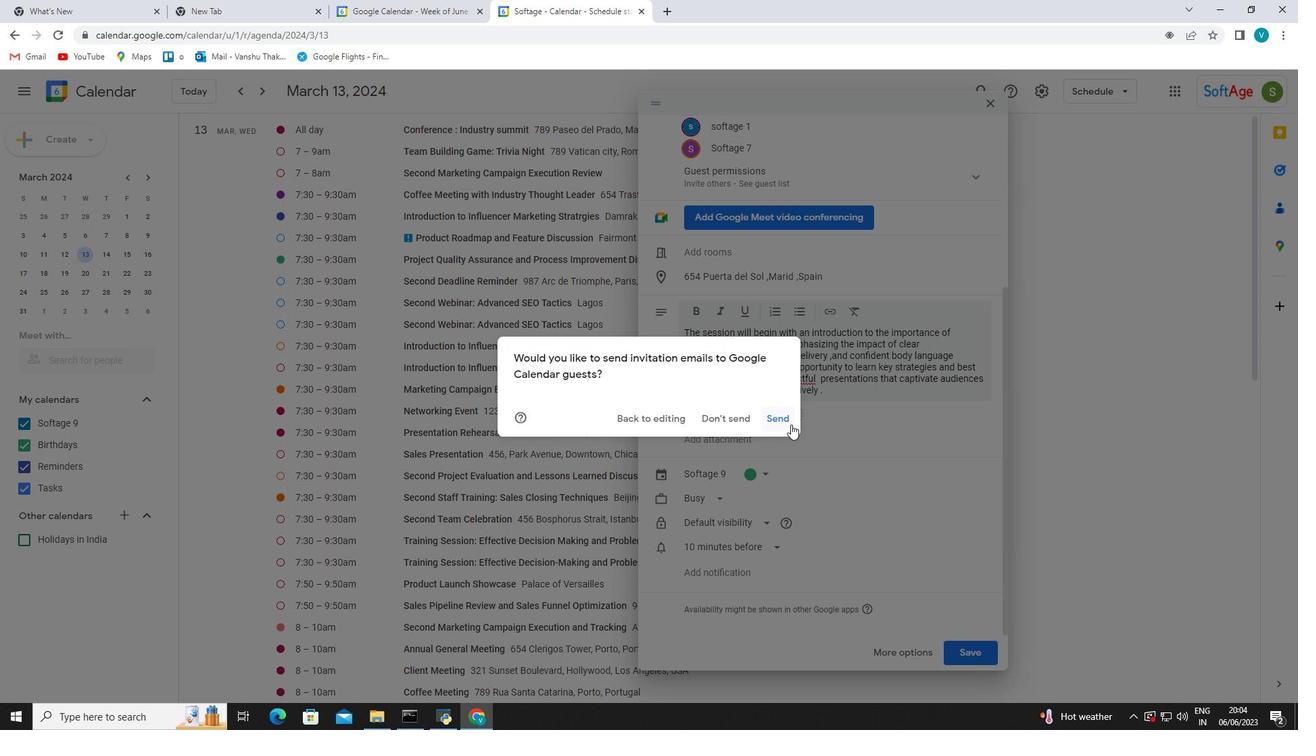 
